 Task: Find connections with filter location Uberaba with filter topic #Socialmediawith filter profile language Spanish with filter current company Emids with filter school New Horizon College of Engineering with filter industry Housing Programs with filter service category Real Estate Appraisal with filter keywords title DevOps Engineer
Action: Mouse moved to (613, 126)
Screenshot: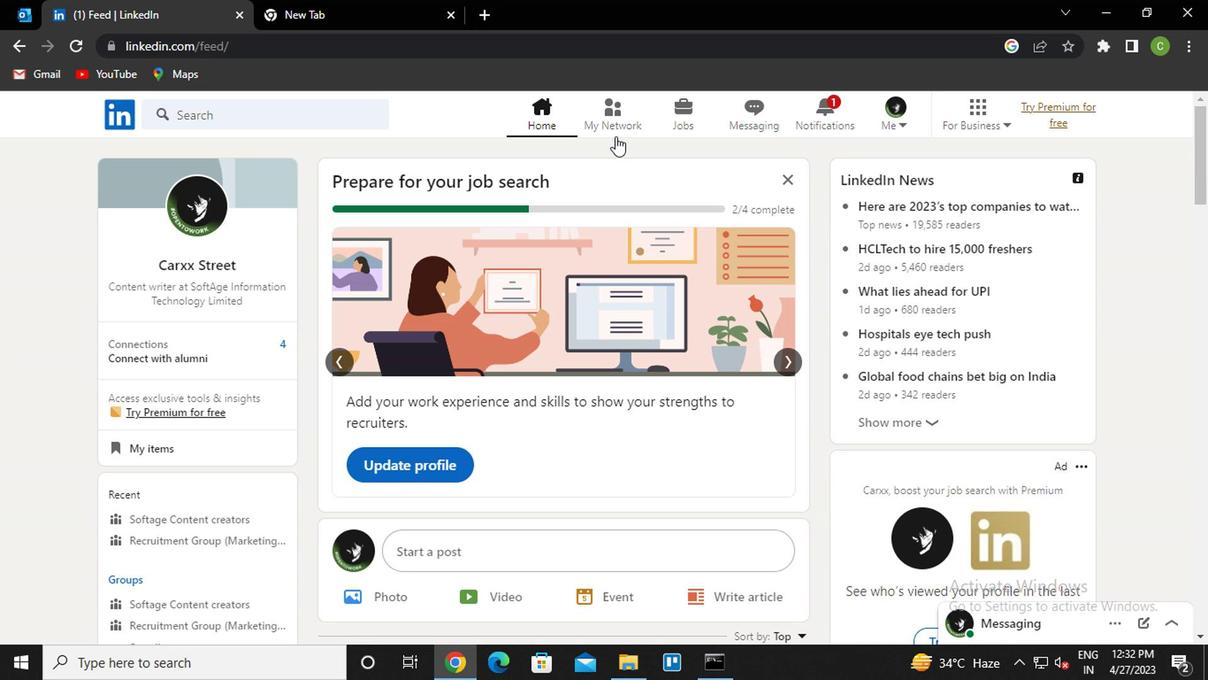 
Action: Mouse pressed left at (613, 126)
Screenshot: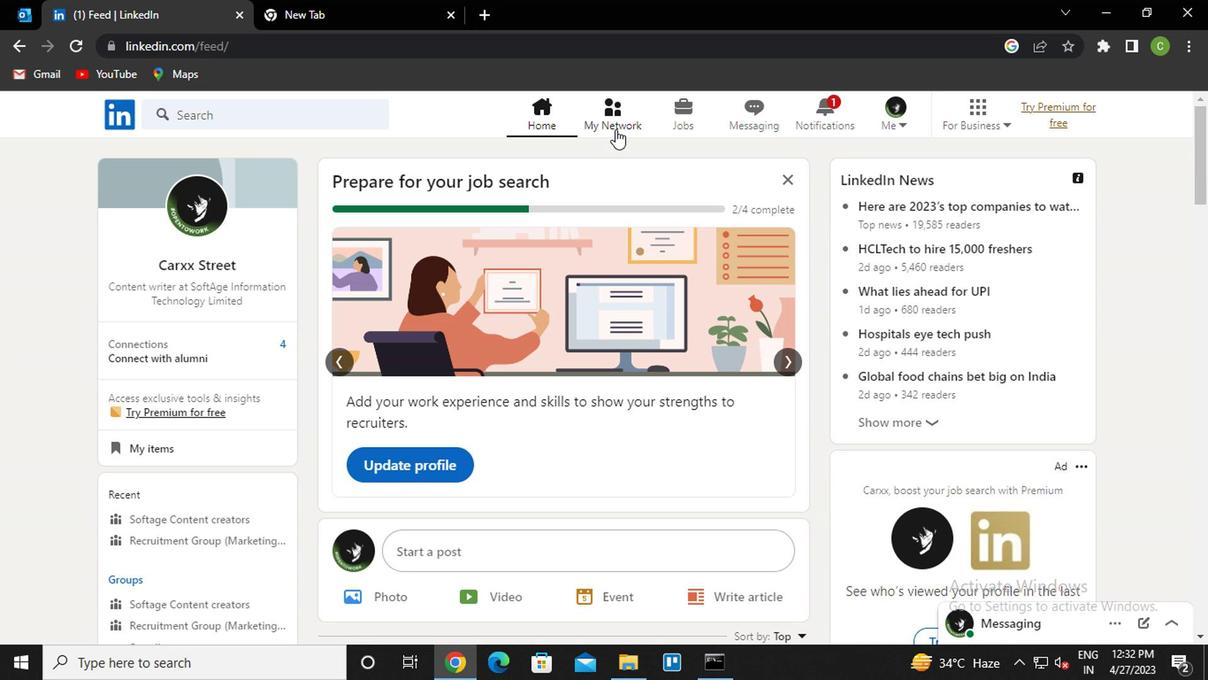 
Action: Mouse moved to (253, 222)
Screenshot: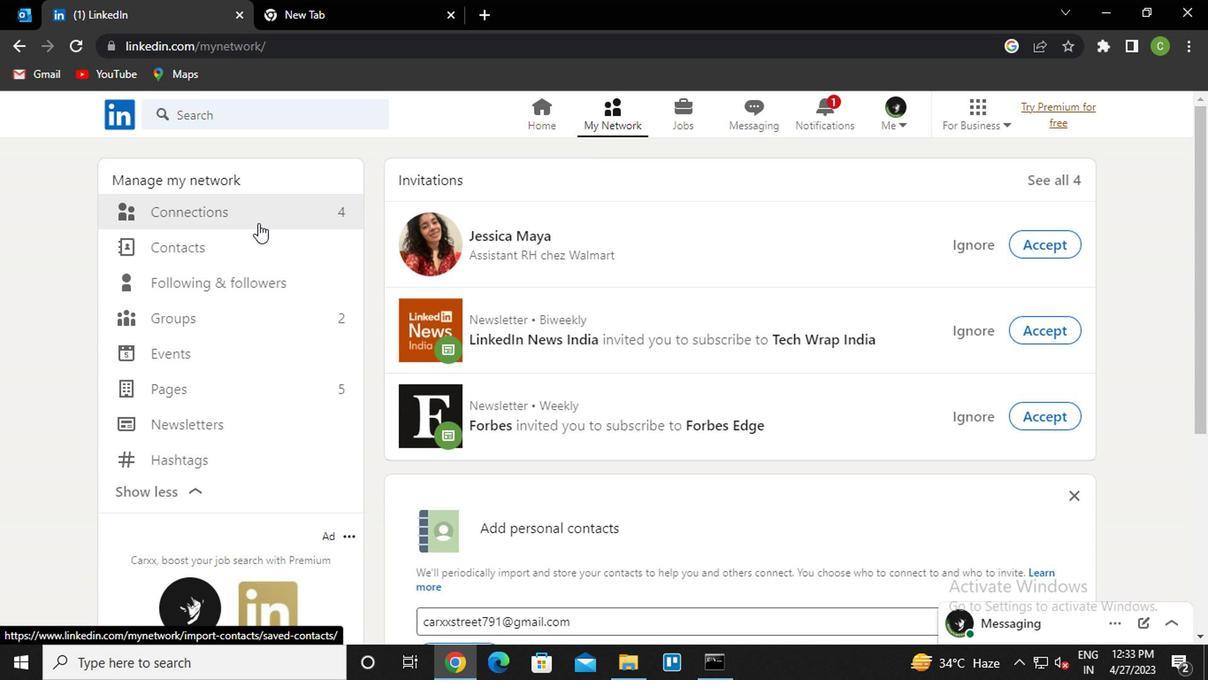 
Action: Mouse pressed left at (253, 222)
Screenshot: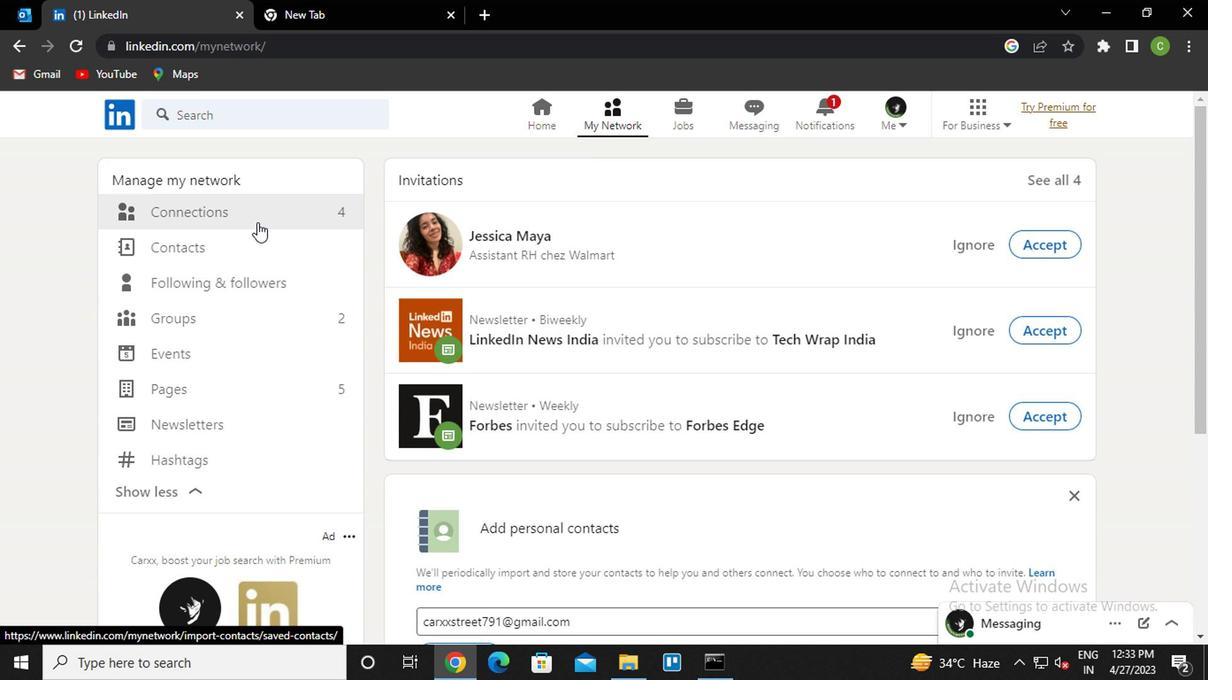 
Action: Mouse pressed left at (253, 222)
Screenshot: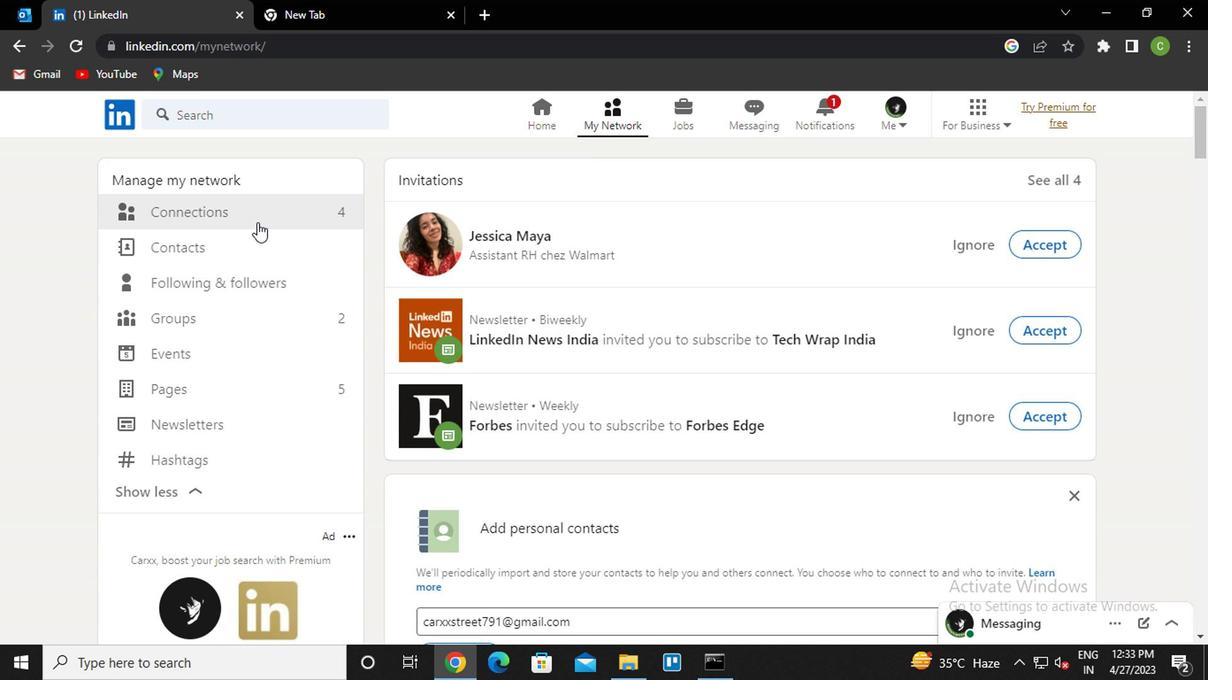 
Action: Mouse moved to (292, 220)
Screenshot: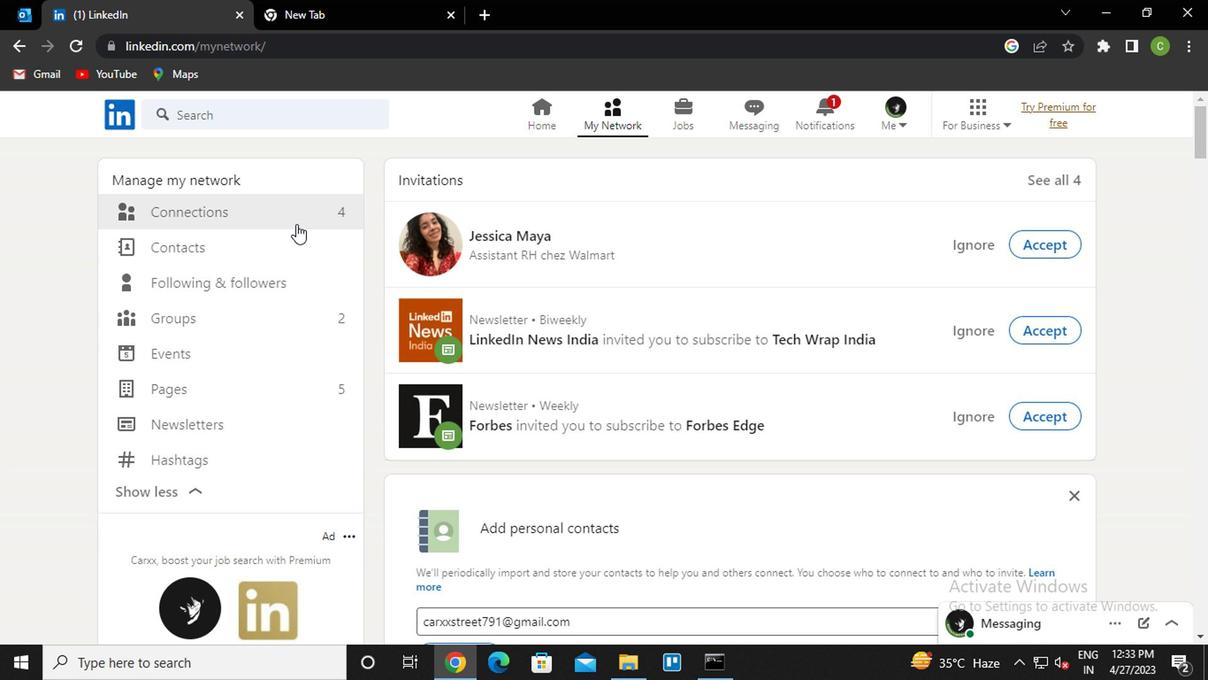 
Action: Mouse pressed left at (292, 220)
Screenshot: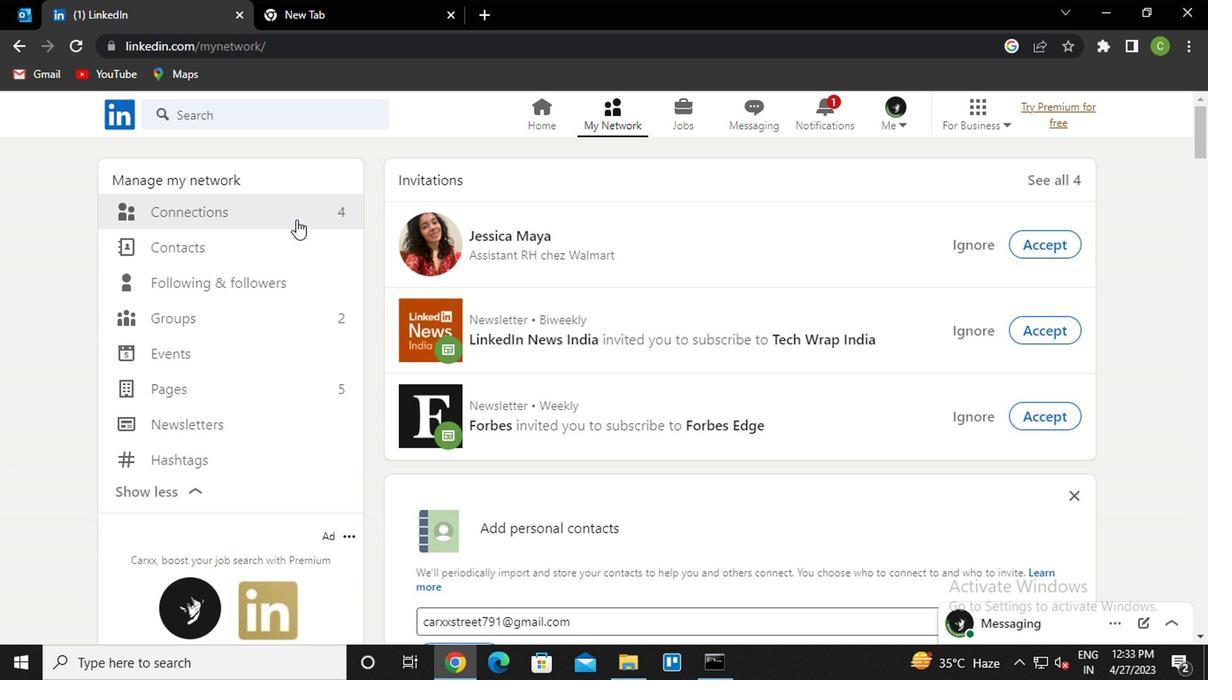 
Action: Mouse pressed left at (292, 220)
Screenshot: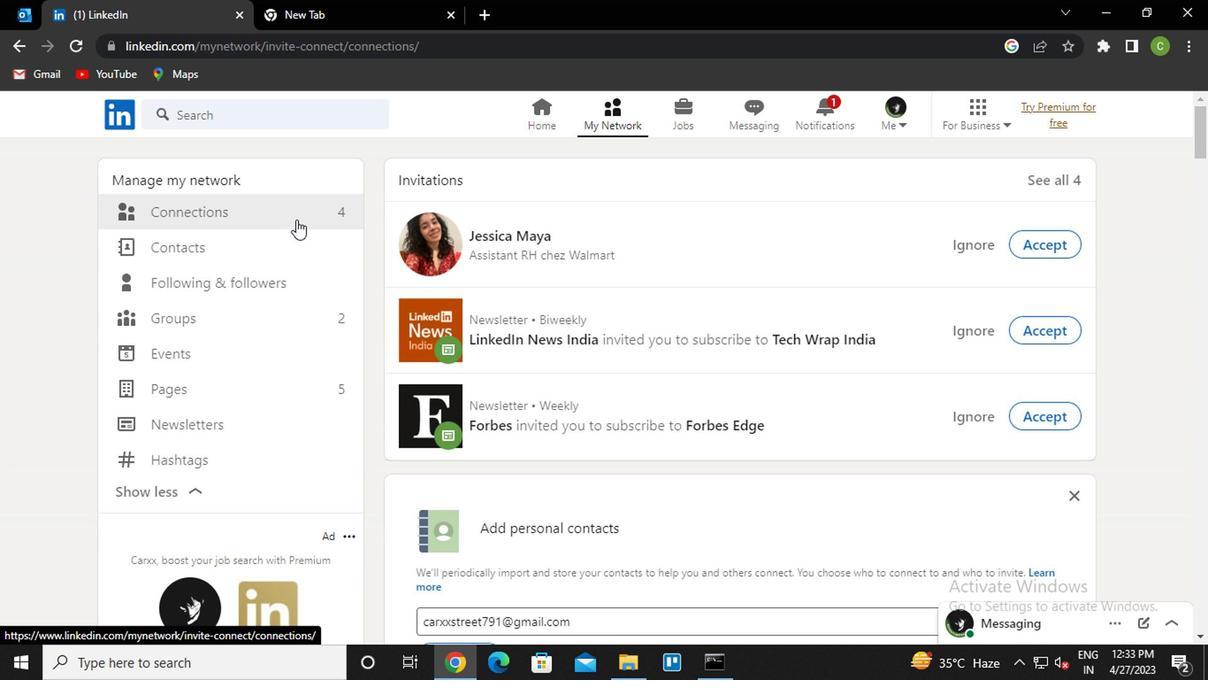 
Action: Mouse moved to (775, 211)
Screenshot: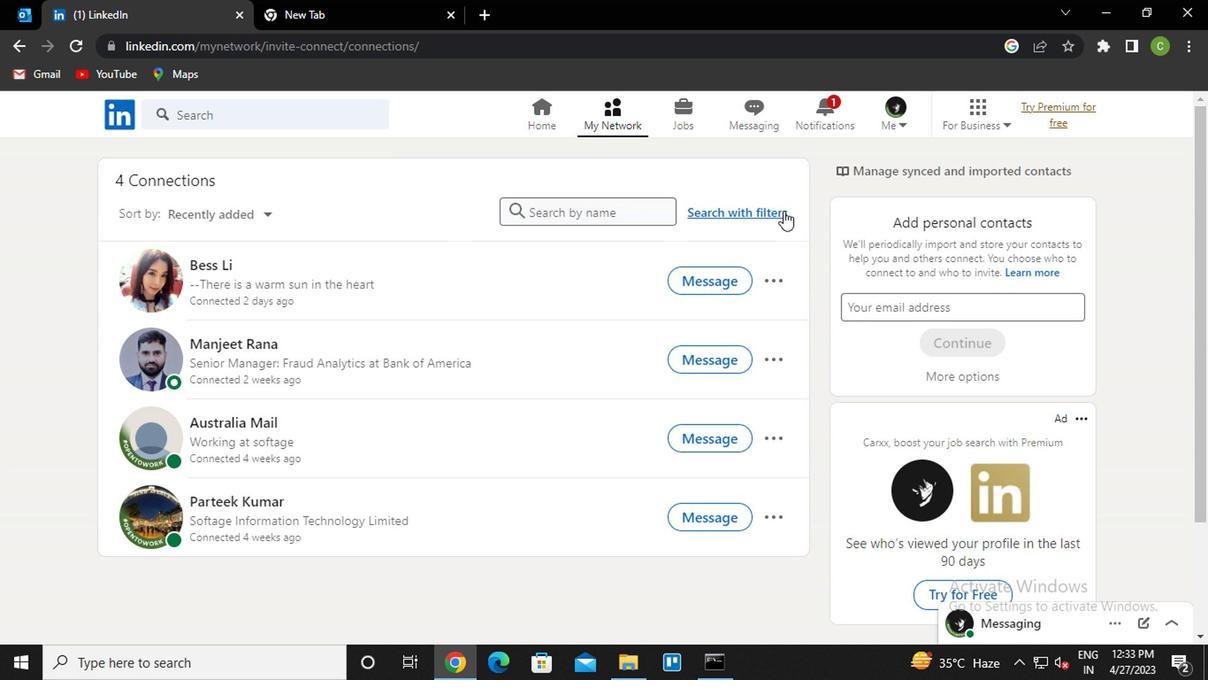 
Action: Mouse pressed left at (775, 211)
Screenshot: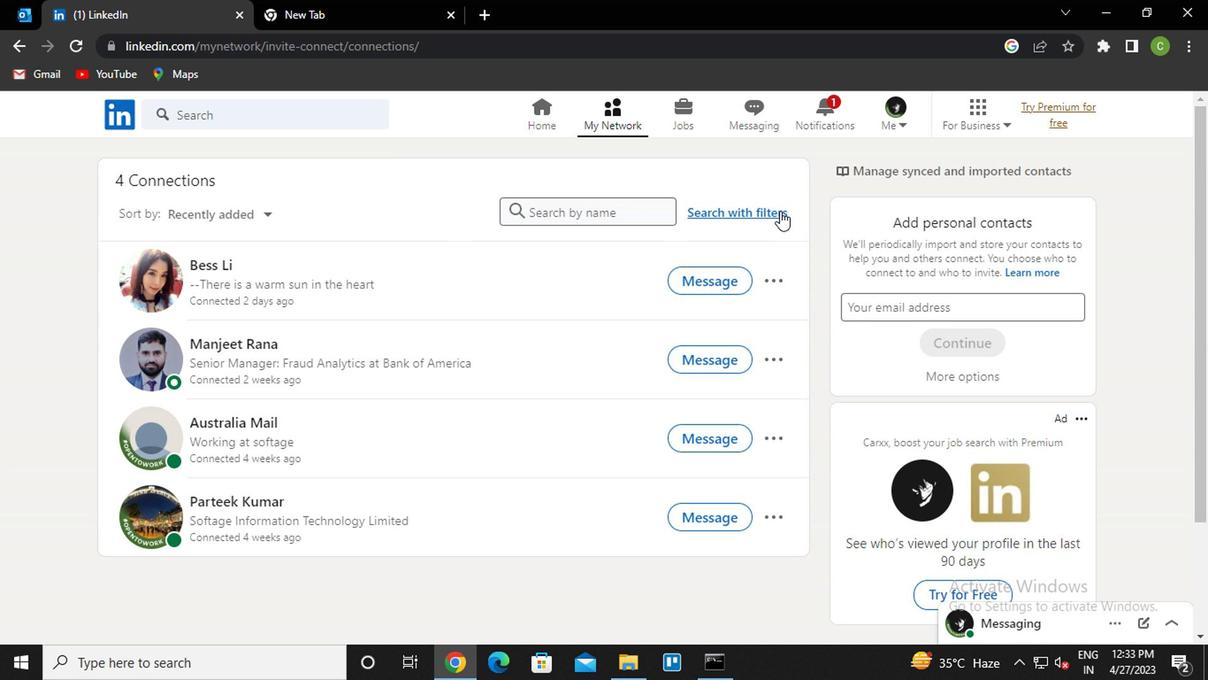 
Action: Mouse moved to (658, 166)
Screenshot: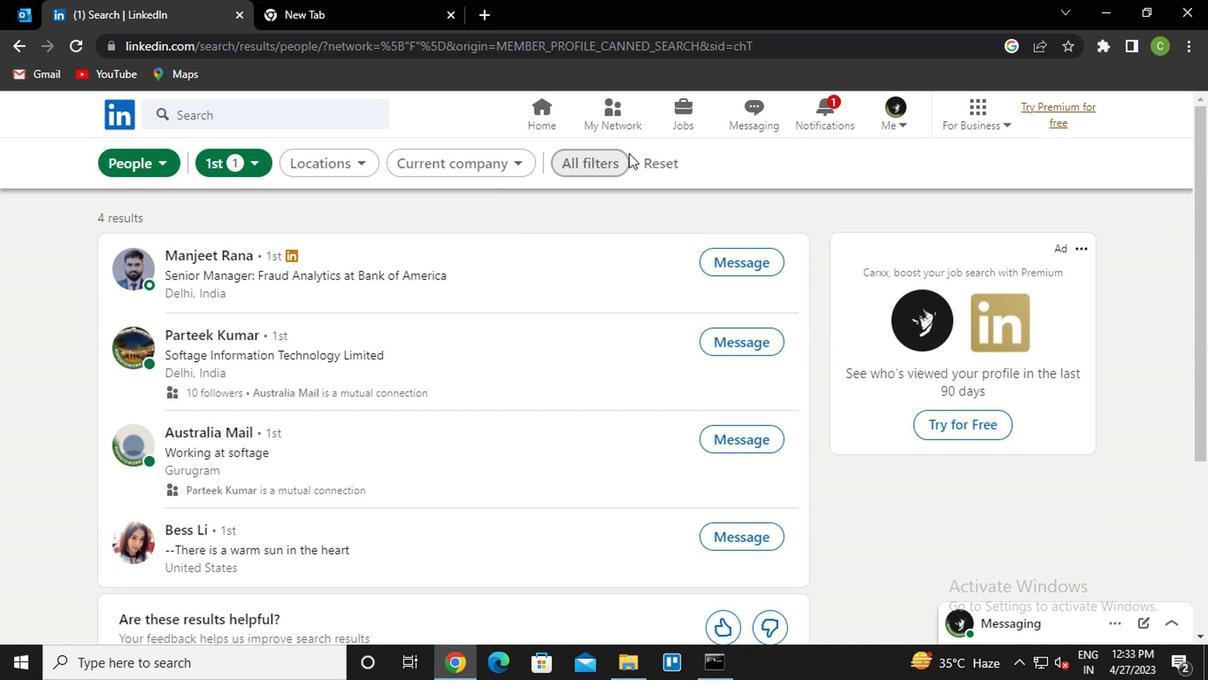 
Action: Mouse pressed left at (658, 166)
Screenshot: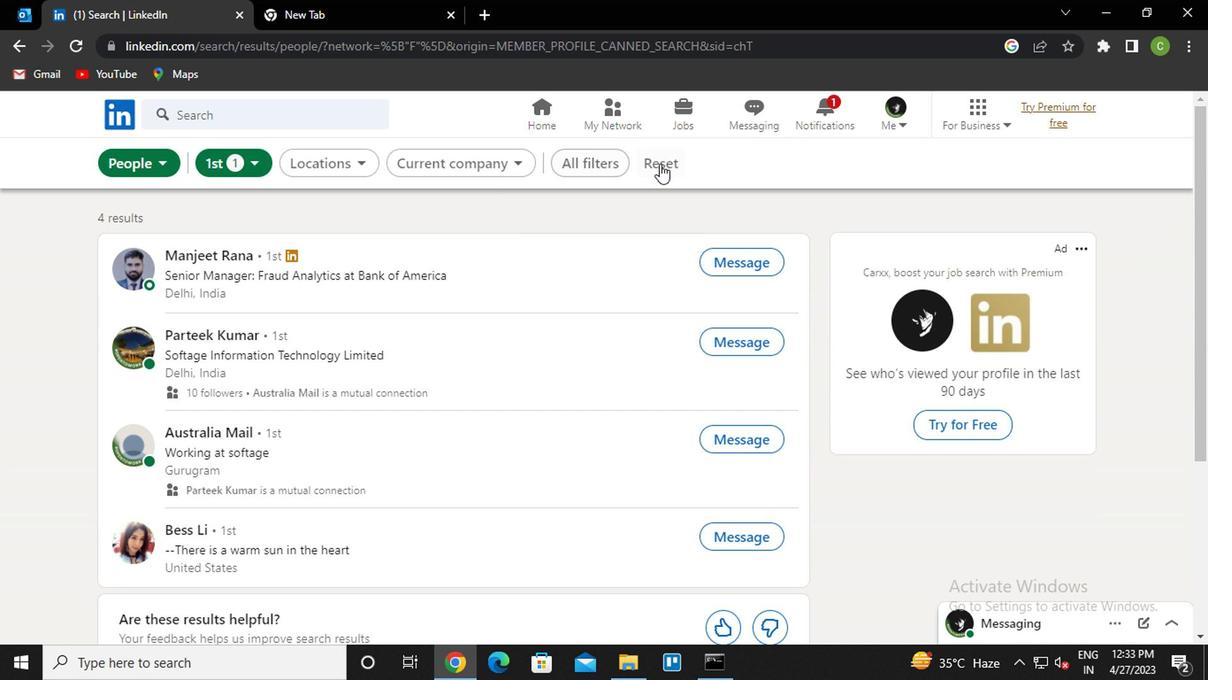 
Action: Mouse moved to (635, 173)
Screenshot: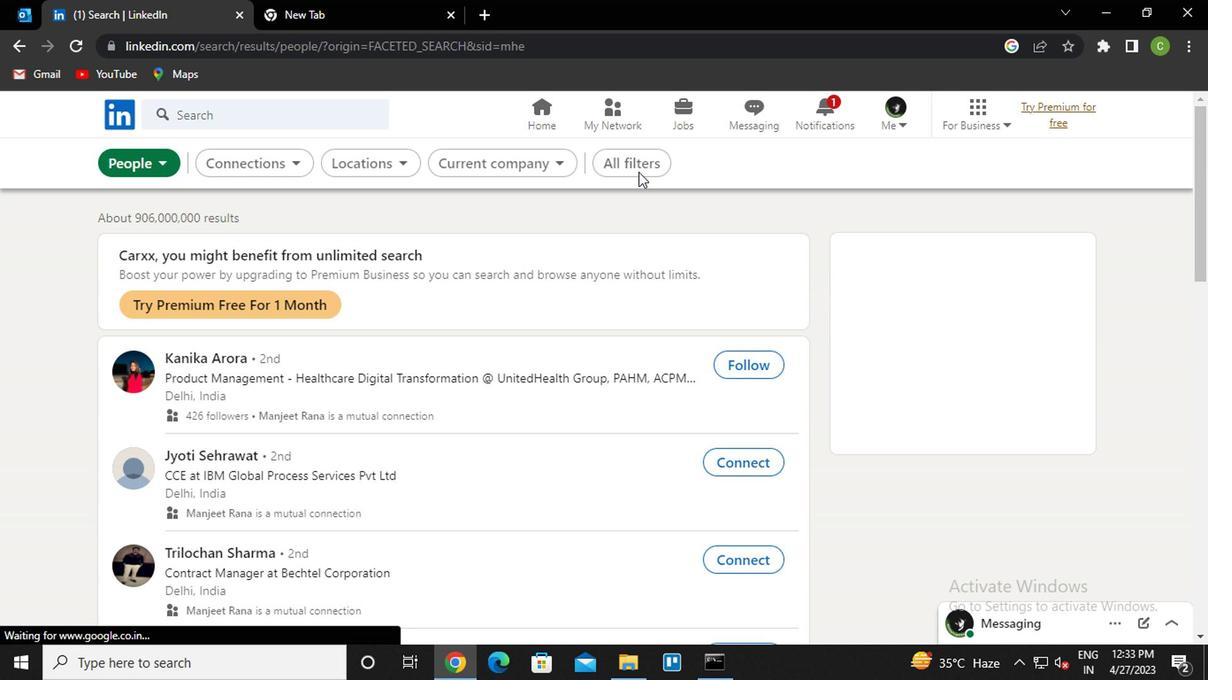 
Action: Mouse pressed left at (635, 173)
Screenshot: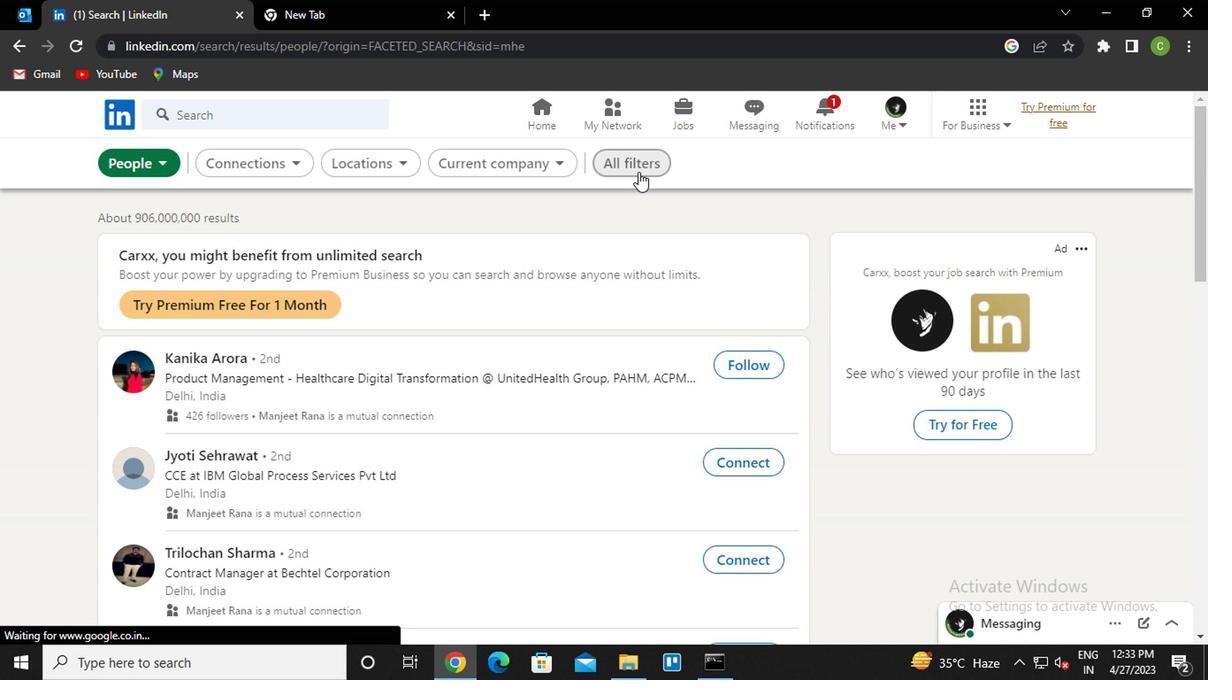 
Action: Mouse moved to (996, 325)
Screenshot: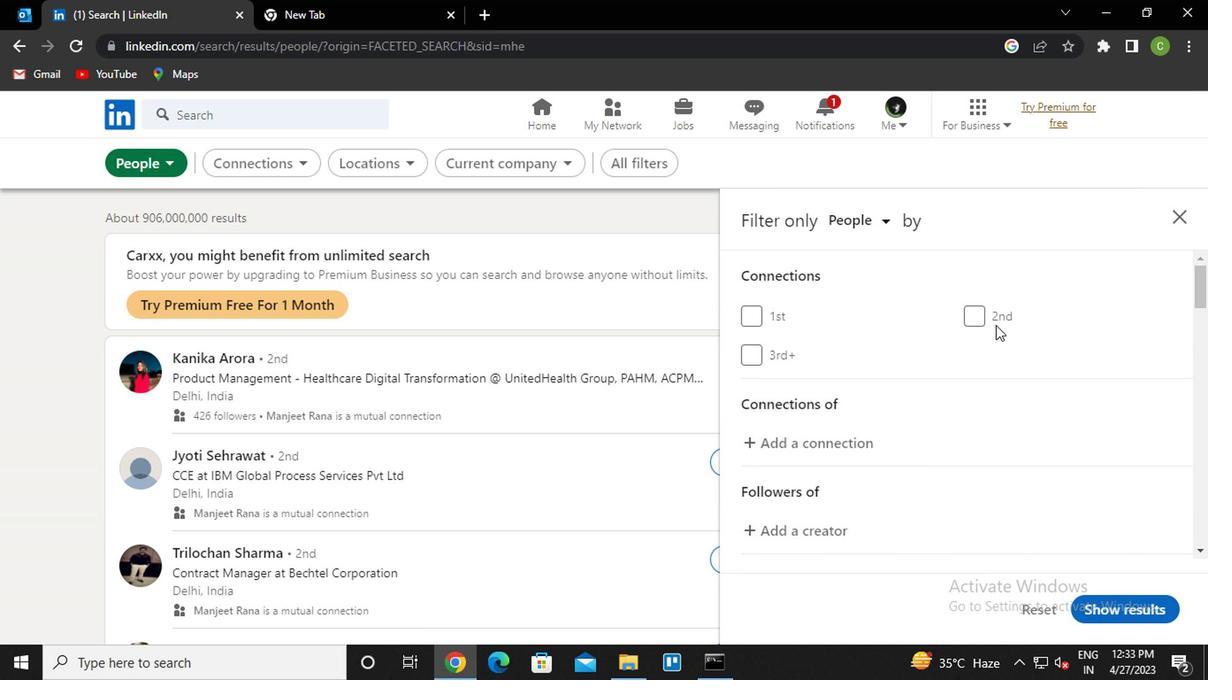 
Action: Mouse scrolled (996, 324) with delta (0, 0)
Screenshot: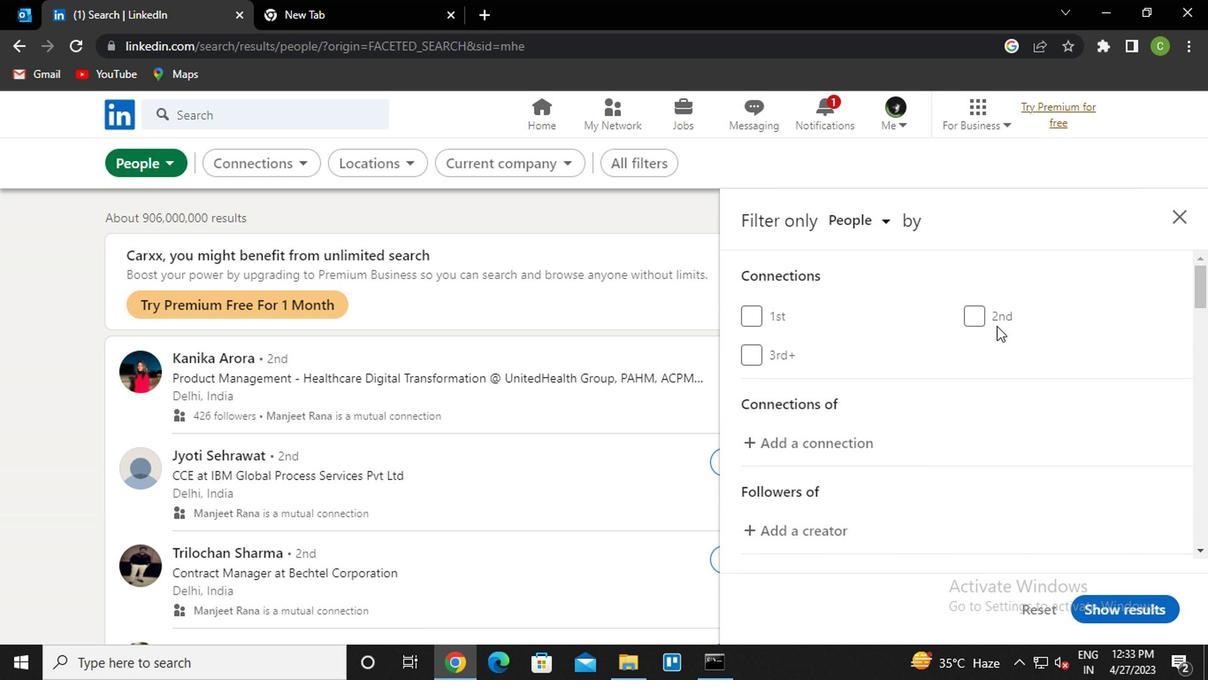 
Action: Mouse moved to (996, 326)
Screenshot: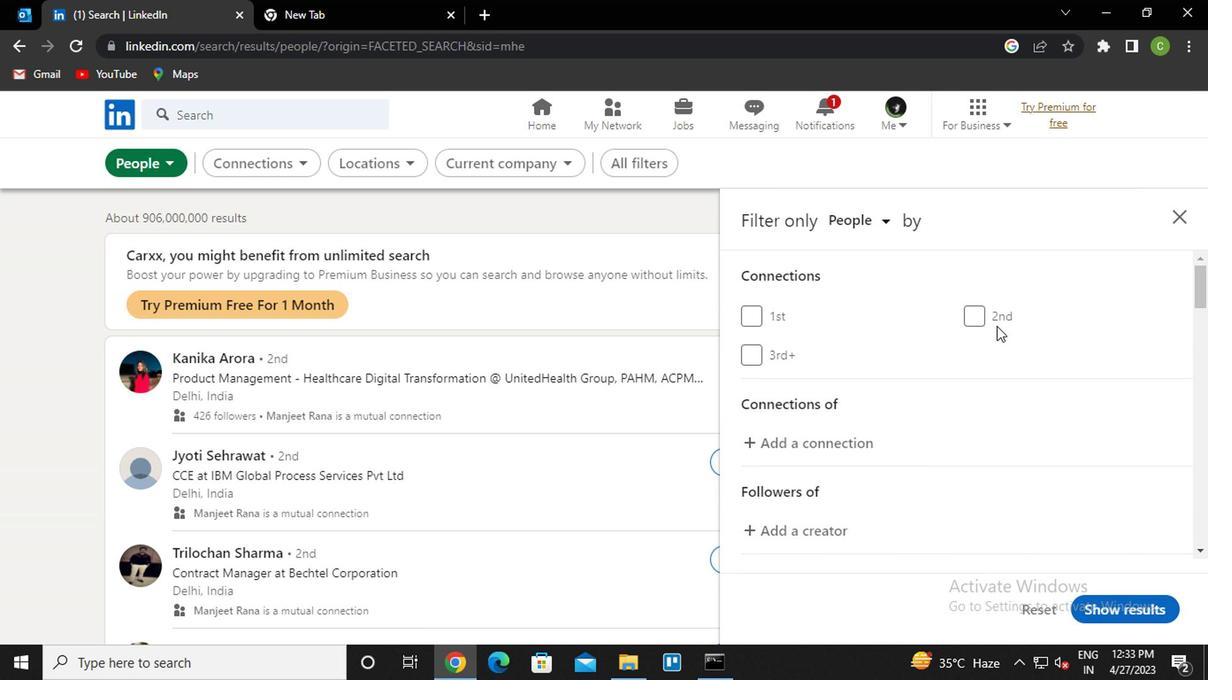 
Action: Mouse scrolled (996, 325) with delta (0, -1)
Screenshot: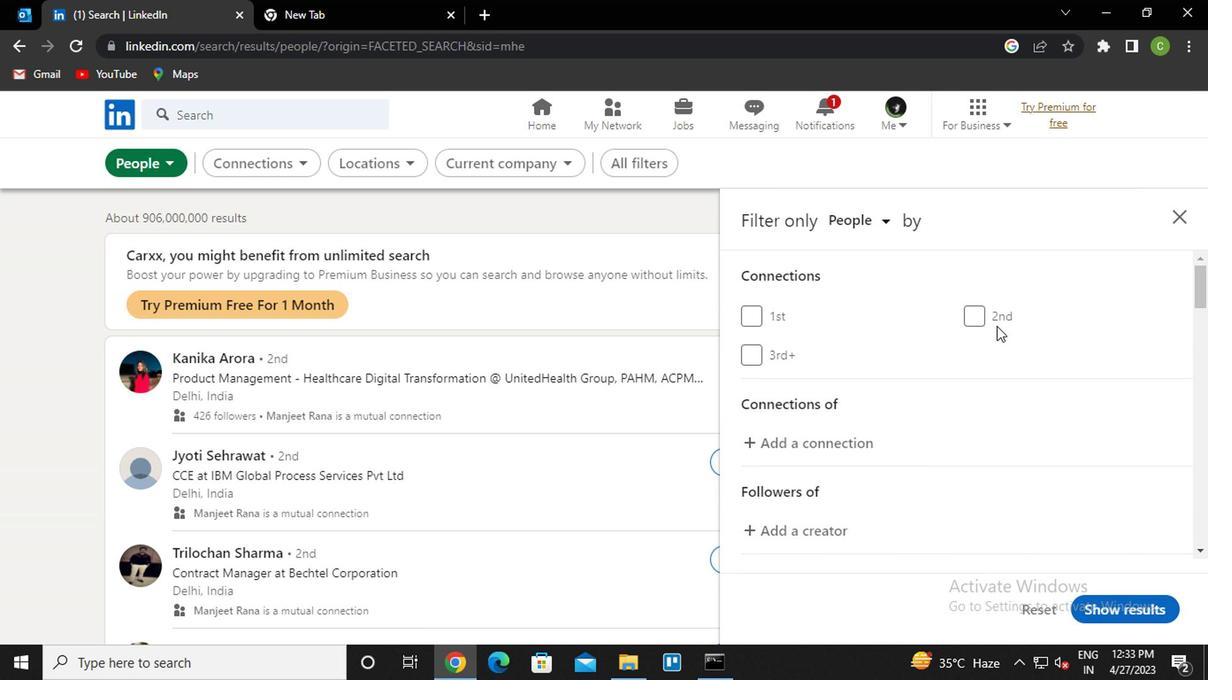 
Action: Mouse scrolled (996, 325) with delta (0, -1)
Screenshot: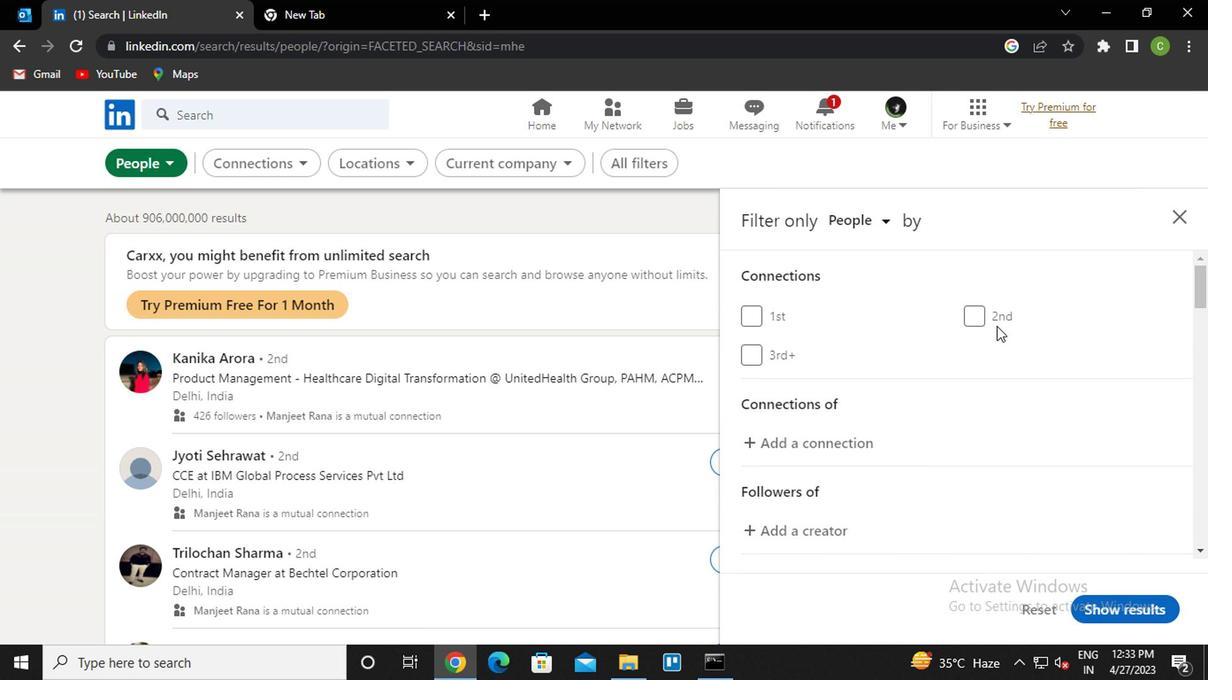 
Action: Mouse scrolled (996, 325) with delta (0, -1)
Screenshot: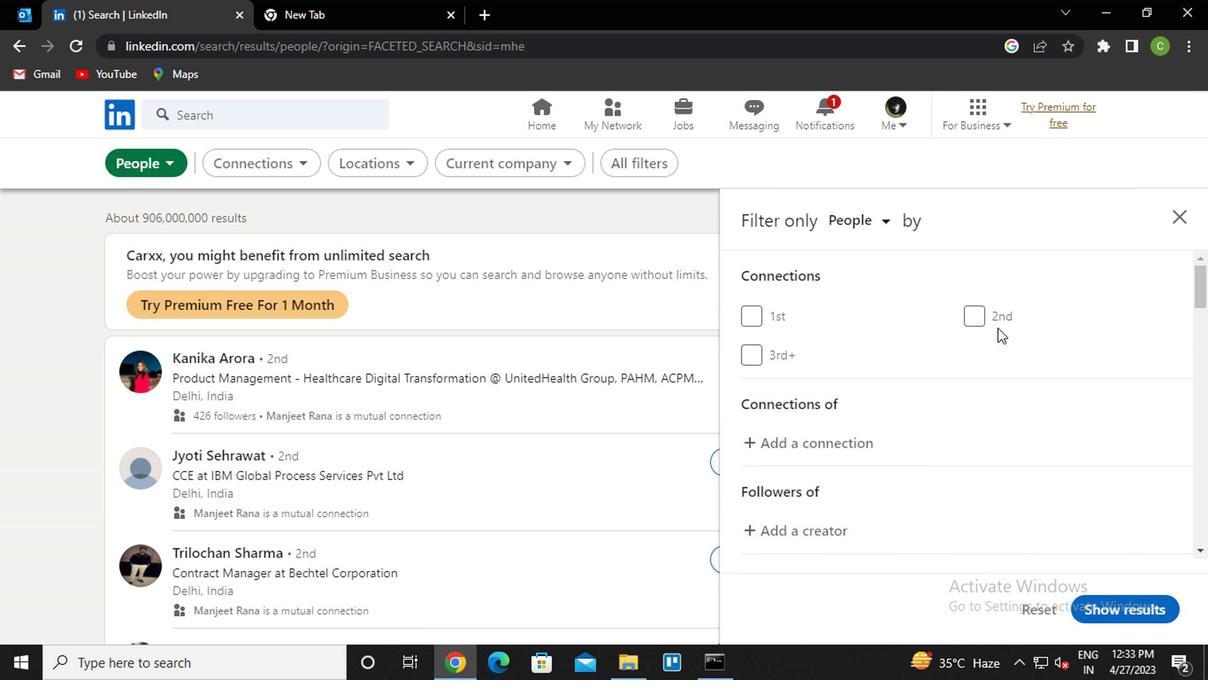
Action: Mouse scrolled (996, 325) with delta (0, -1)
Screenshot: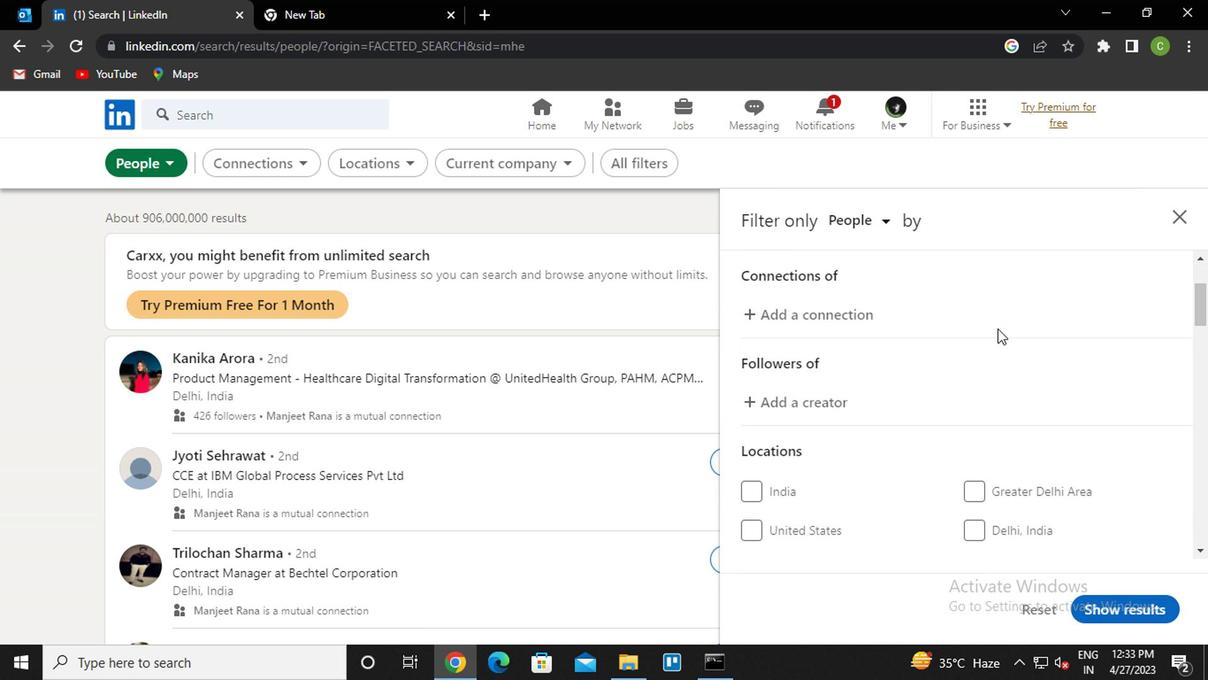 
Action: Mouse moved to (996, 326)
Screenshot: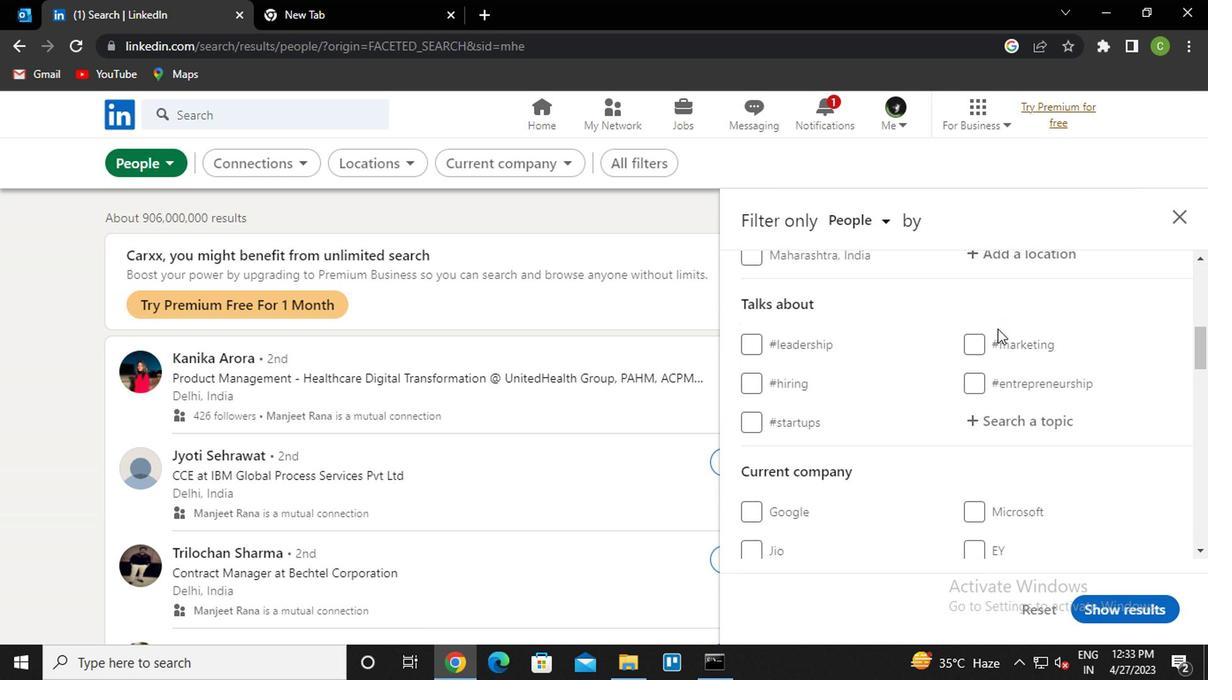 
Action: Mouse scrolled (996, 327) with delta (0, 0)
Screenshot: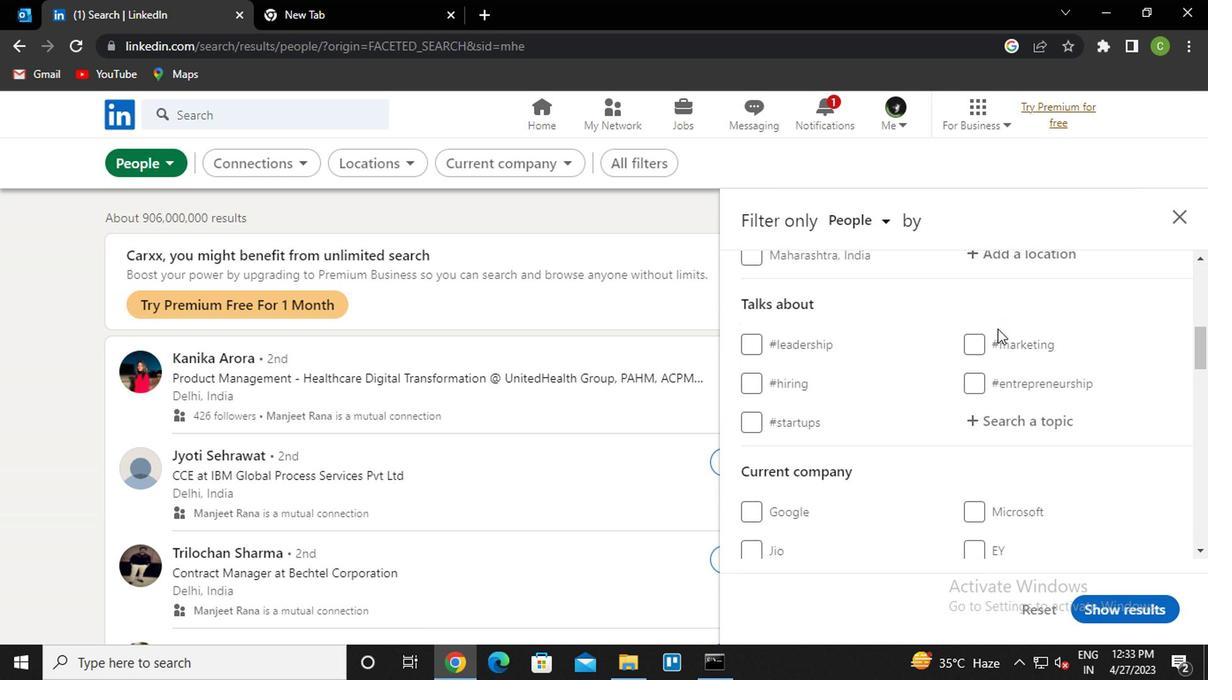 
Action: Mouse moved to (1011, 350)
Screenshot: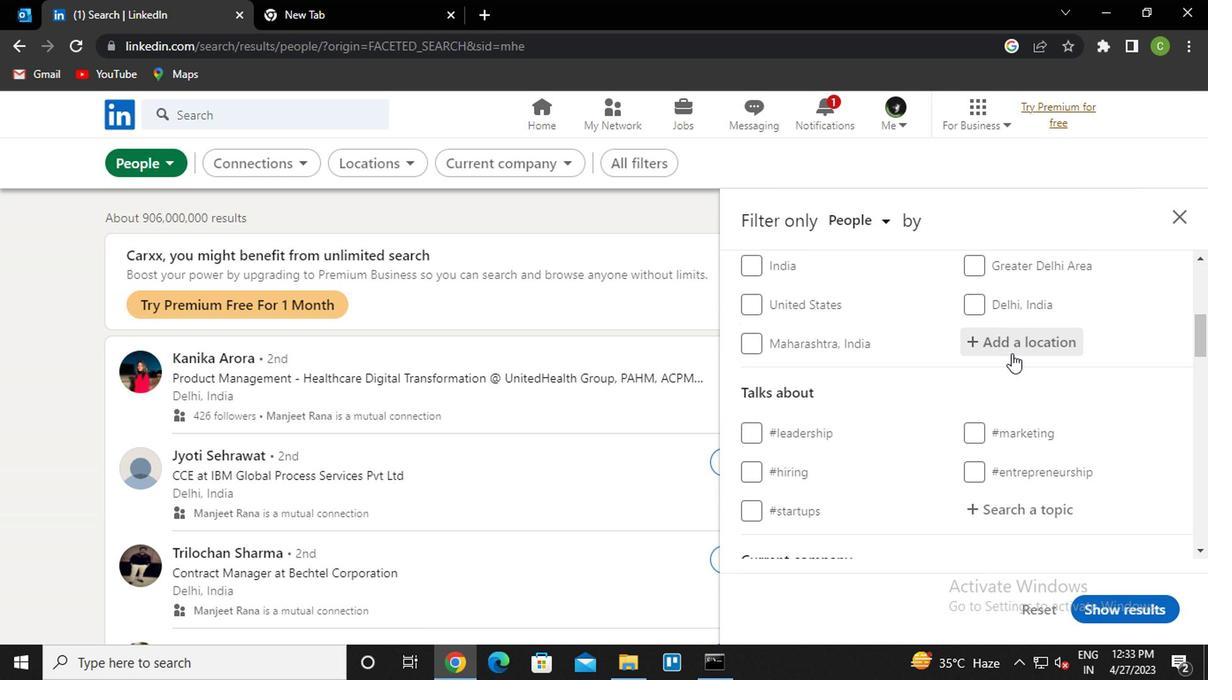 
Action: Mouse pressed left at (1011, 350)
Screenshot: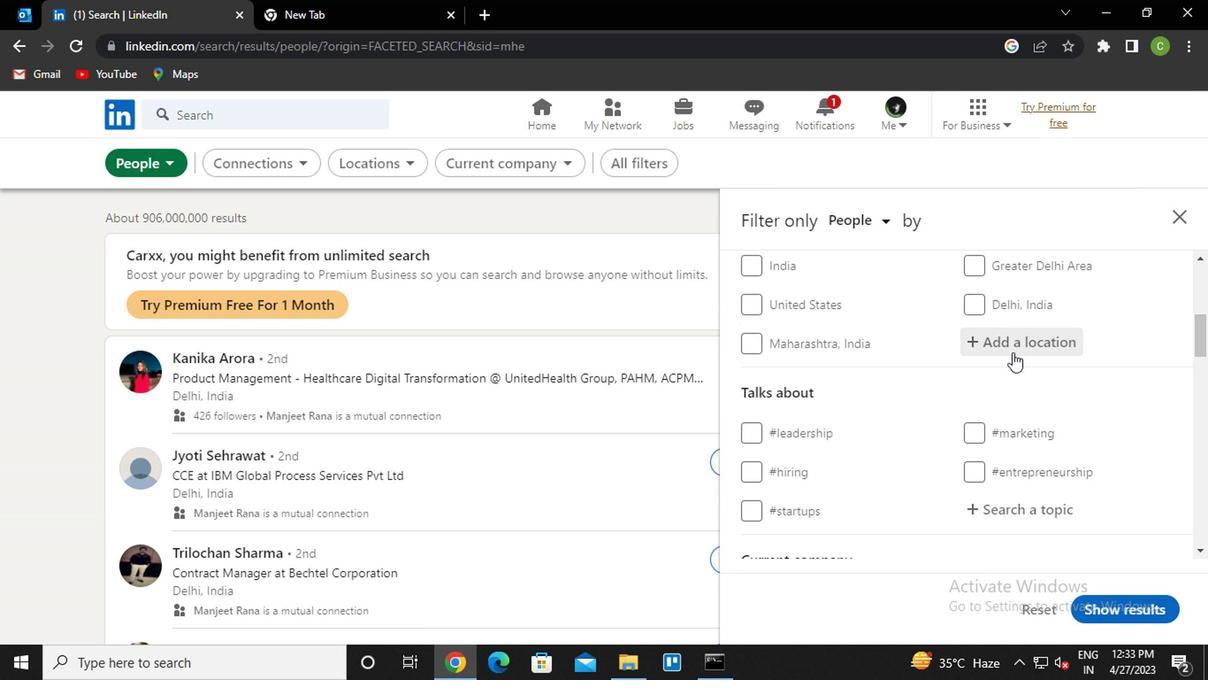 
Action: Key pressed <Key.caps_lock>u<Key.caps_lock>beraba<Key.down><Key.enter>
Screenshot: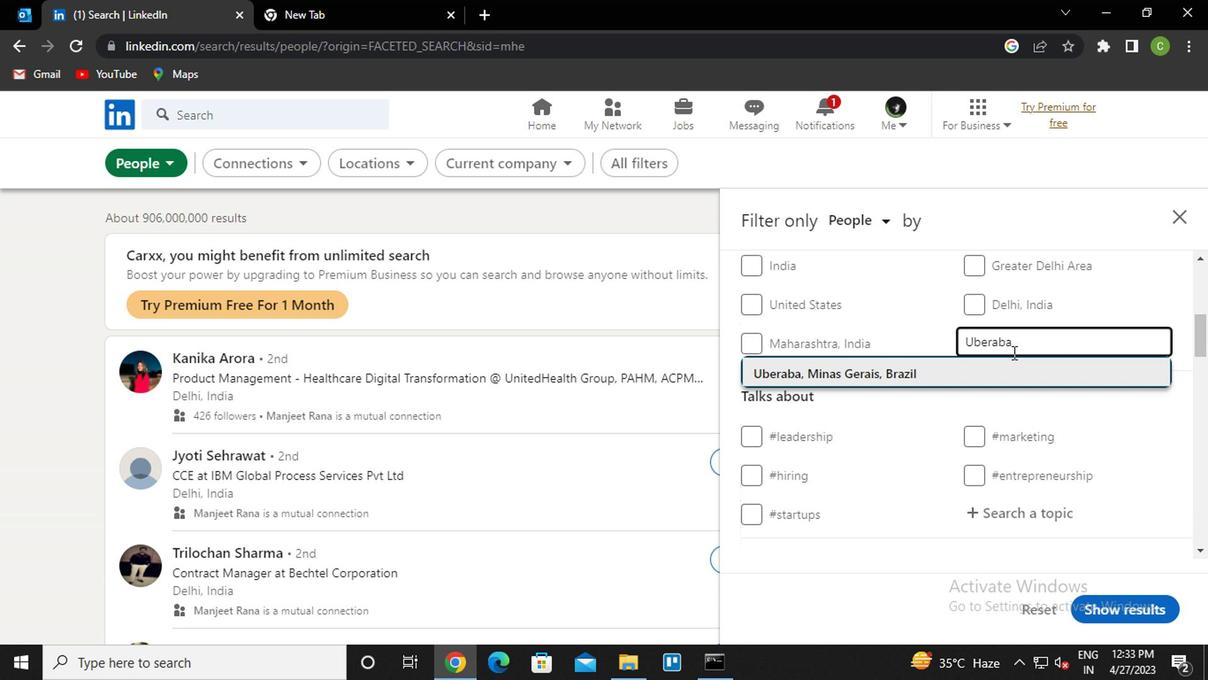 
Action: Mouse scrolled (1011, 348) with delta (0, -1)
Screenshot: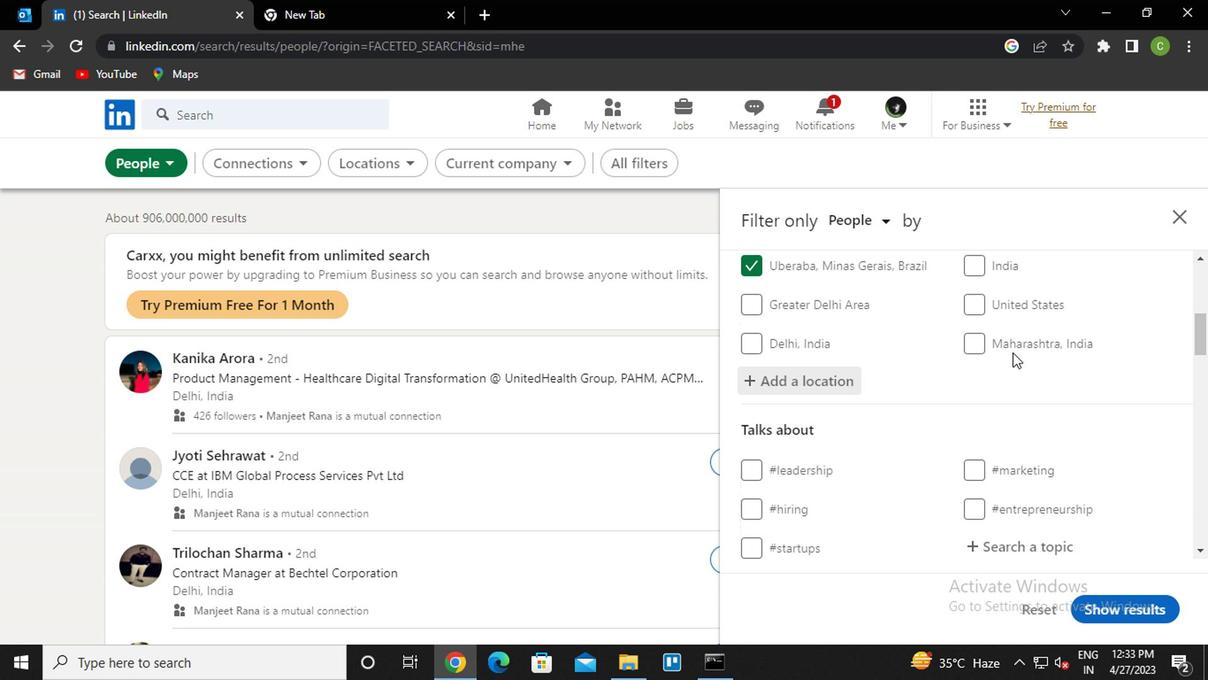 
Action: Mouse scrolled (1011, 348) with delta (0, -1)
Screenshot: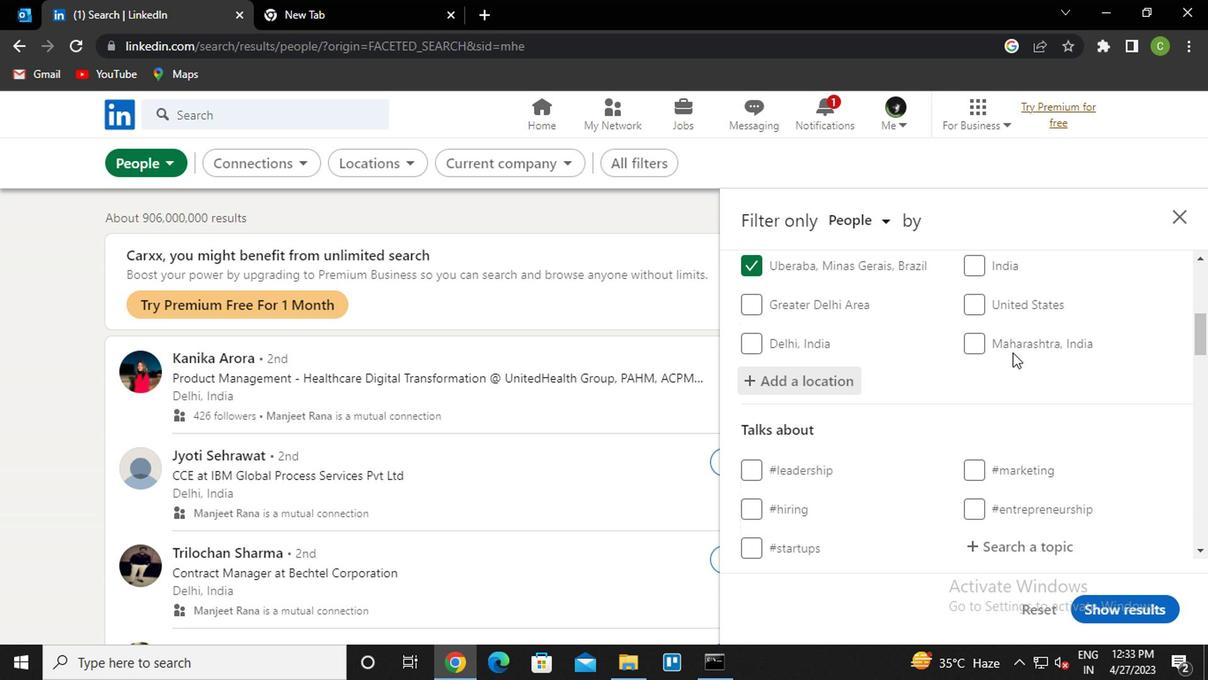 
Action: Mouse scrolled (1011, 348) with delta (0, -1)
Screenshot: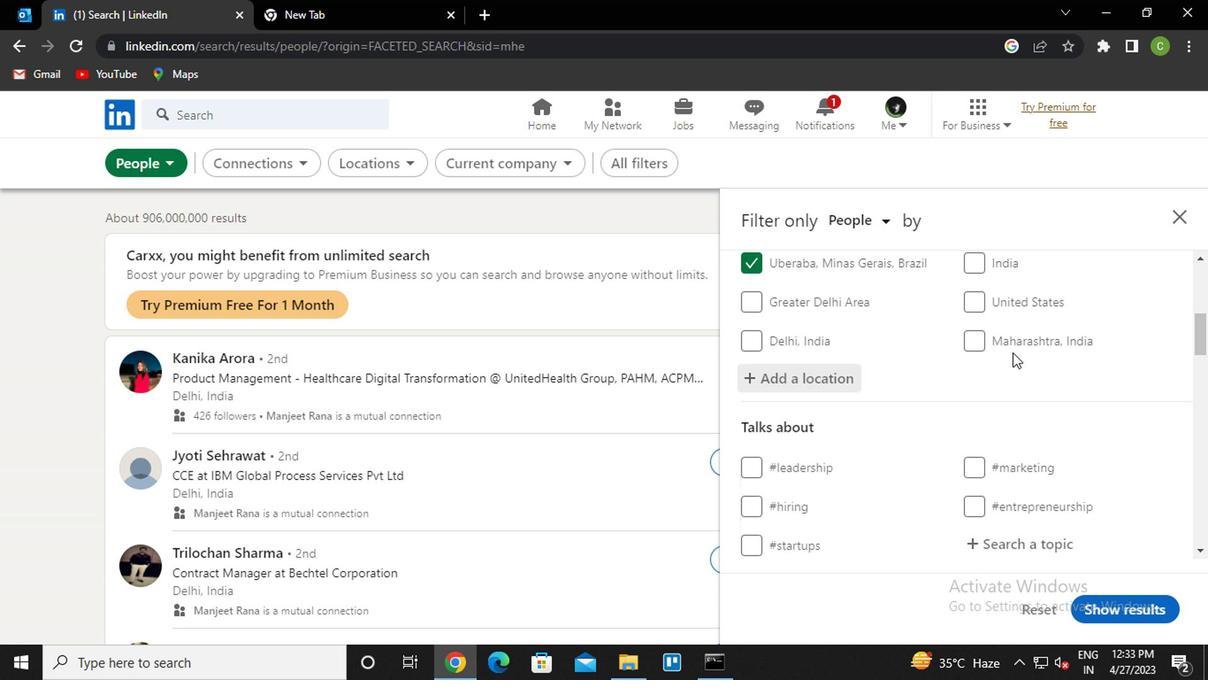 
Action: Mouse moved to (1039, 283)
Screenshot: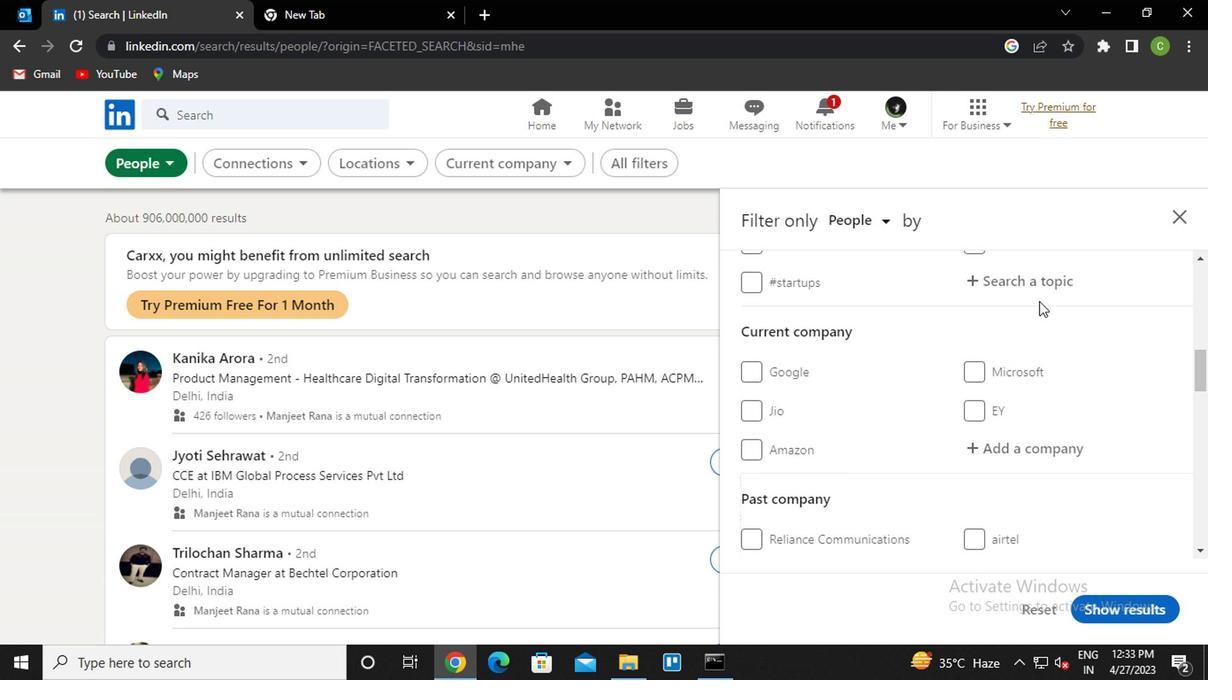 
Action: Mouse pressed left at (1039, 283)
Screenshot: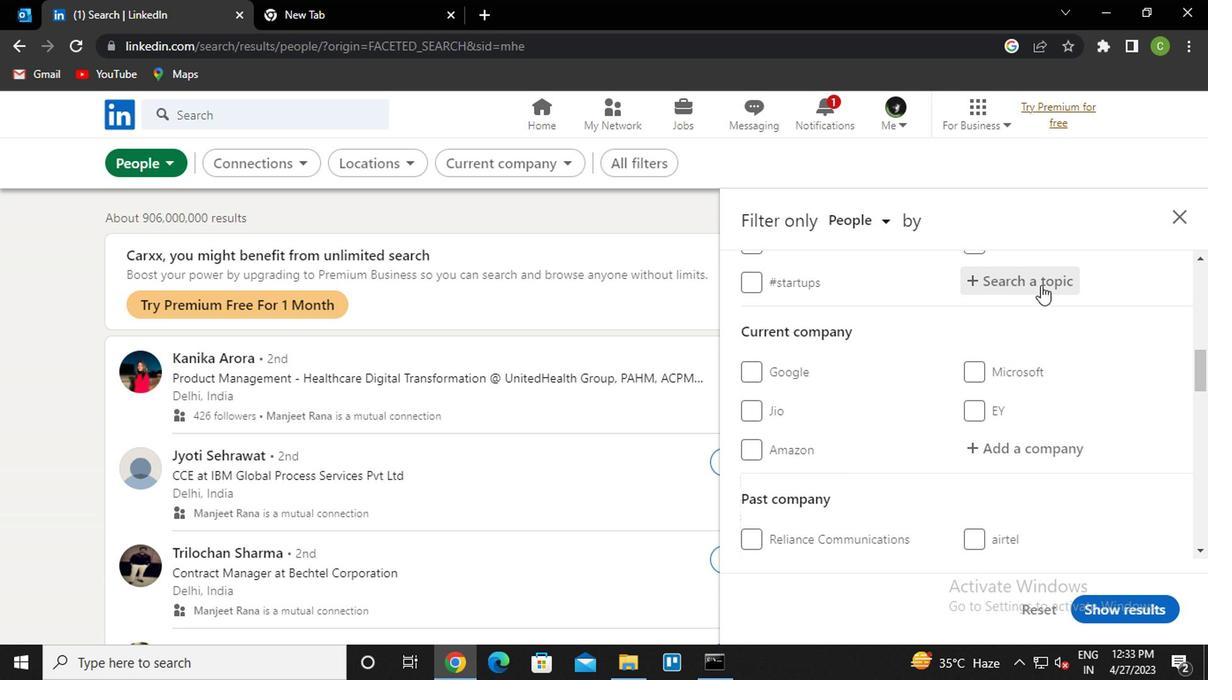 
Action: Key pressed <Key.caps_lock>s<Key.caps_lock>ocialmedia<Key.down><Key.enter>
Screenshot: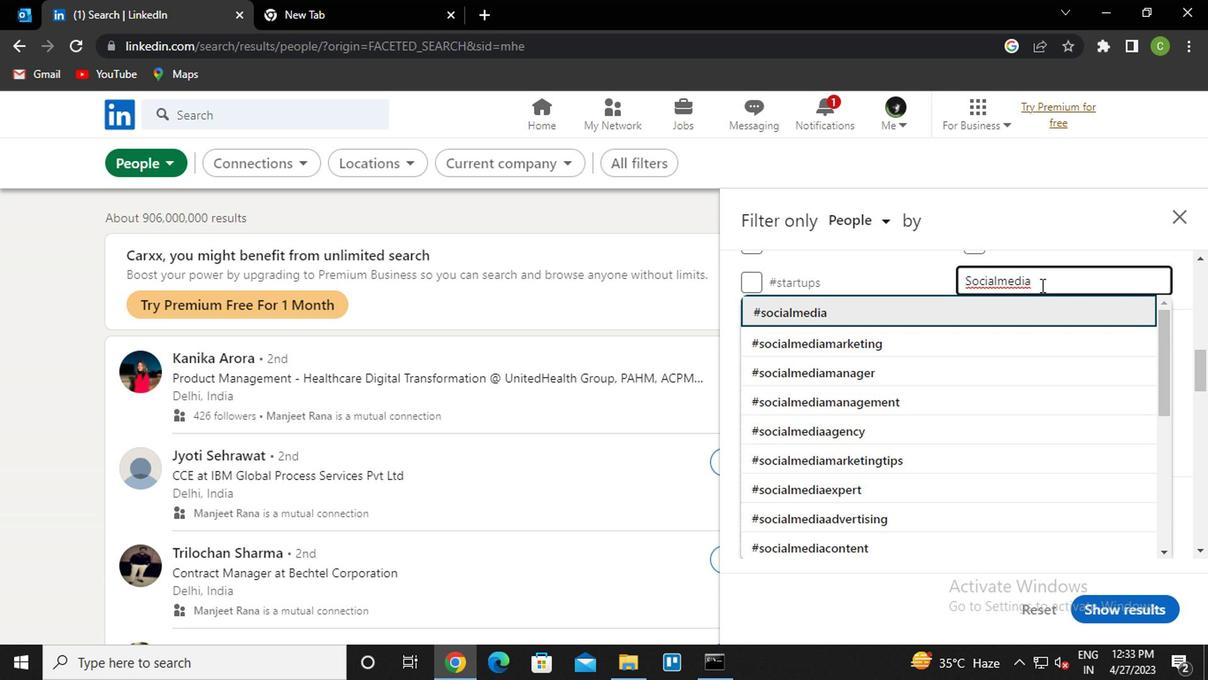 
Action: Mouse moved to (991, 324)
Screenshot: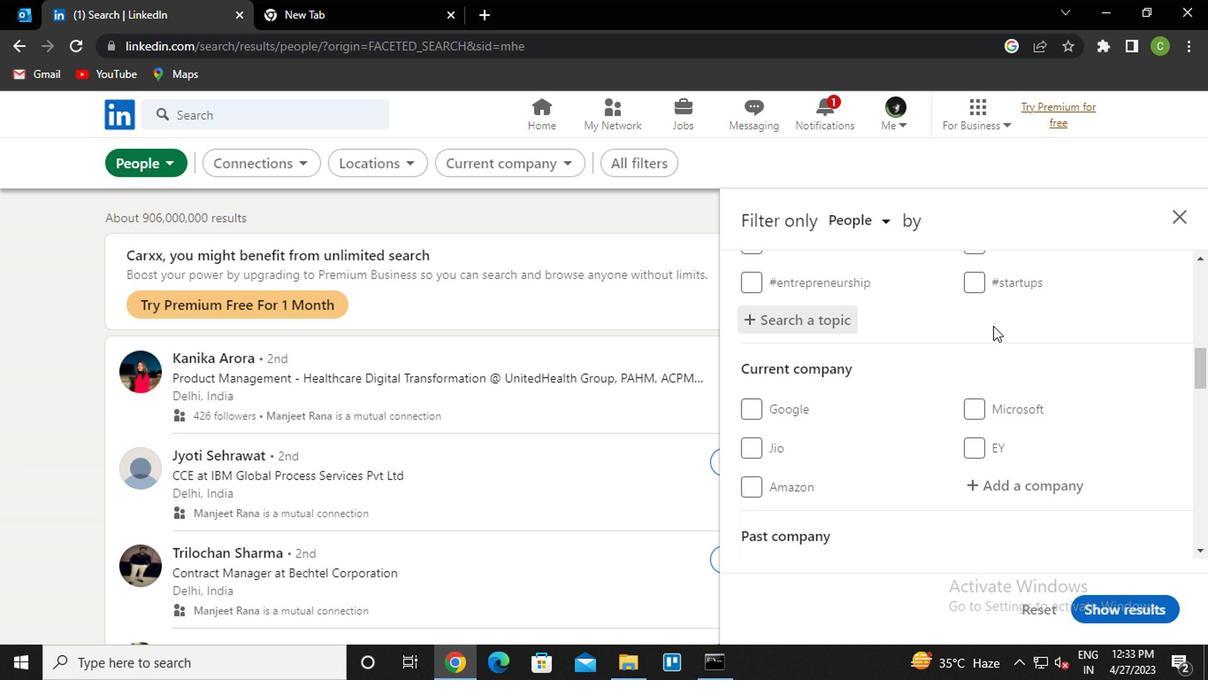 
Action: Mouse scrolled (991, 324) with delta (0, 0)
Screenshot: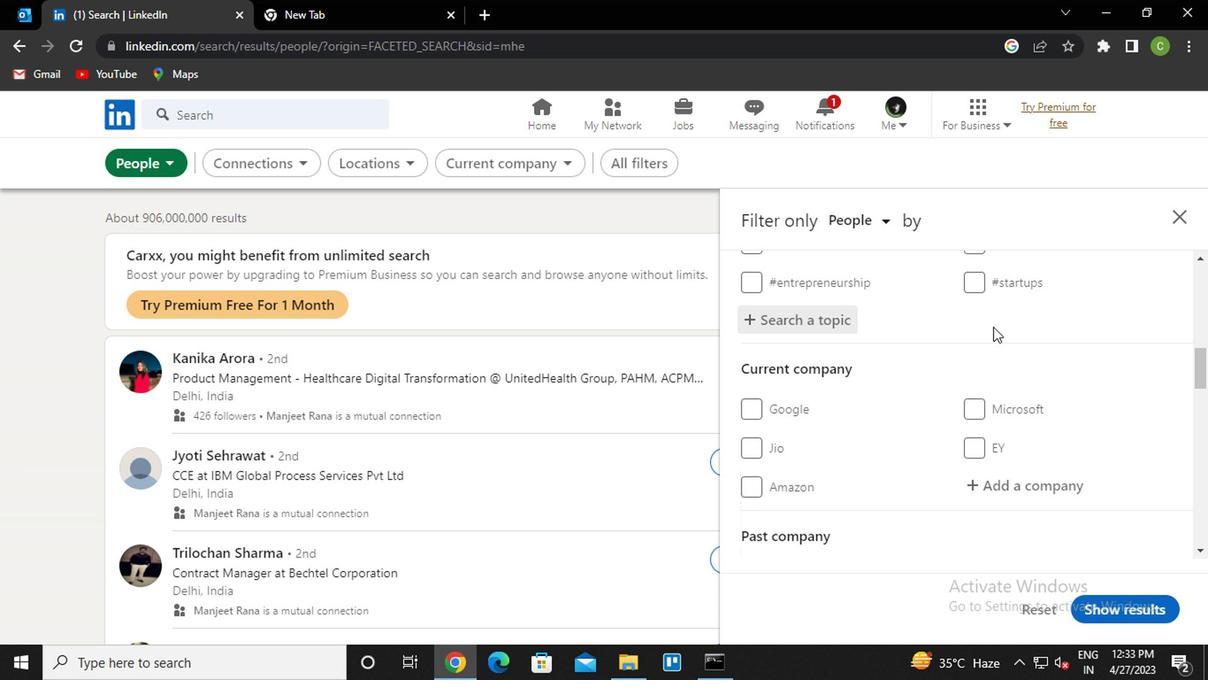 
Action: Mouse scrolled (991, 324) with delta (0, 0)
Screenshot: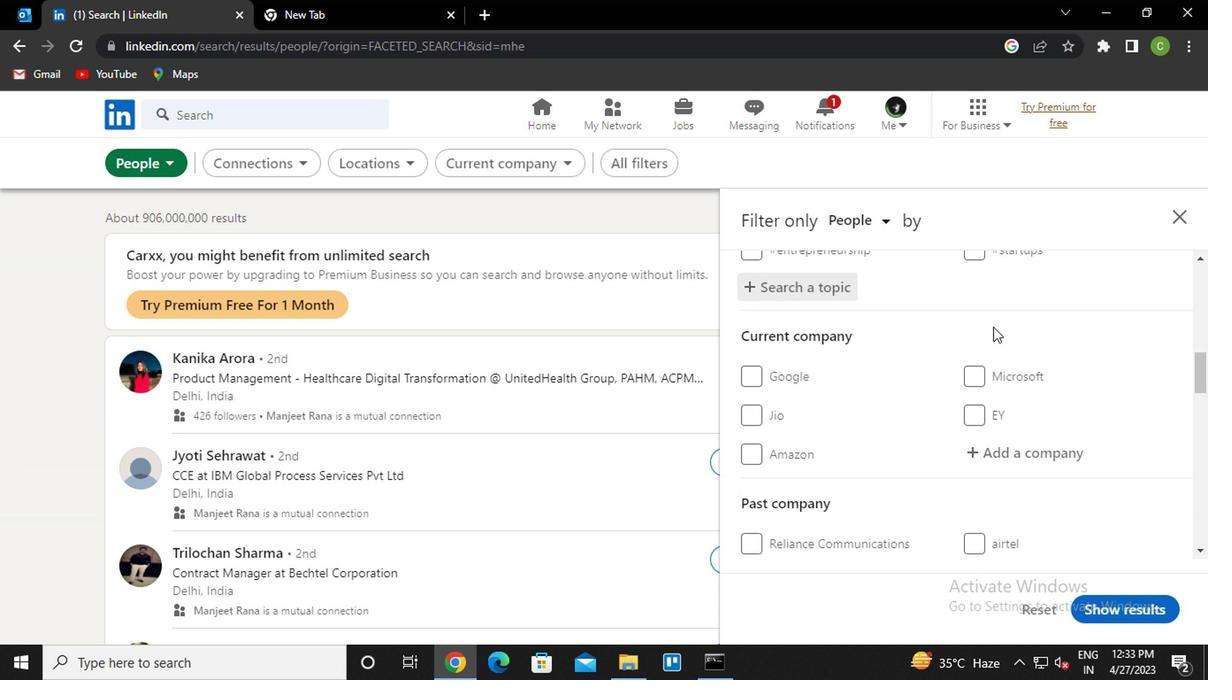 
Action: Mouse moved to (990, 325)
Screenshot: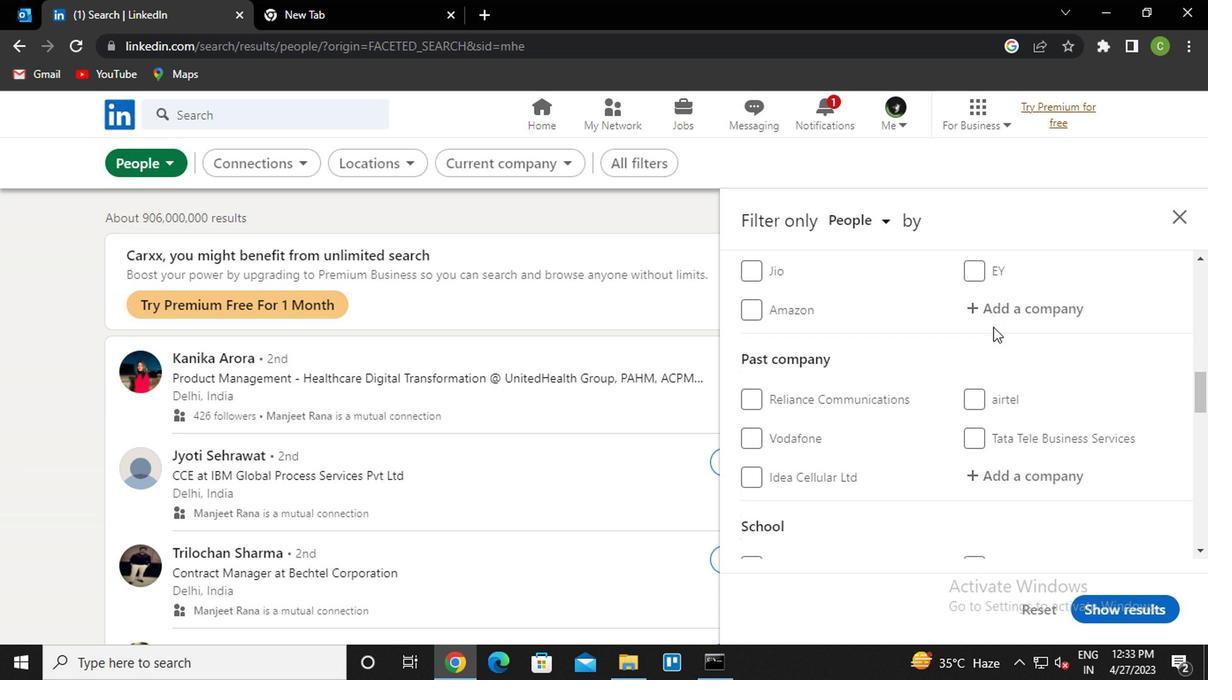 
Action: Mouse scrolled (990, 324) with delta (0, 0)
Screenshot: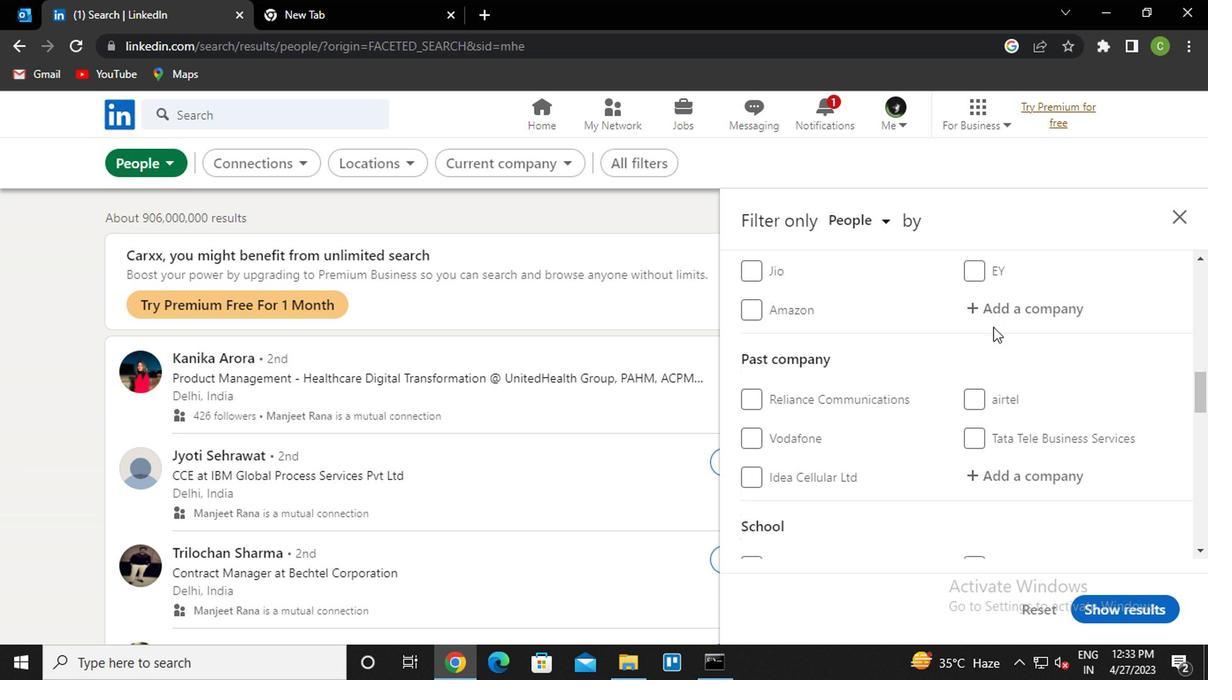 
Action: Mouse scrolled (990, 324) with delta (0, 0)
Screenshot: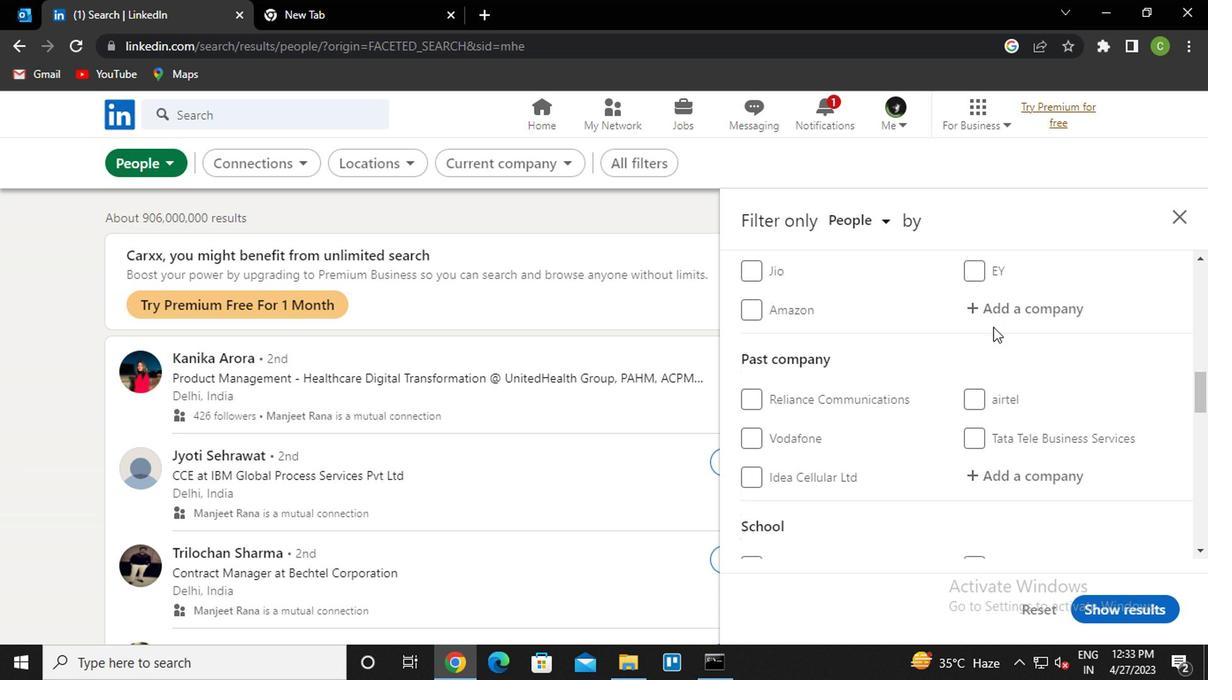 
Action: Mouse moved to (990, 326)
Screenshot: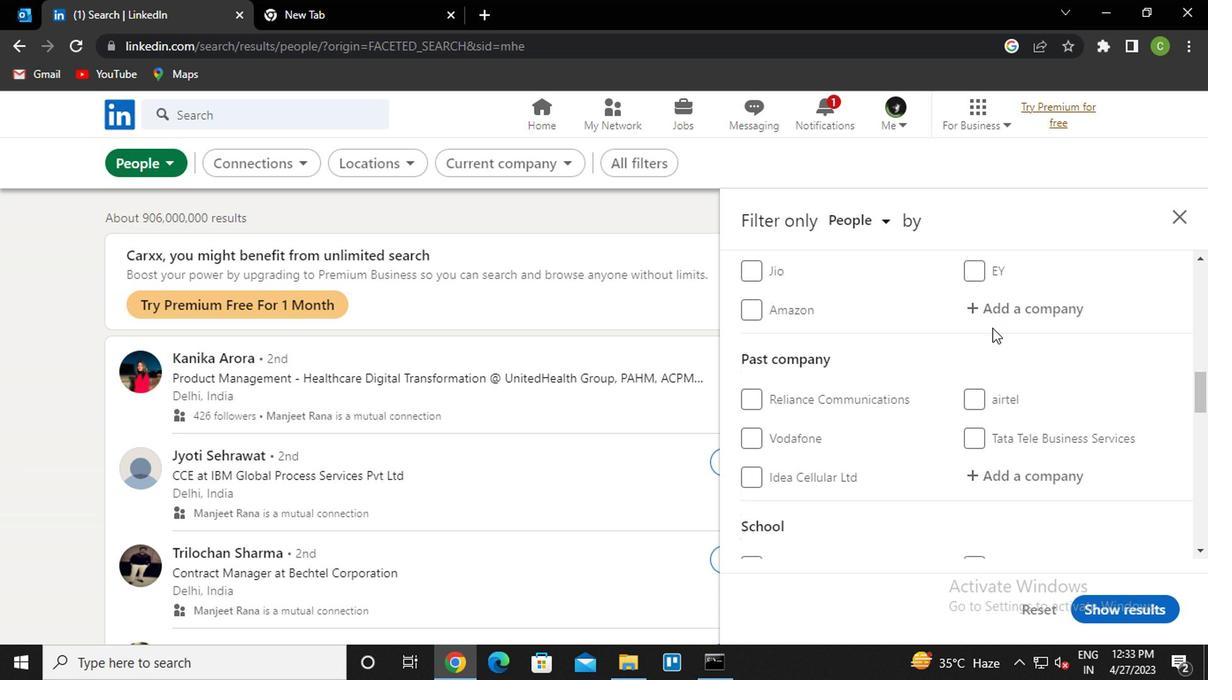 
Action: Mouse scrolled (990, 325) with delta (0, -1)
Screenshot: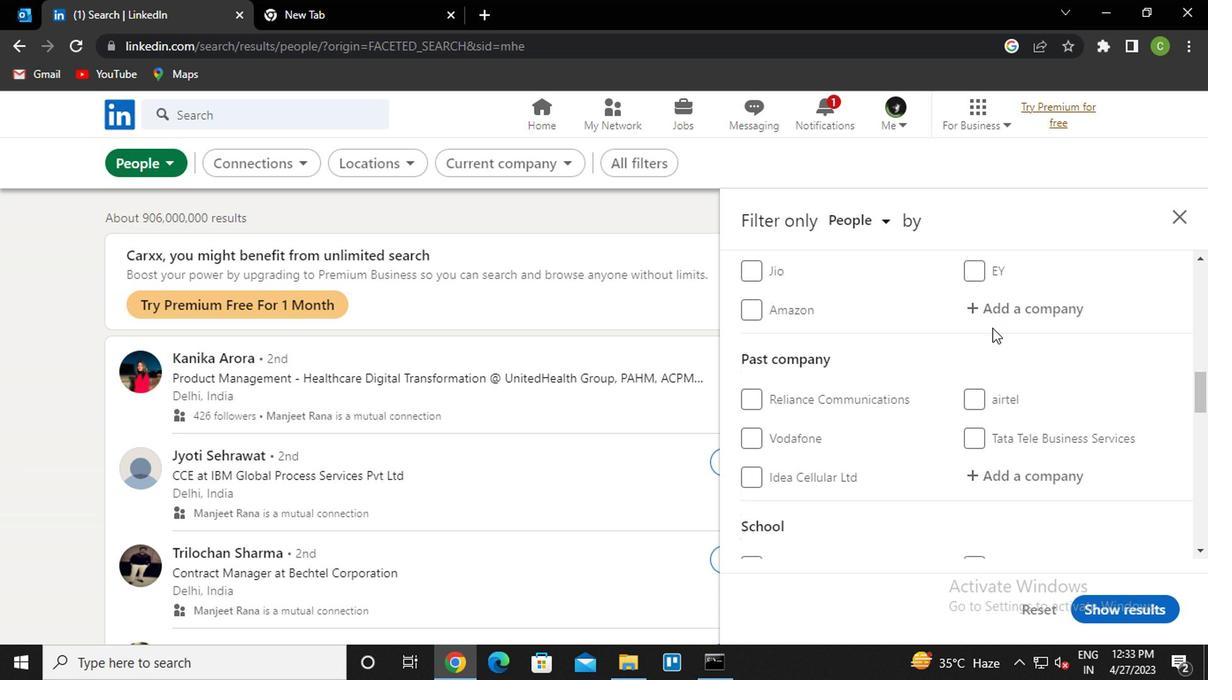 
Action: Mouse scrolled (990, 325) with delta (0, -1)
Screenshot: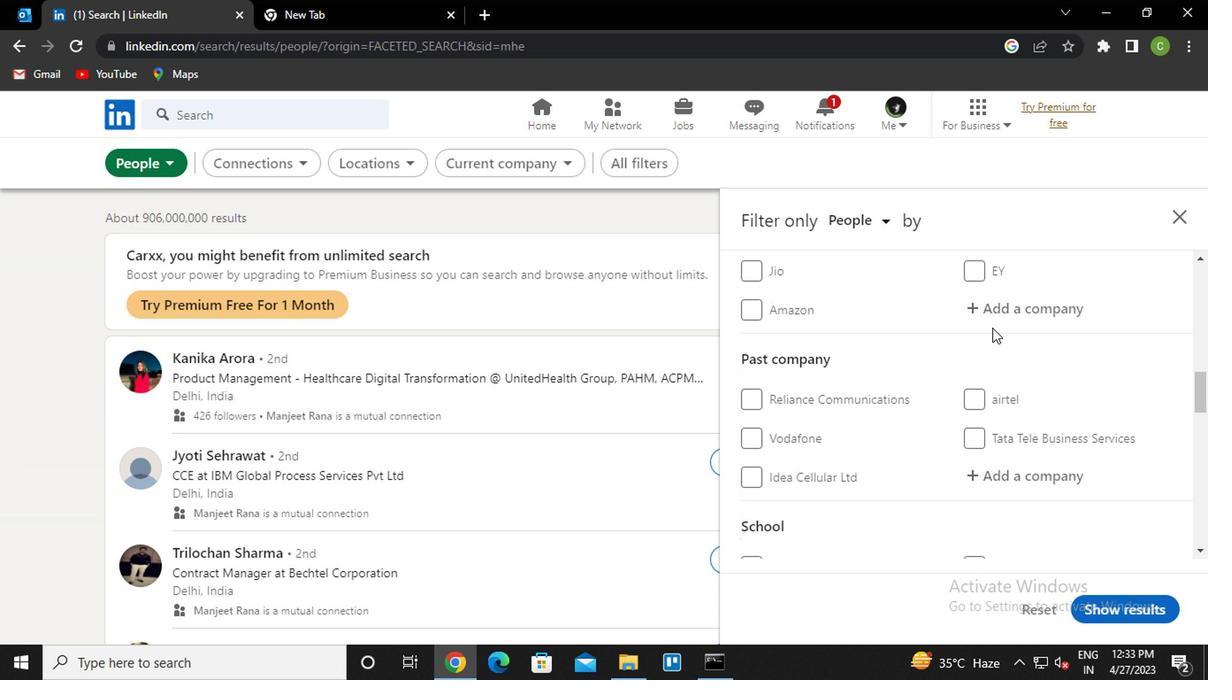 
Action: Mouse moved to (990, 327)
Screenshot: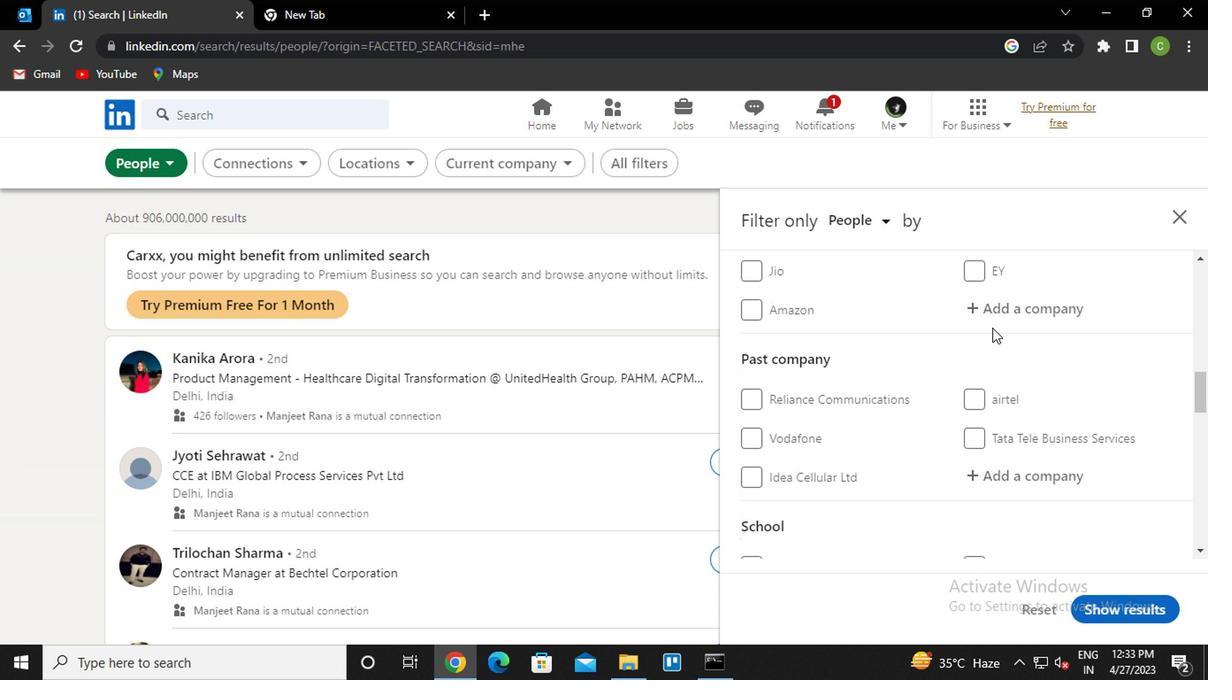 
Action: Mouse scrolled (990, 326) with delta (0, 0)
Screenshot: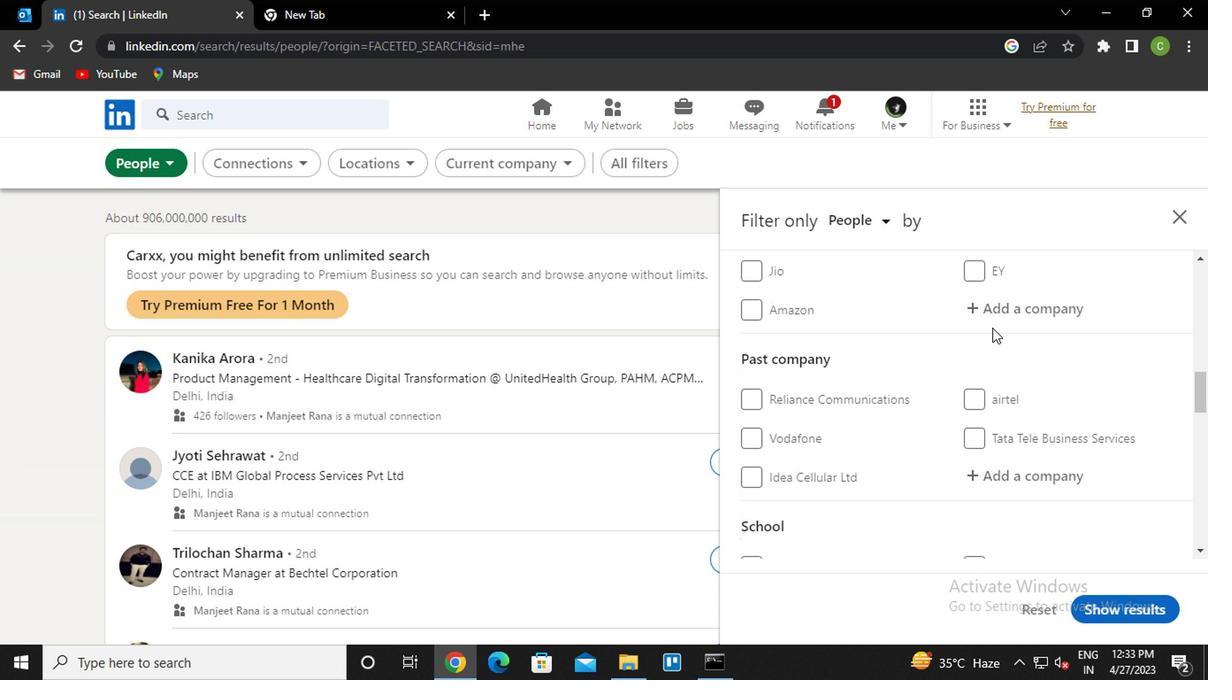 
Action: Mouse scrolled (990, 326) with delta (0, 0)
Screenshot: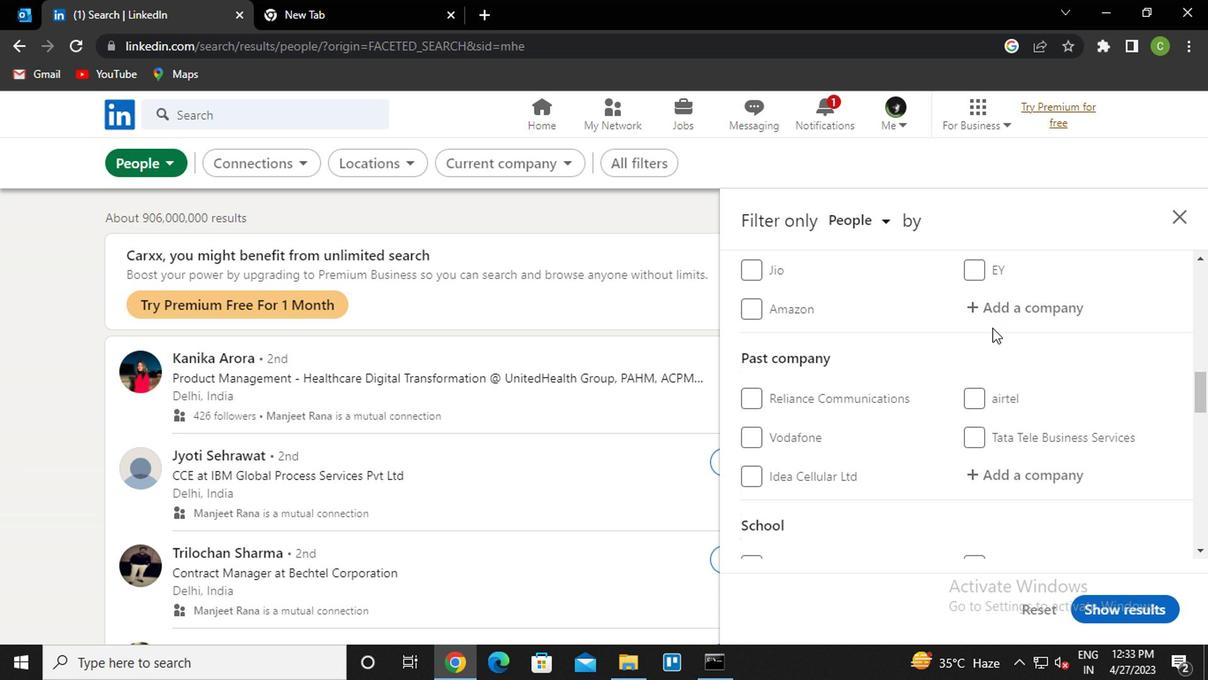 
Action: Mouse moved to (988, 328)
Screenshot: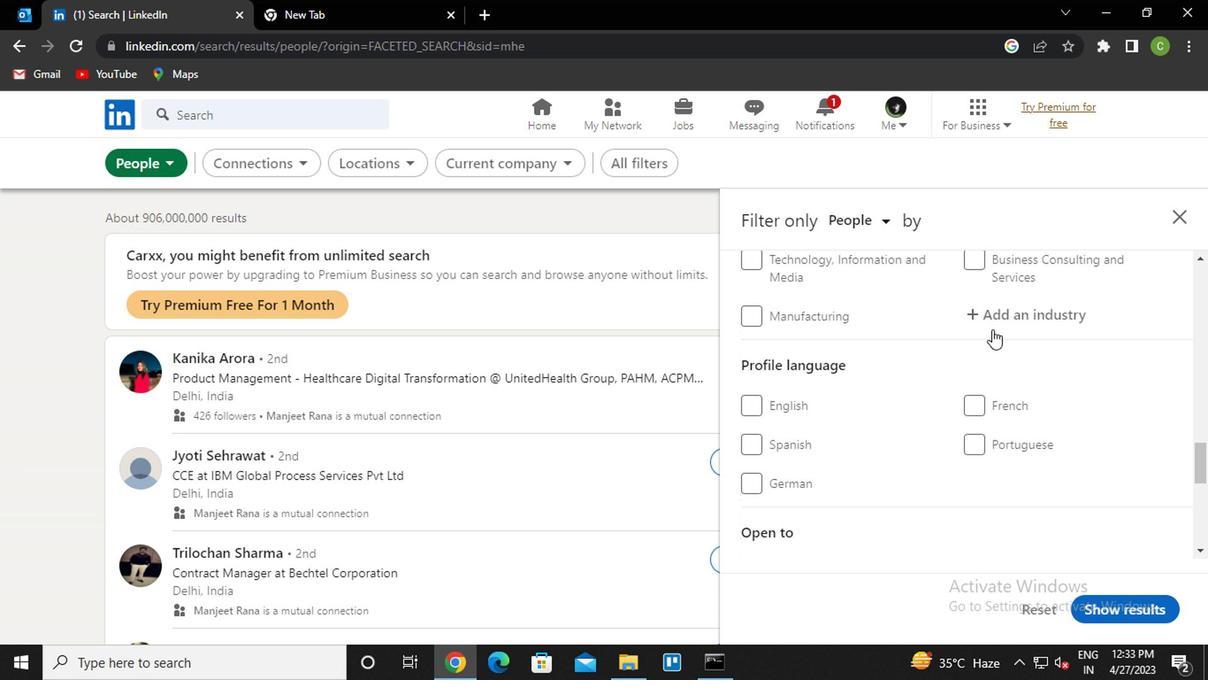 
Action: Mouse scrolled (988, 327) with delta (0, 0)
Screenshot: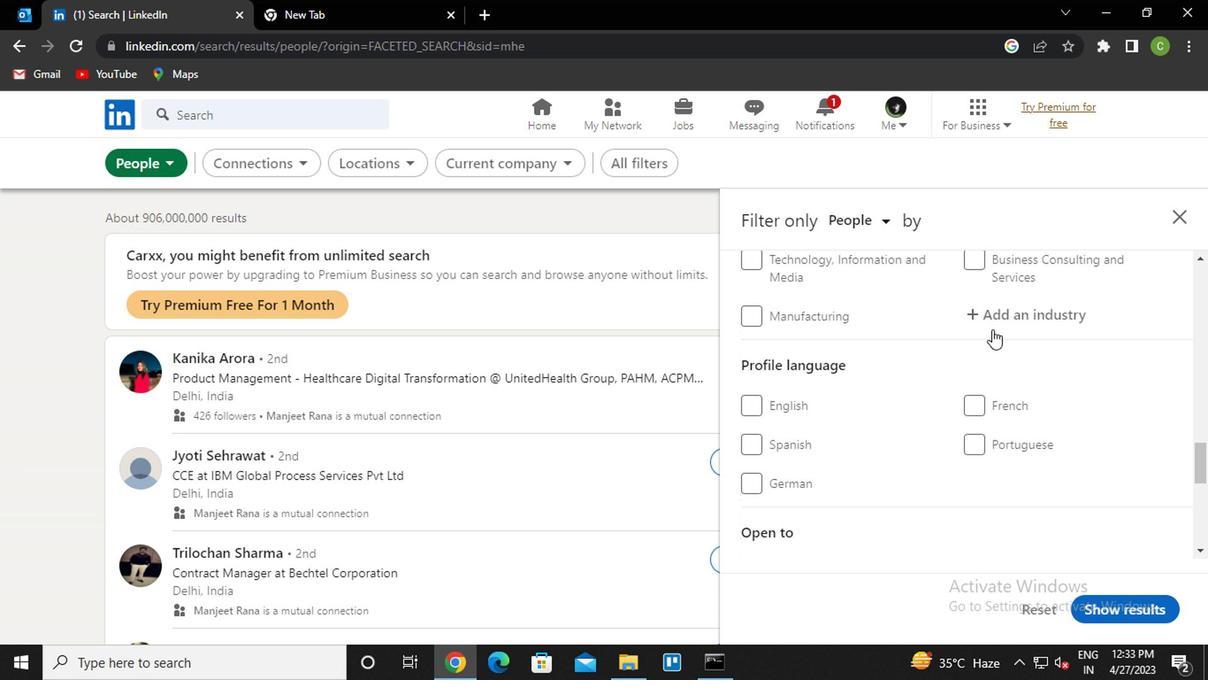 
Action: Mouse moved to (988, 331)
Screenshot: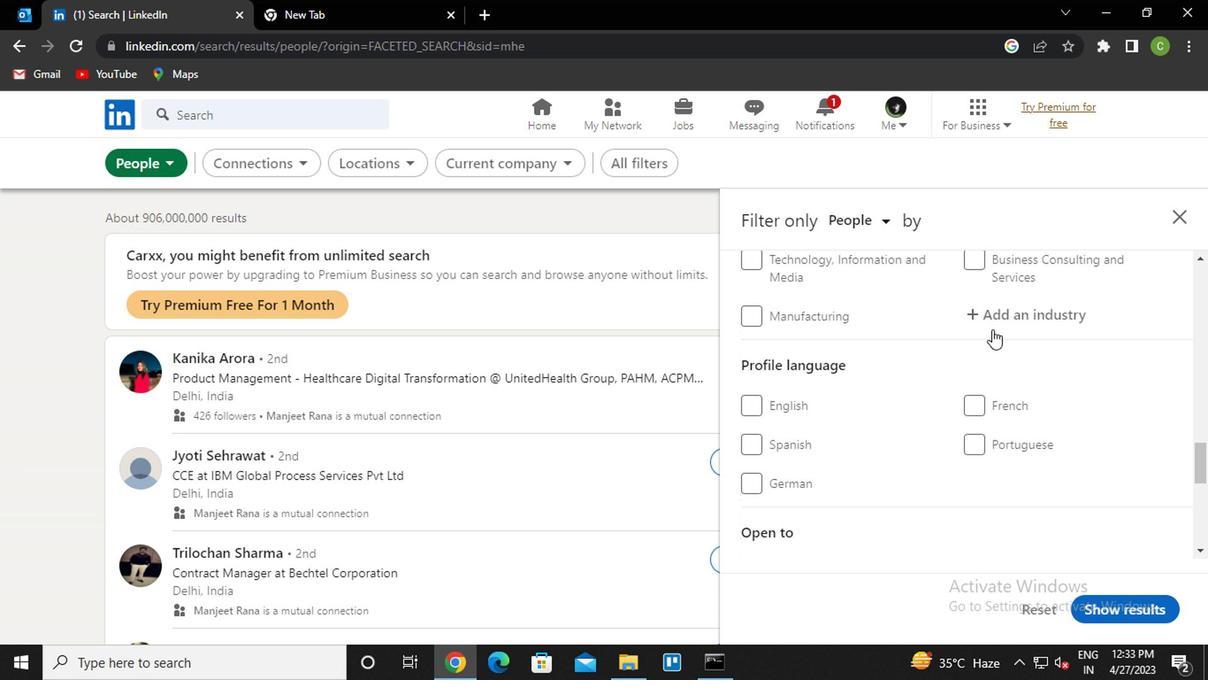 
Action: Mouse scrolled (988, 329) with delta (0, -1)
Screenshot: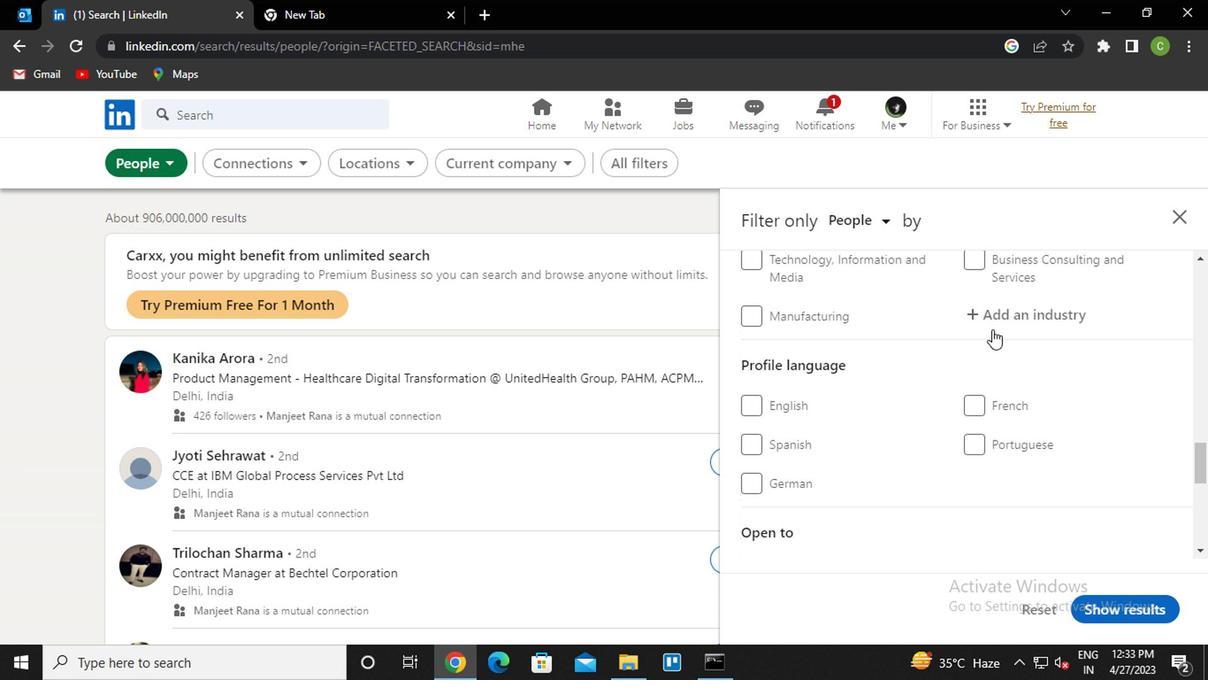 
Action: Mouse moved to (988, 331)
Screenshot: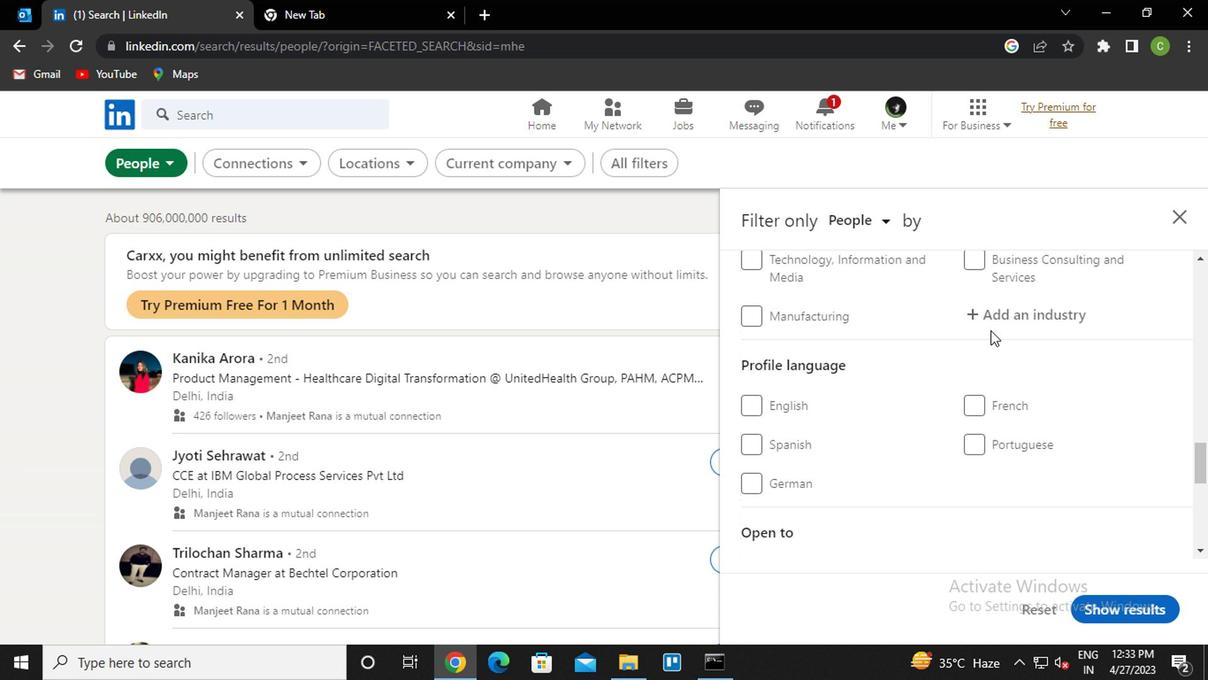 
Action: Mouse scrolled (988, 332) with delta (0, 0)
Screenshot: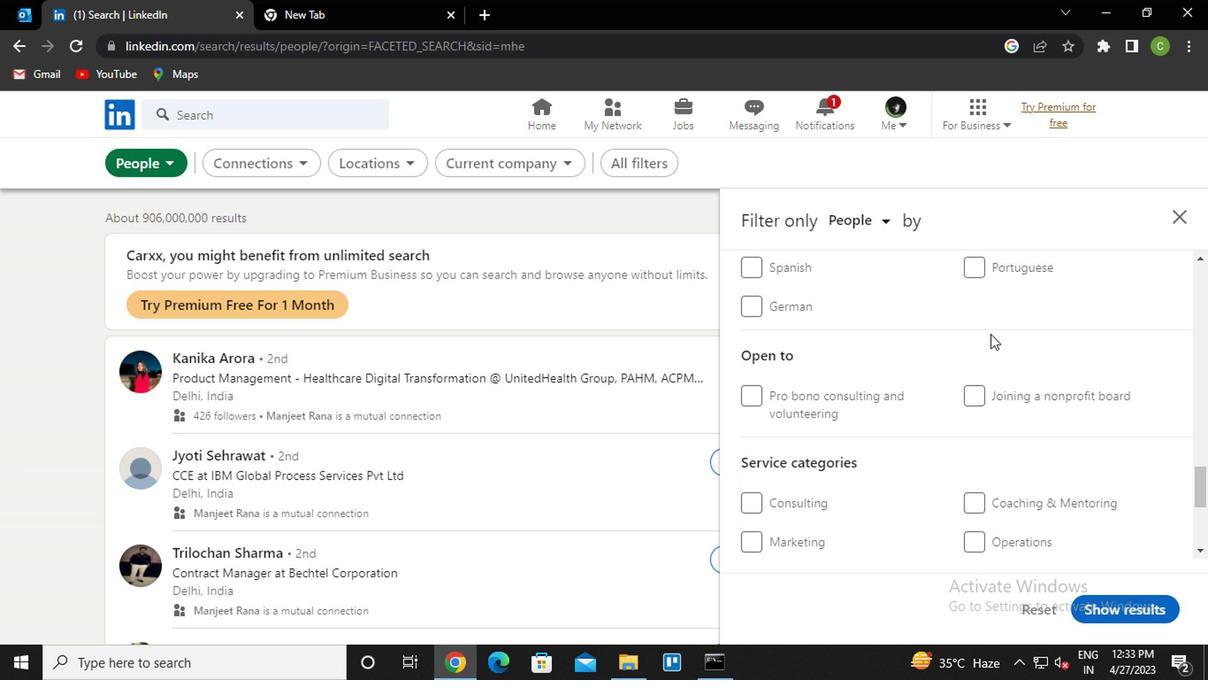 
Action: Mouse scrolled (988, 332) with delta (0, 0)
Screenshot: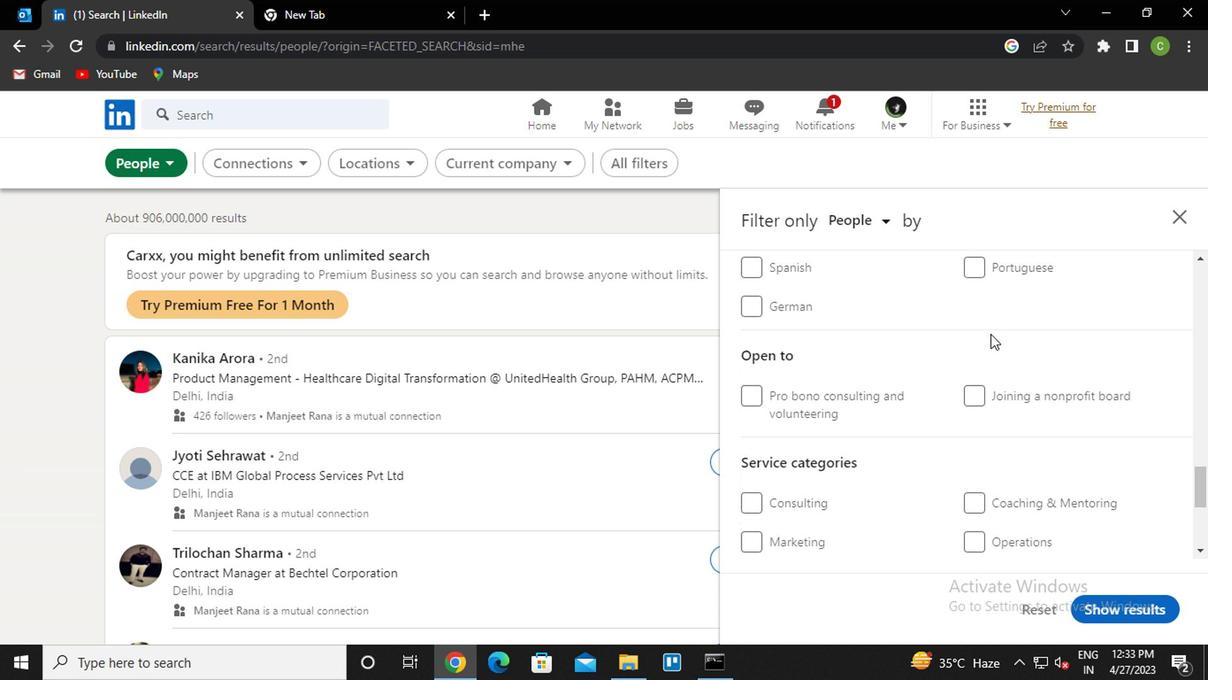 
Action: Mouse moved to (756, 443)
Screenshot: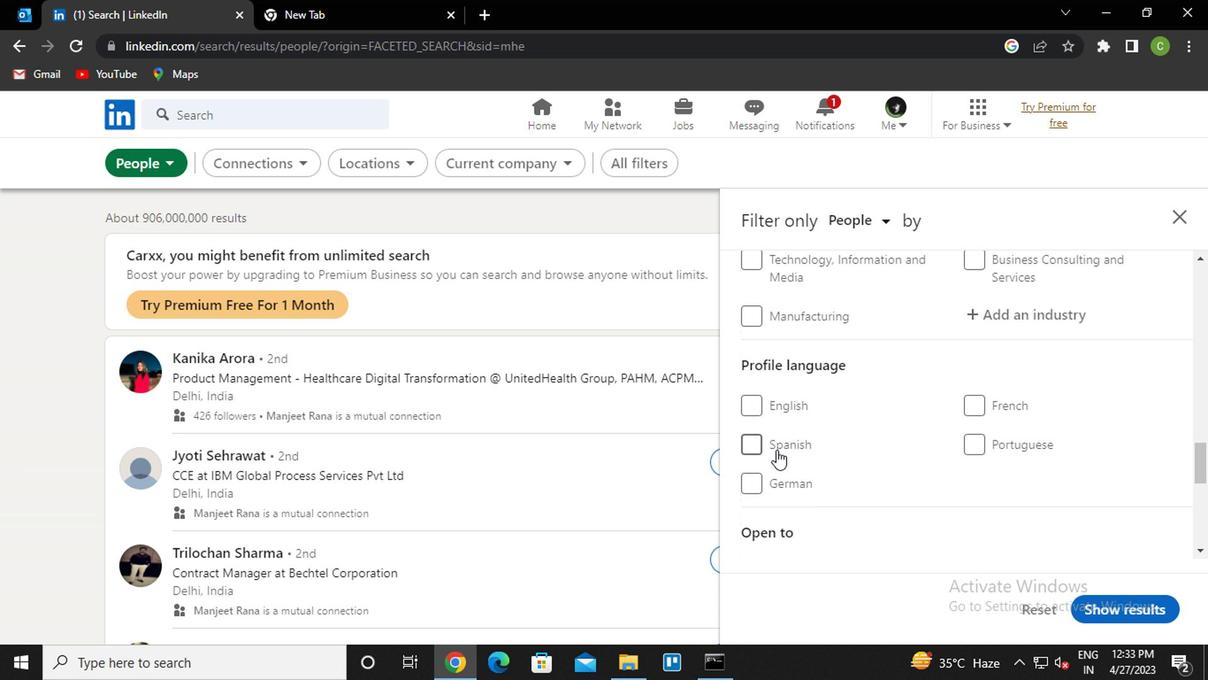 
Action: Mouse pressed left at (756, 443)
Screenshot: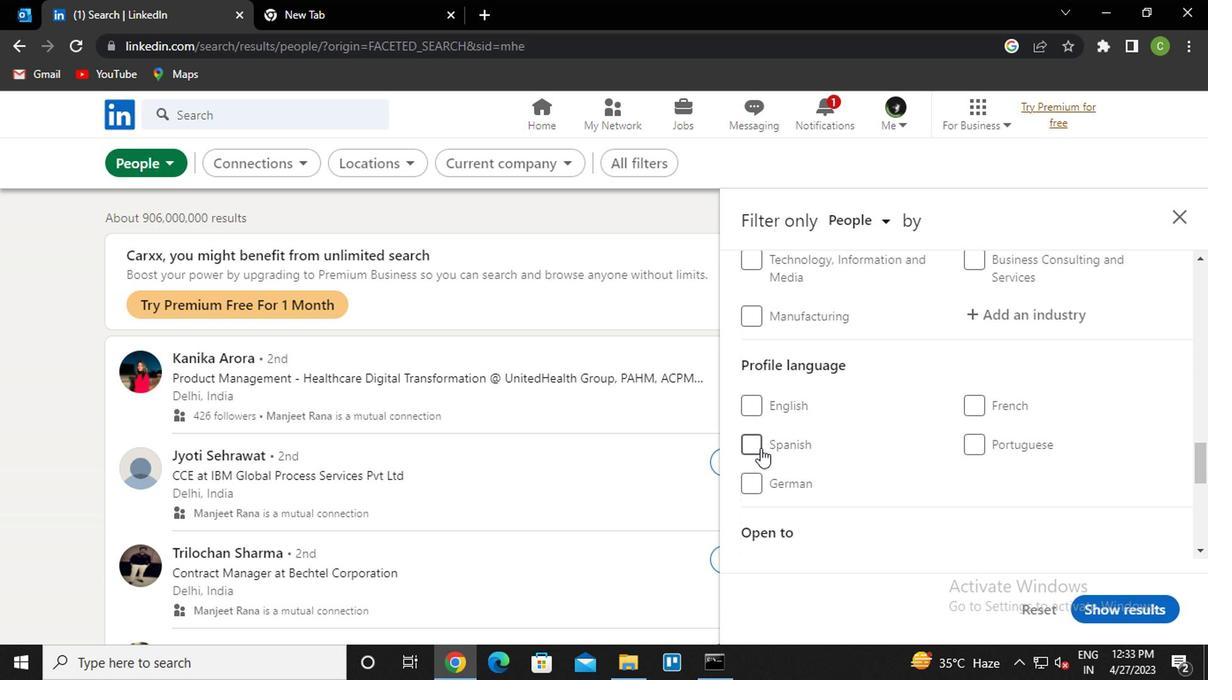 
Action: Mouse moved to (918, 358)
Screenshot: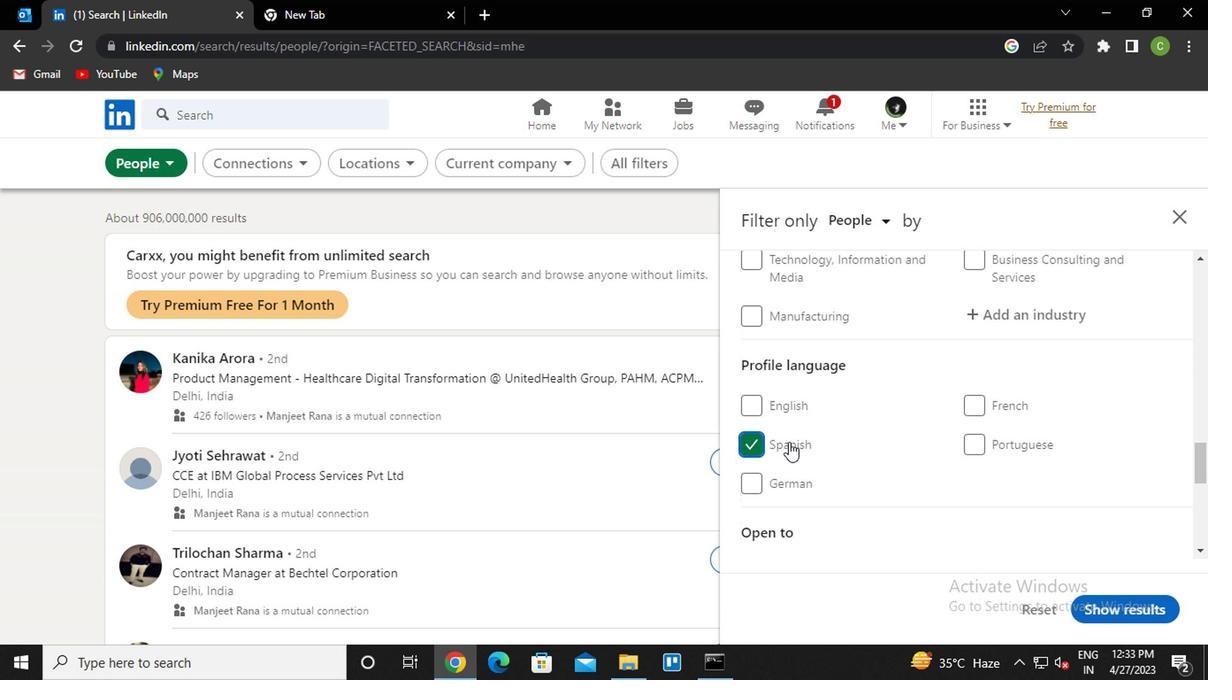 
Action: Mouse scrolled (918, 359) with delta (0, 0)
Screenshot: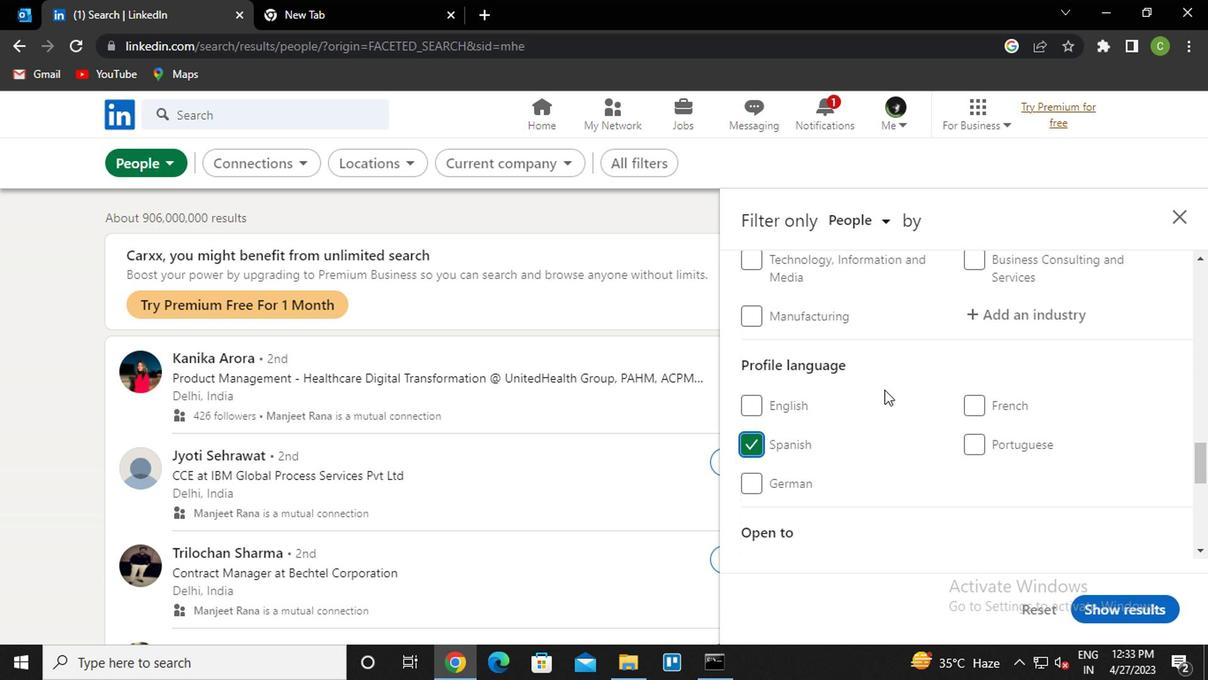 
Action: Mouse scrolled (918, 359) with delta (0, 0)
Screenshot: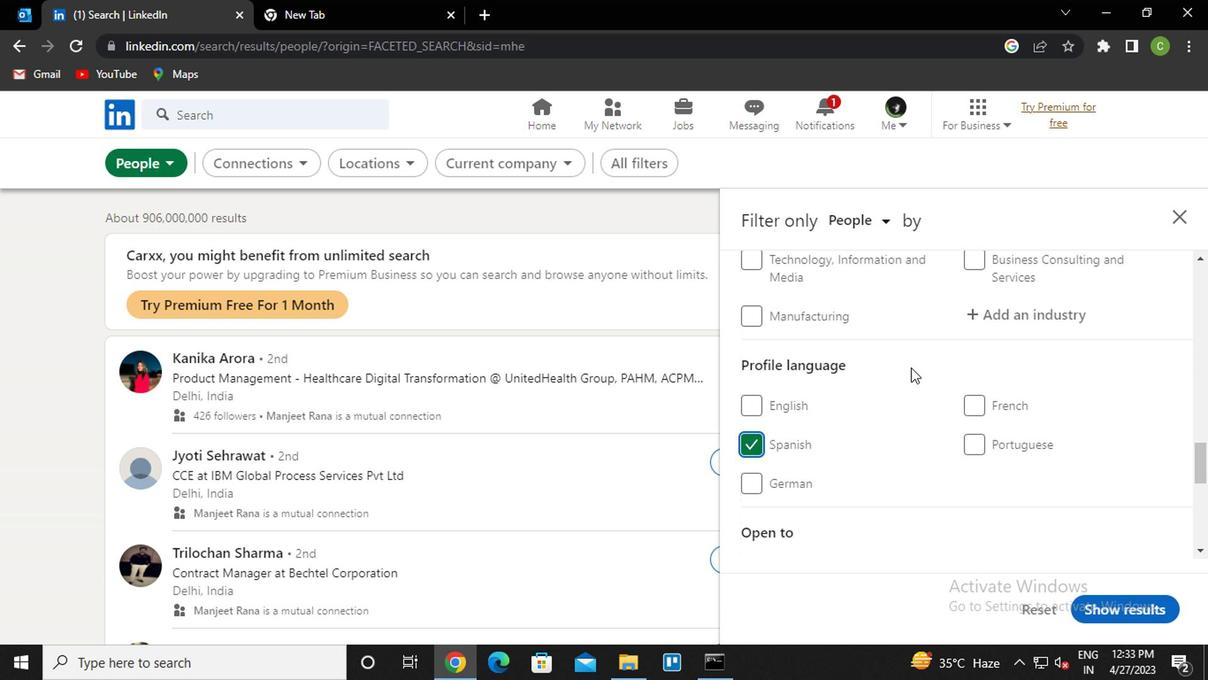 
Action: Mouse scrolled (918, 359) with delta (0, 0)
Screenshot: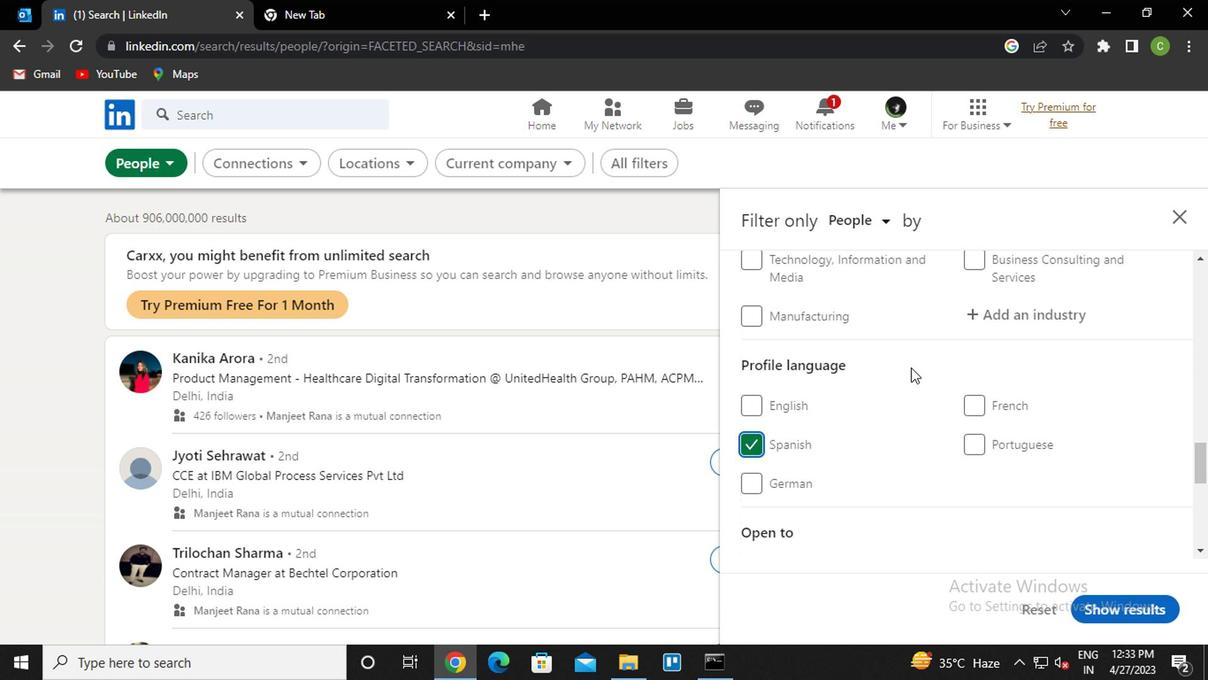 
Action: Mouse scrolled (918, 359) with delta (0, 0)
Screenshot: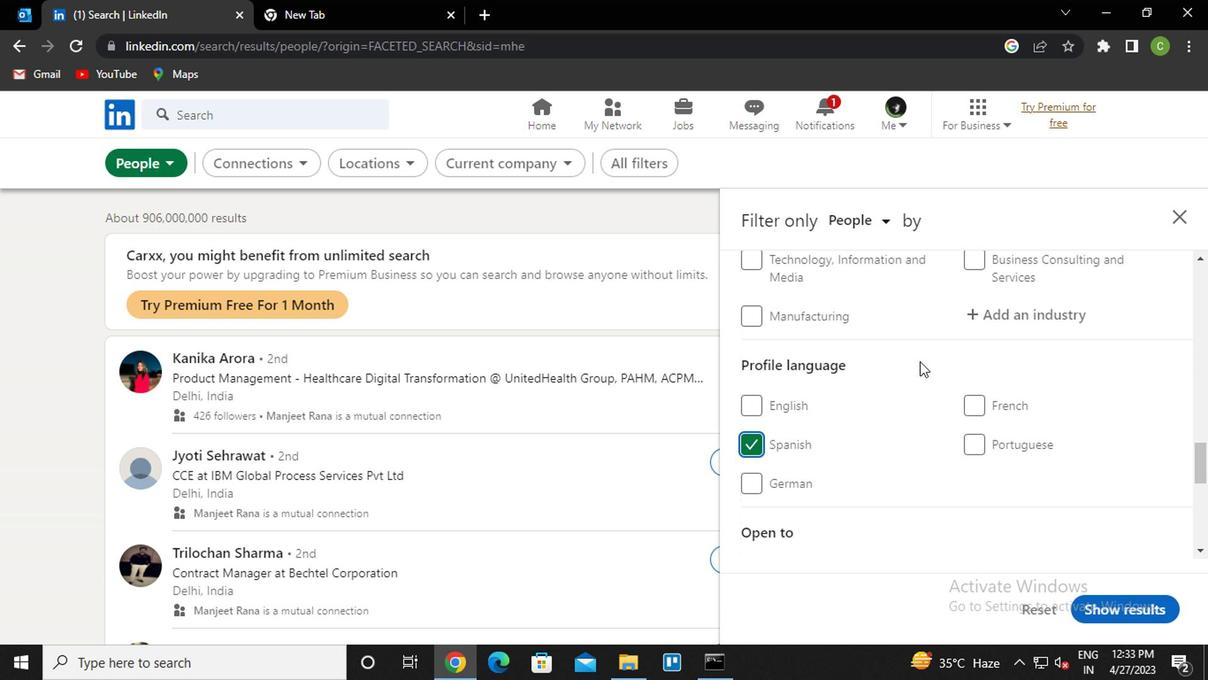 
Action: Mouse scrolled (918, 359) with delta (0, 0)
Screenshot: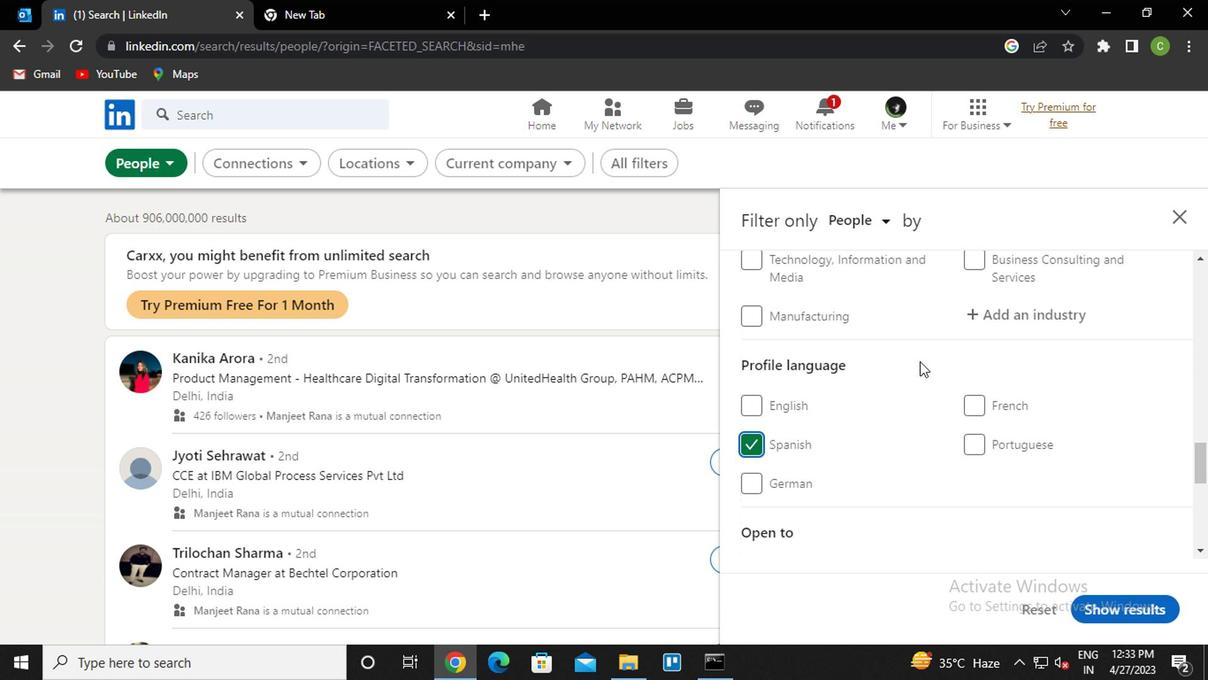 
Action: Mouse scrolled (918, 359) with delta (0, 0)
Screenshot: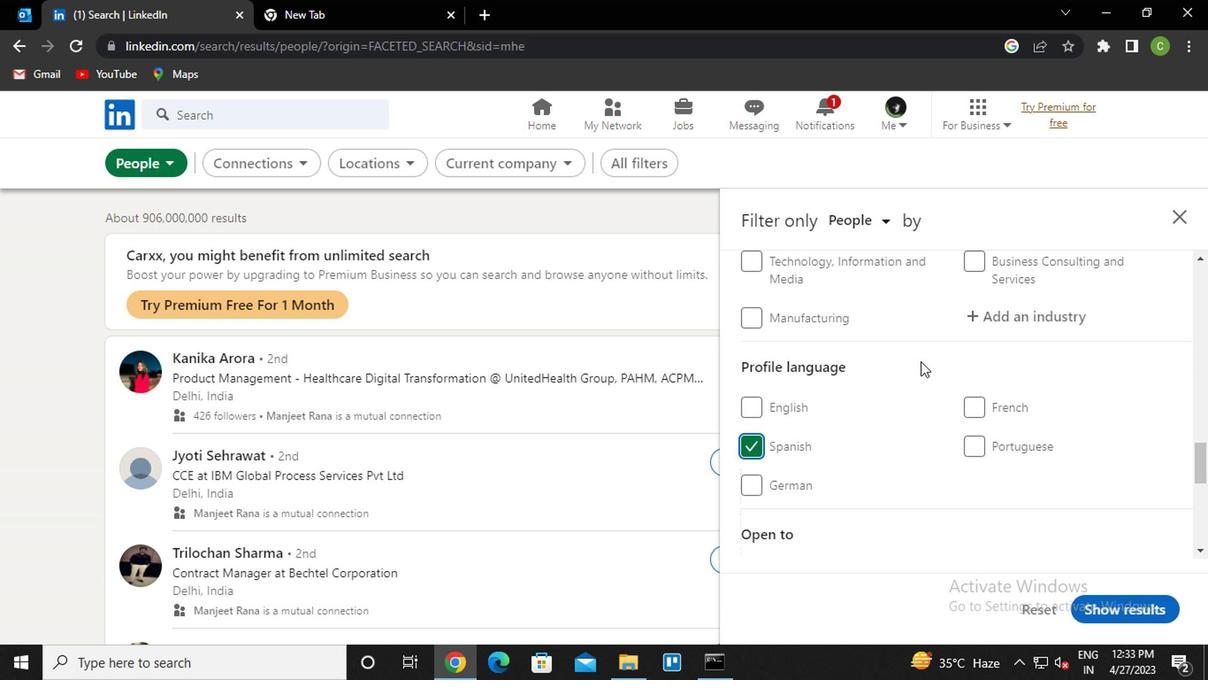 
Action: Mouse scrolled (918, 359) with delta (0, 0)
Screenshot: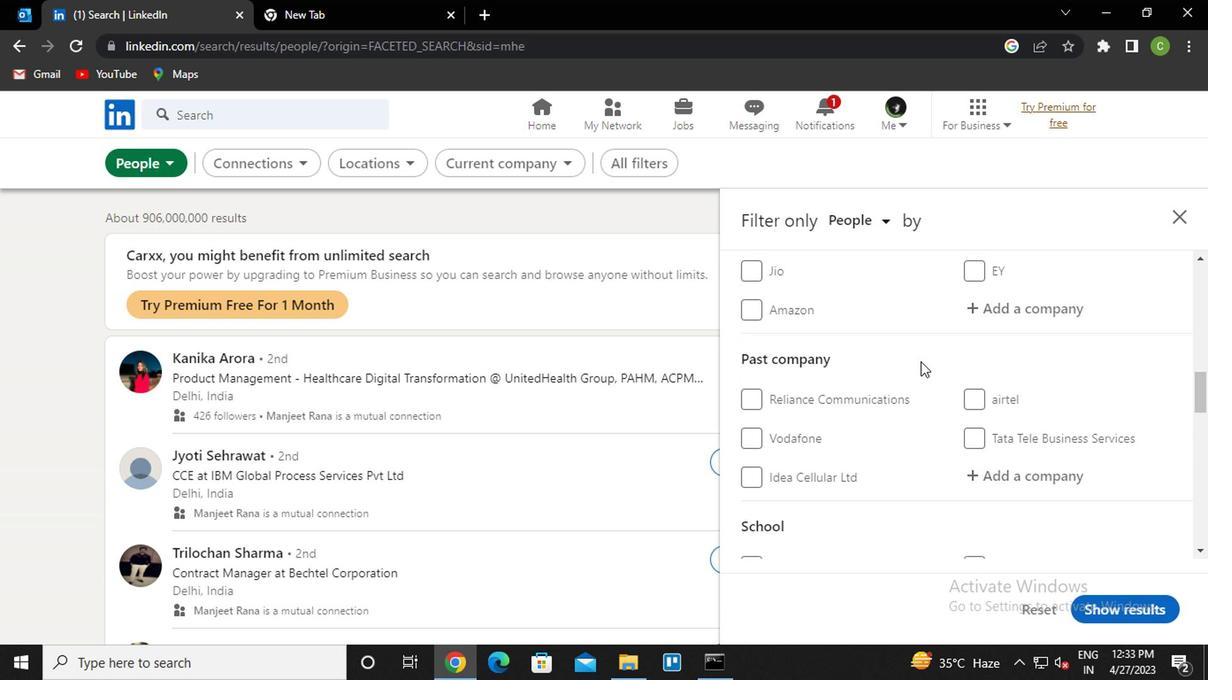 
Action: Mouse scrolled (918, 359) with delta (0, 0)
Screenshot: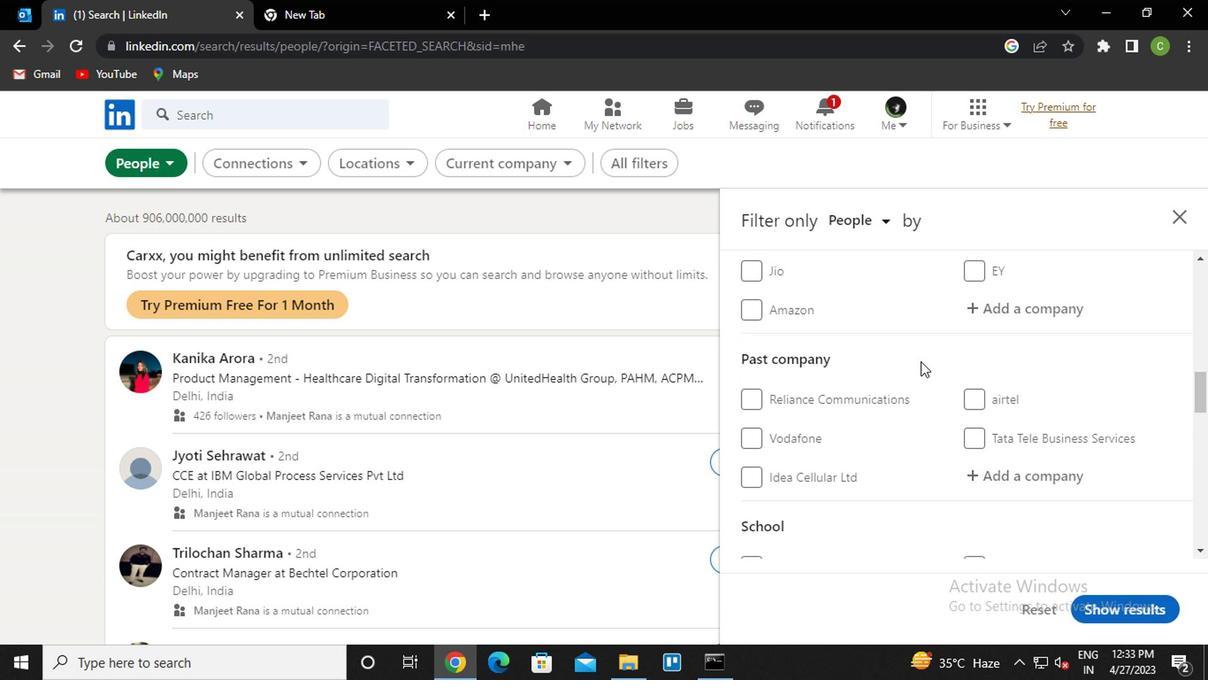 
Action: Mouse scrolled (918, 359) with delta (0, 0)
Screenshot: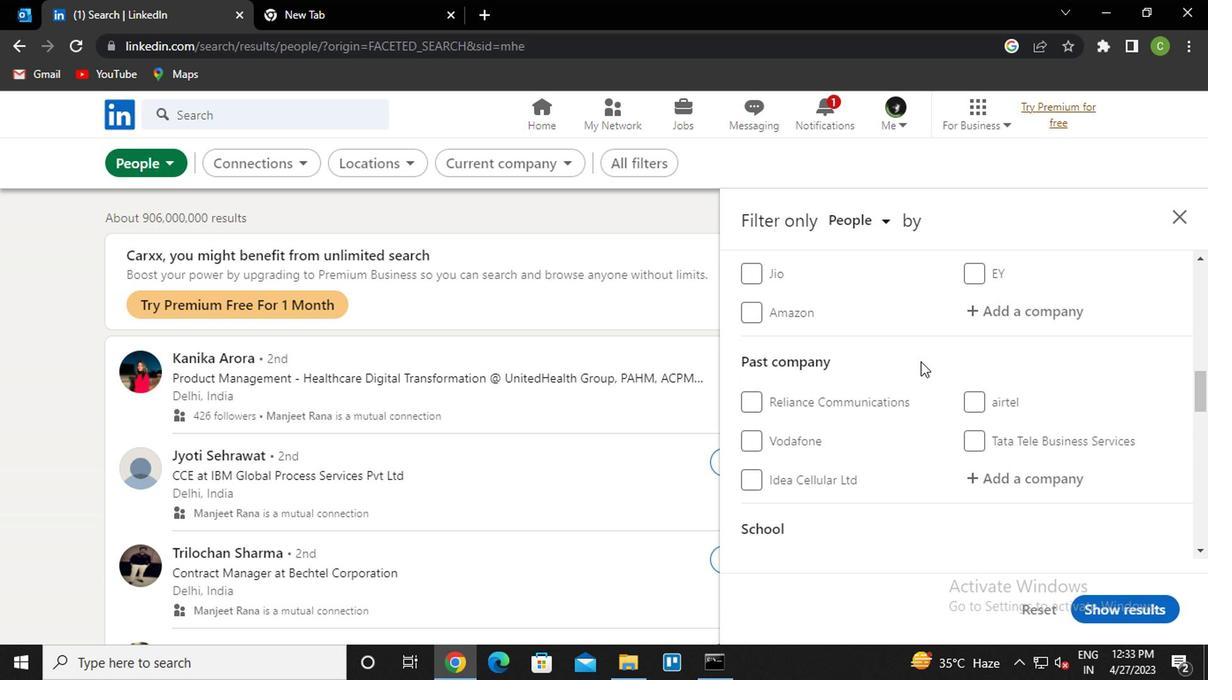 
Action: Mouse scrolled (918, 359) with delta (0, 0)
Screenshot: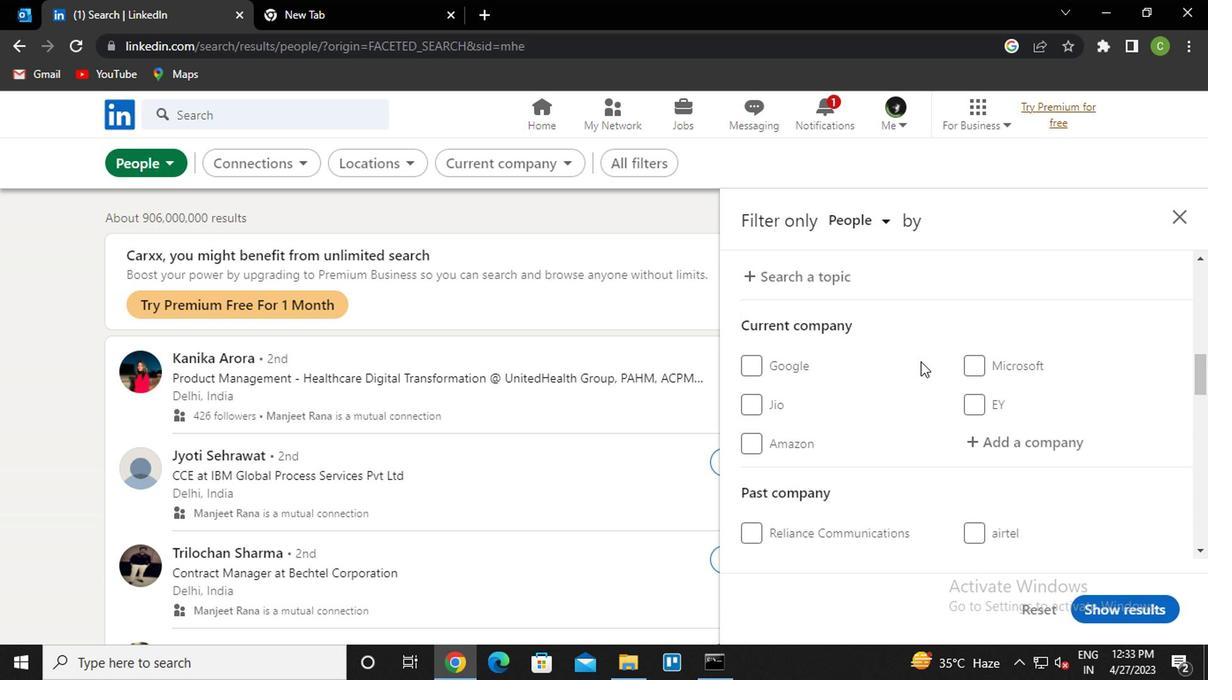 
Action: Mouse scrolled (918, 357) with delta (0, -1)
Screenshot: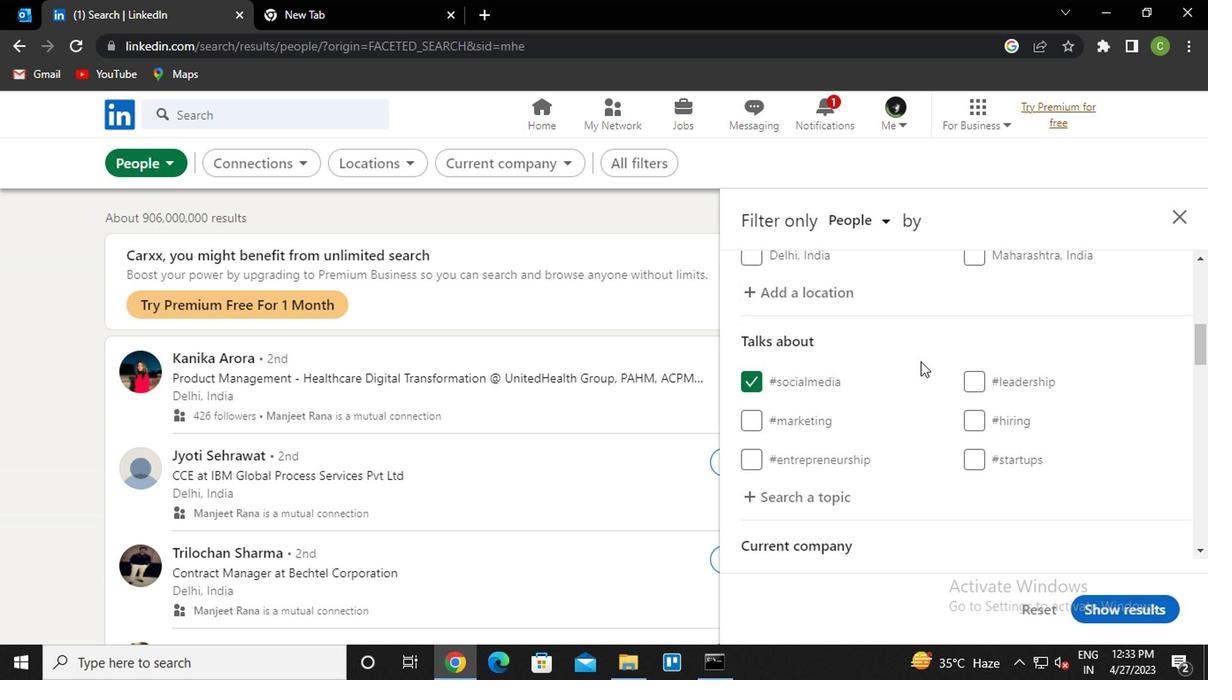 
Action: Mouse scrolled (918, 357) with delta (0, -1)
Screenshot: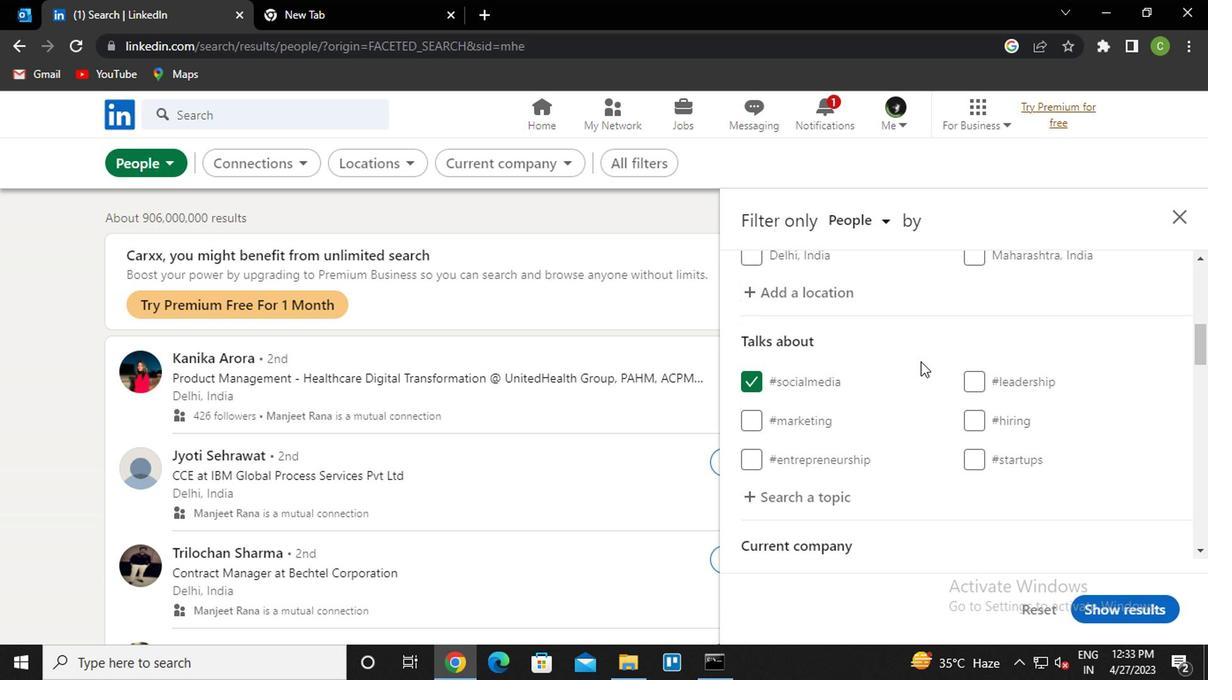 
Action: Mouse scrolled (918, 357) with delta (0, -1)
Screenshot: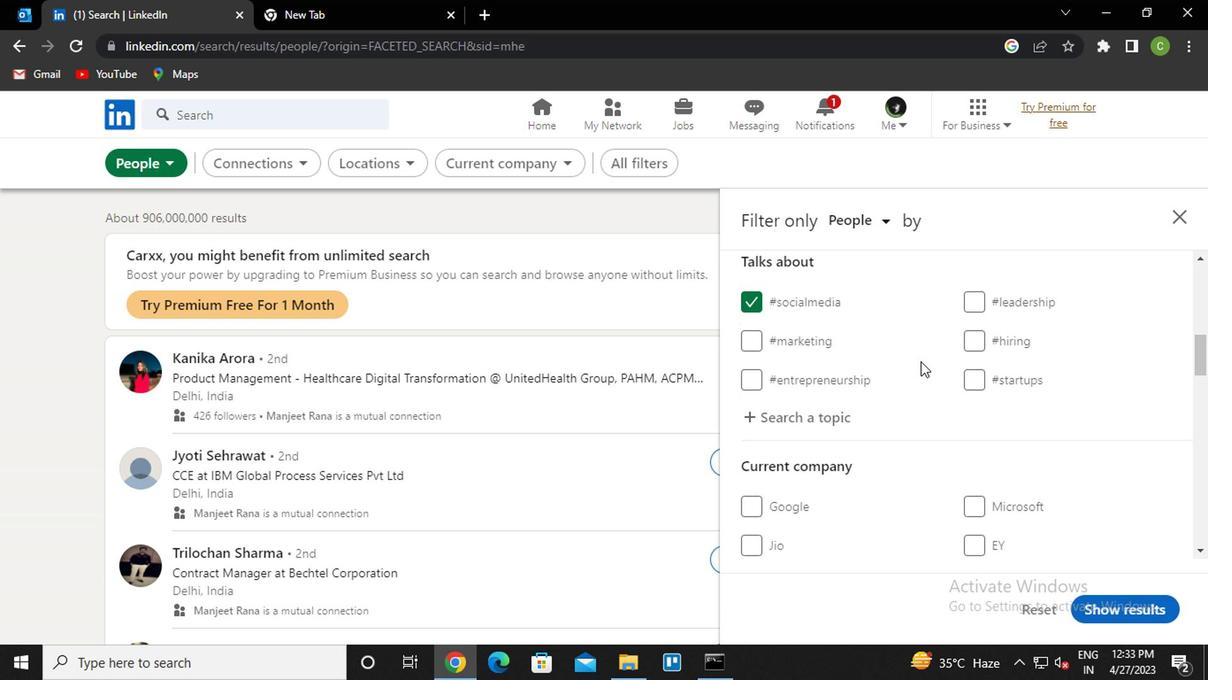 
Action: Mouse scrolled (918, 357) with delta (0, -1)
Screenshot: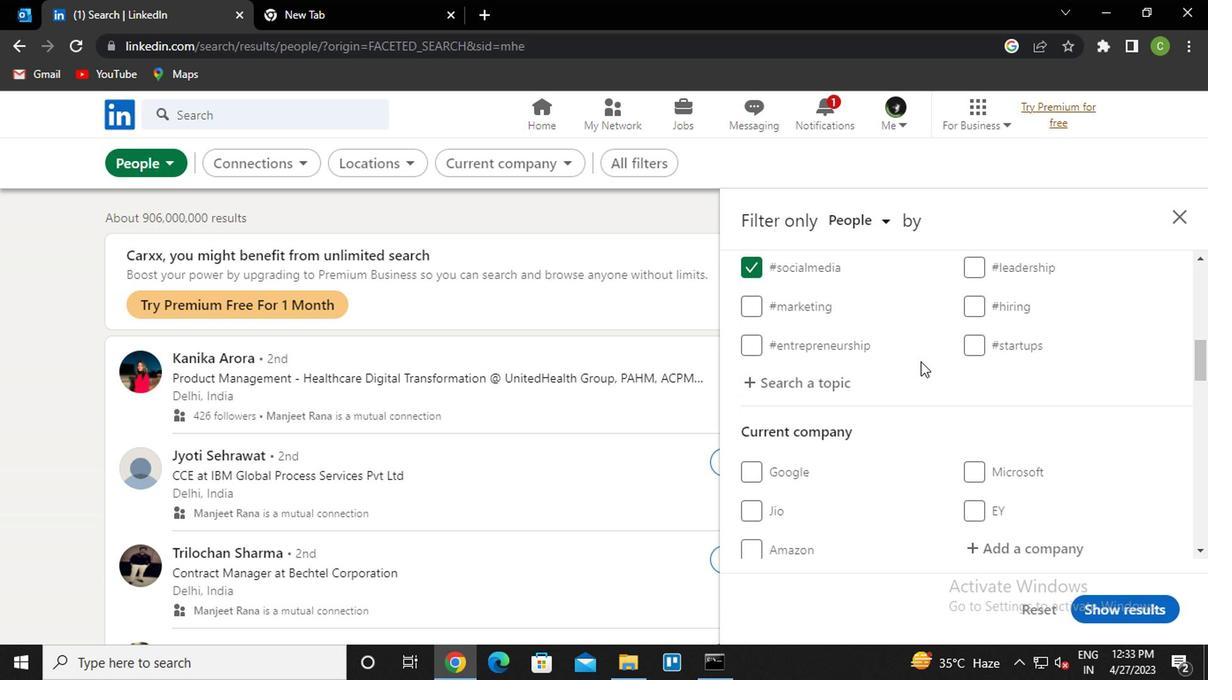 
Action: Mouse moved to (1008, 311)
Screenshot: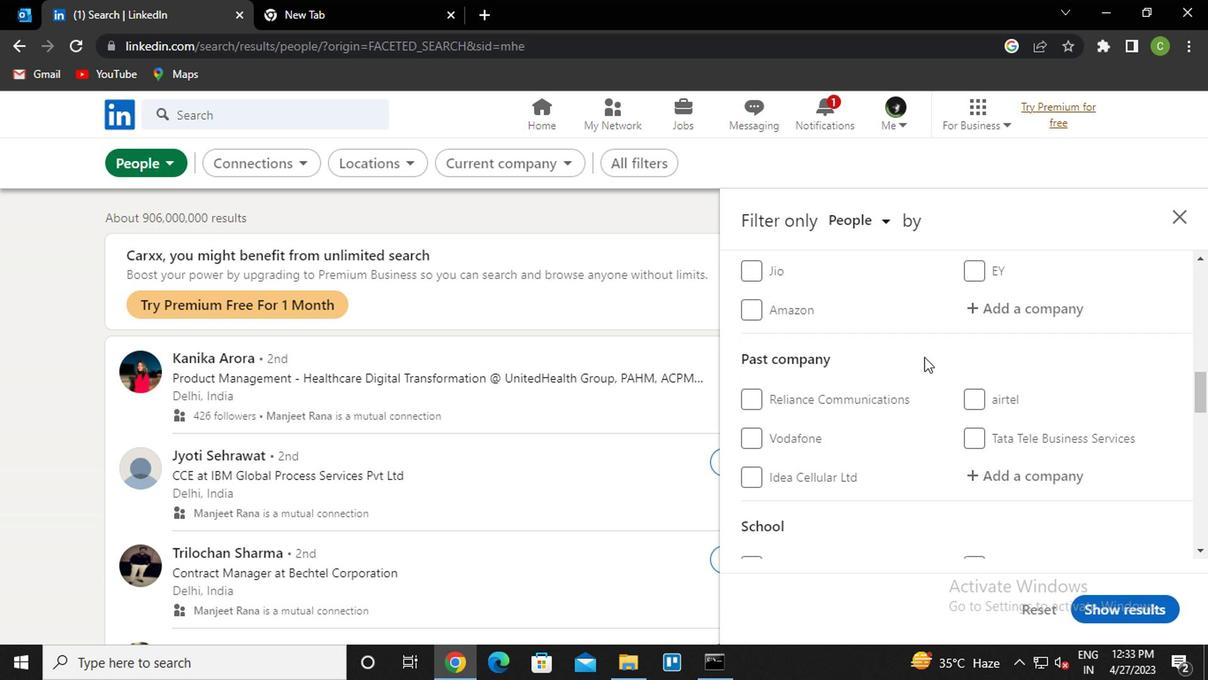 
Action: Mouse pressed left at (1008, 311)
Screenshot: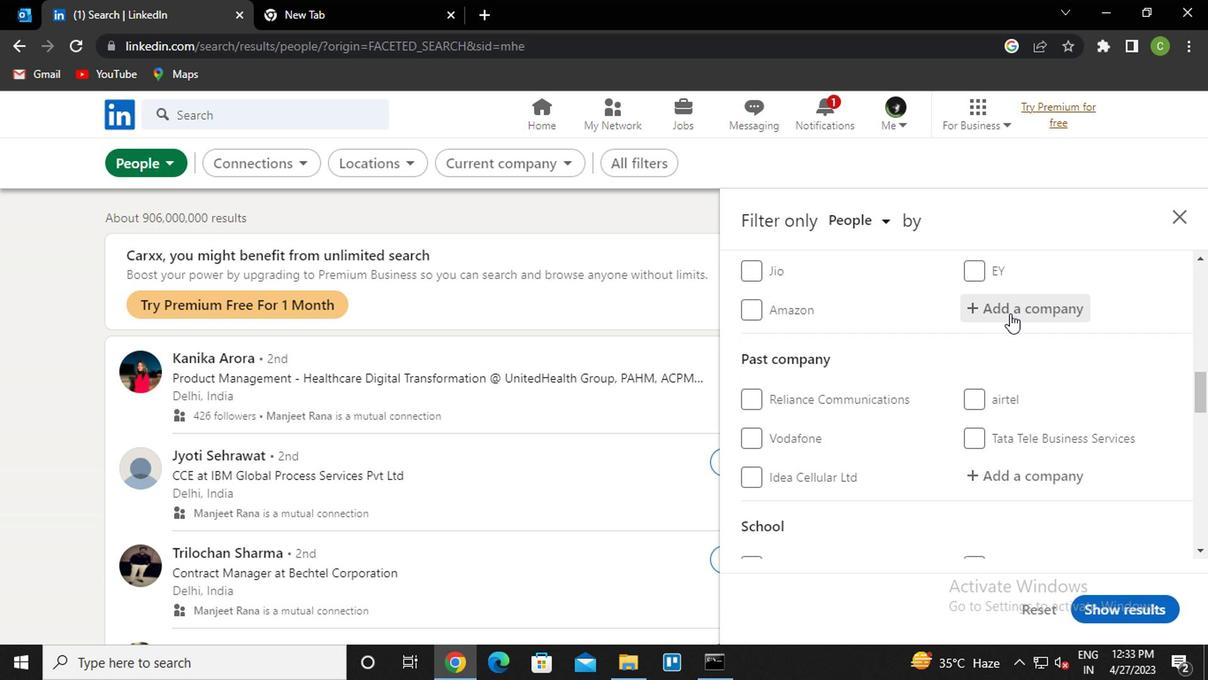 
Action: Key pressed <Key.caps_lock>e<Key.caps_lock>mids<Key.down><Key.enter>
Screenshot: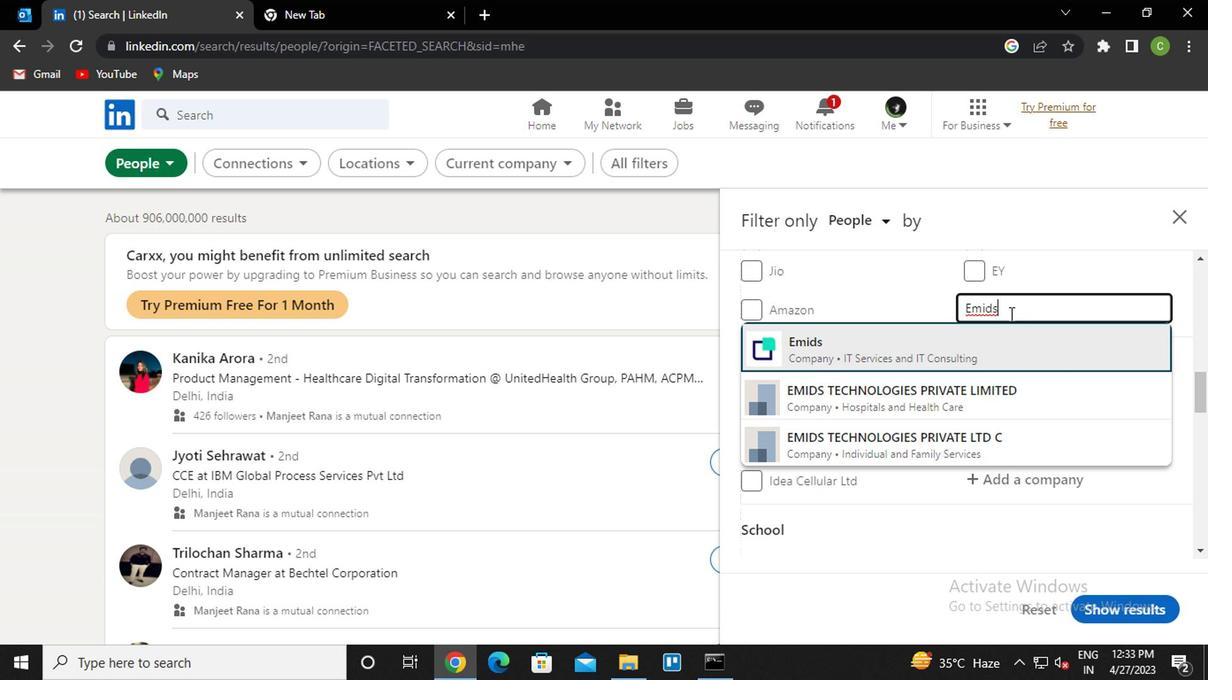 
Action: Mouse moved to (1033, 319)
Screenshot: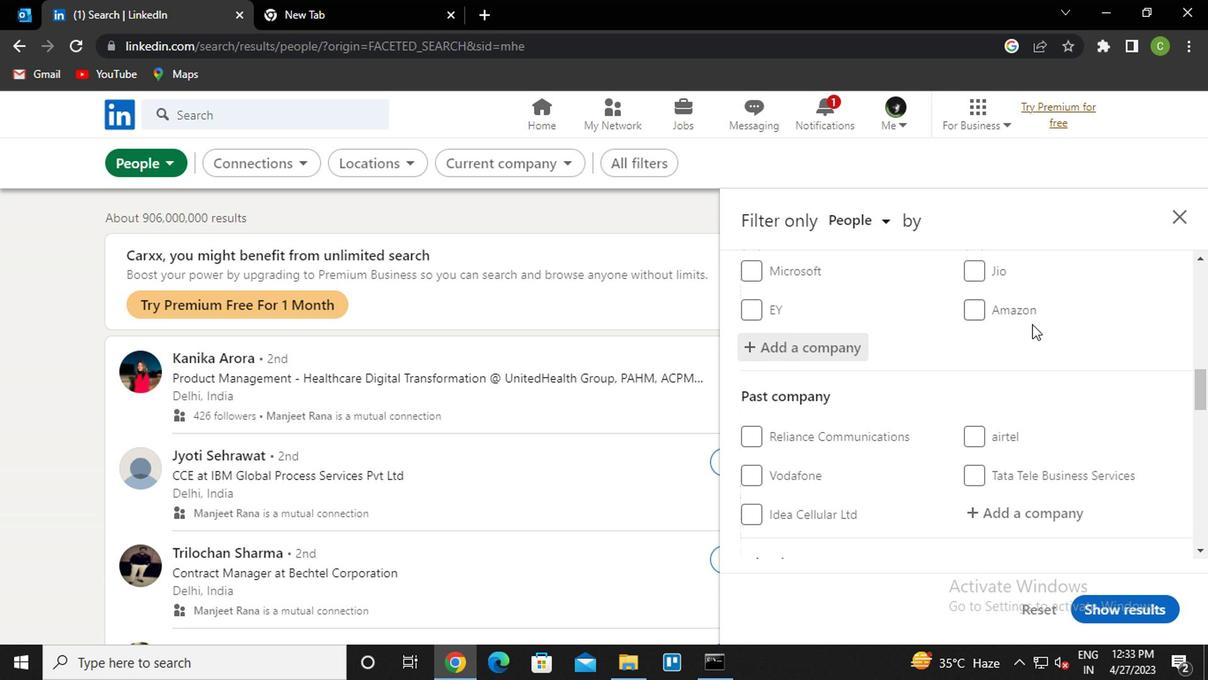 
Action: Mouse scrolled (1033, 318) with delta (0, -1)
Screenshot: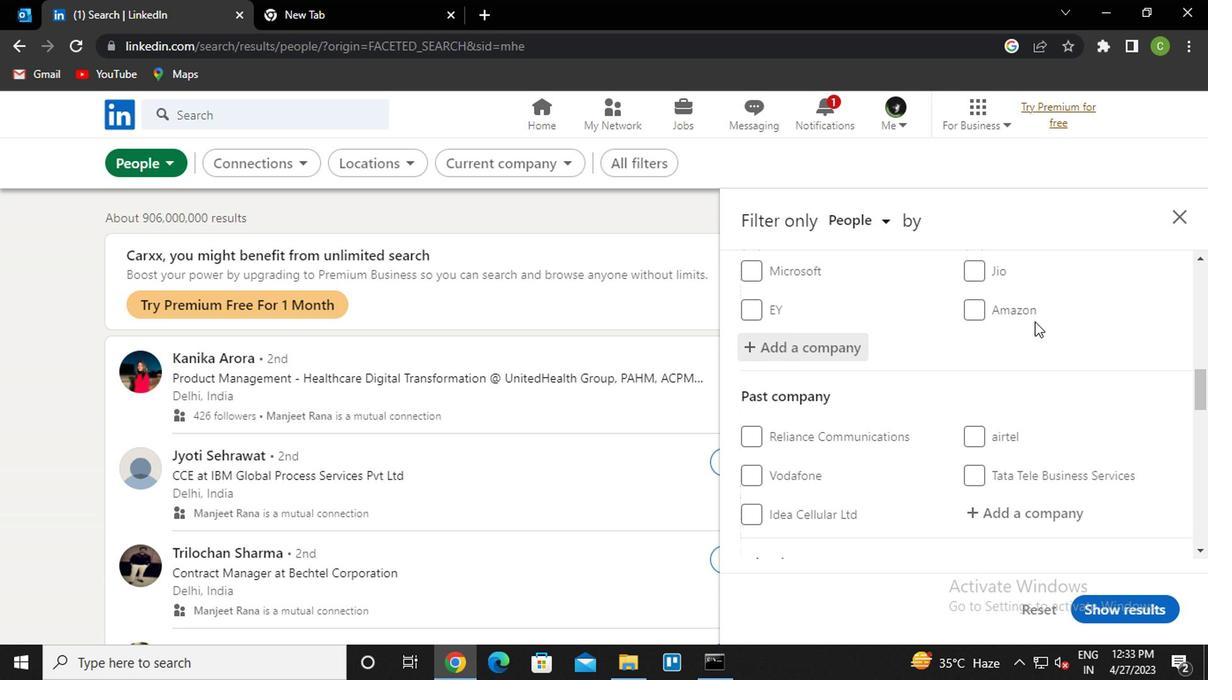 
Action: Mouse scrolled (1033, 318) with delta (0, -1)
Screenshot: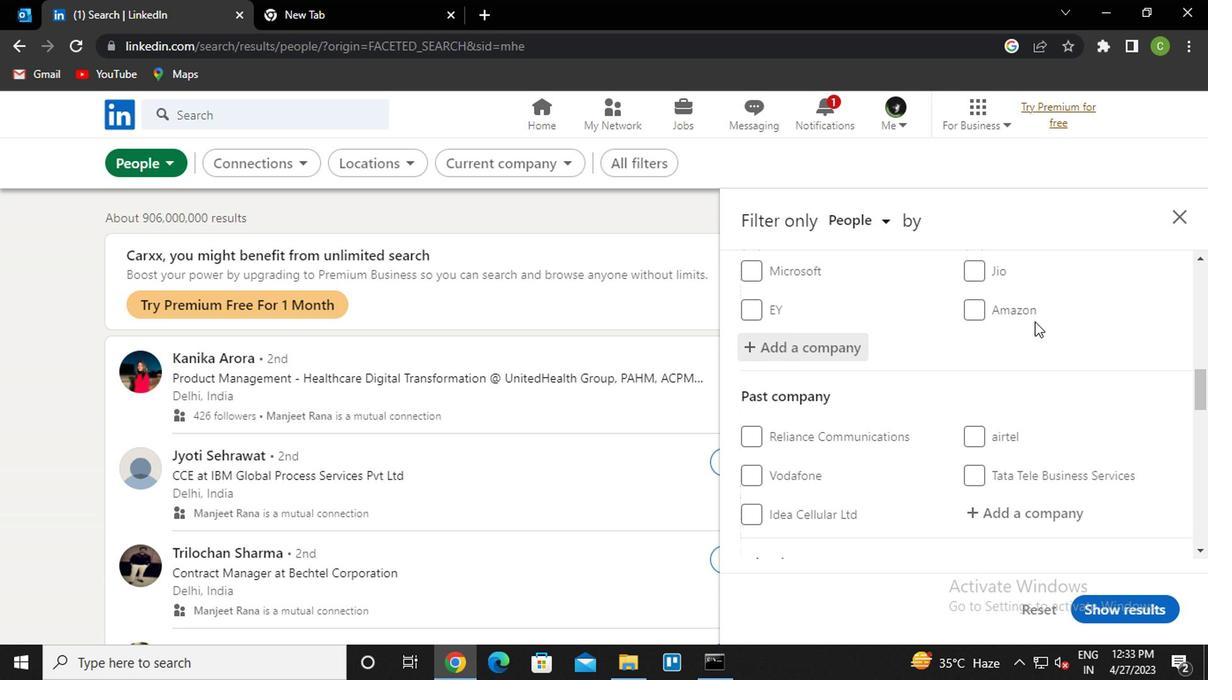 
Action: Mouse scrolled (1033, 318) with delta (0, -1)
Screenshot: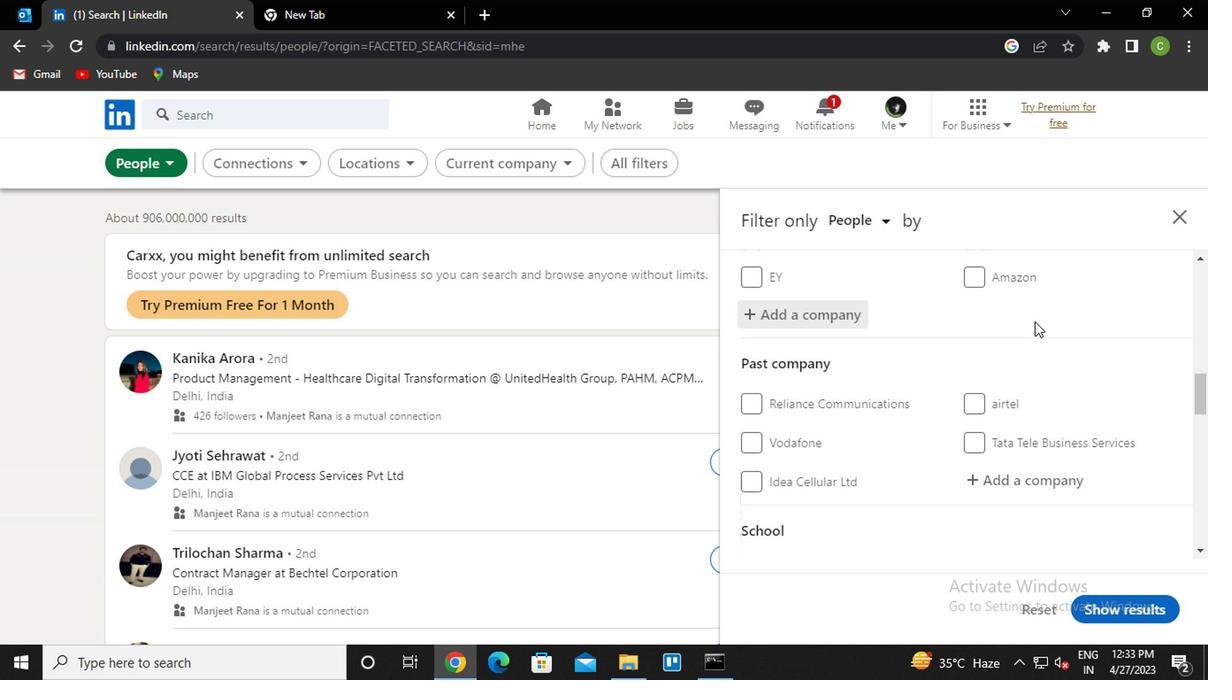 
Action: Mouse scrolled (1033, 318) with delta (0, -1)
Screenshot: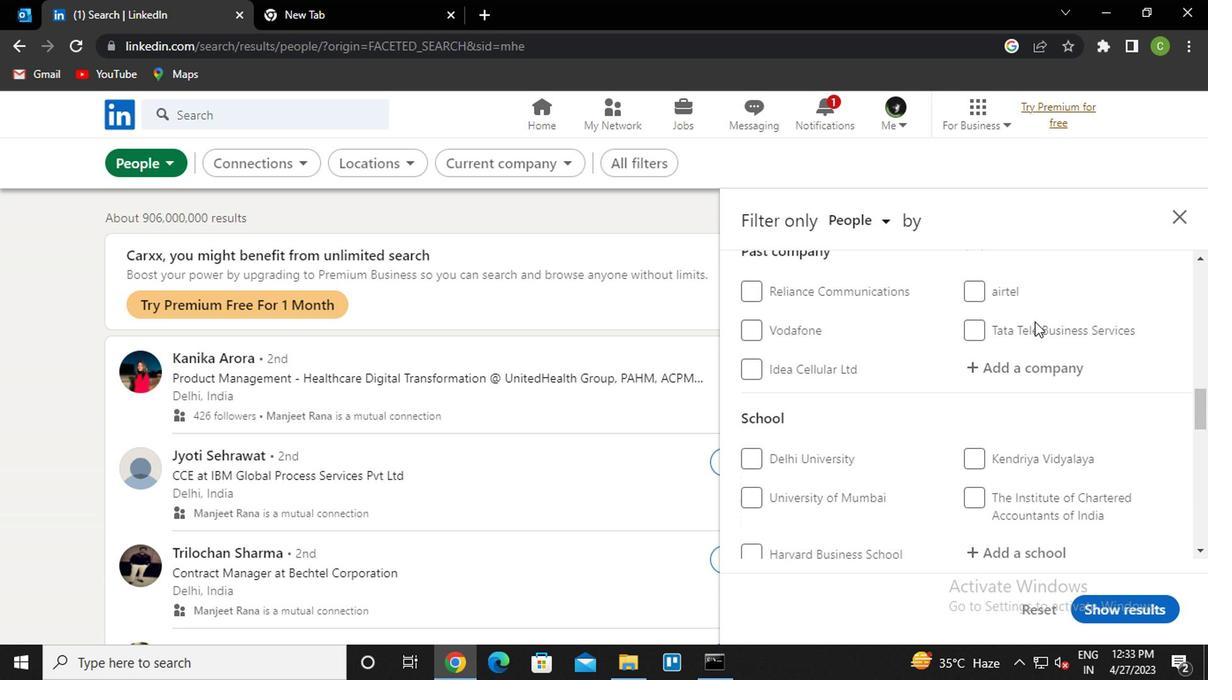 
Action: Mouse moved to (986, 338)
Screenshot: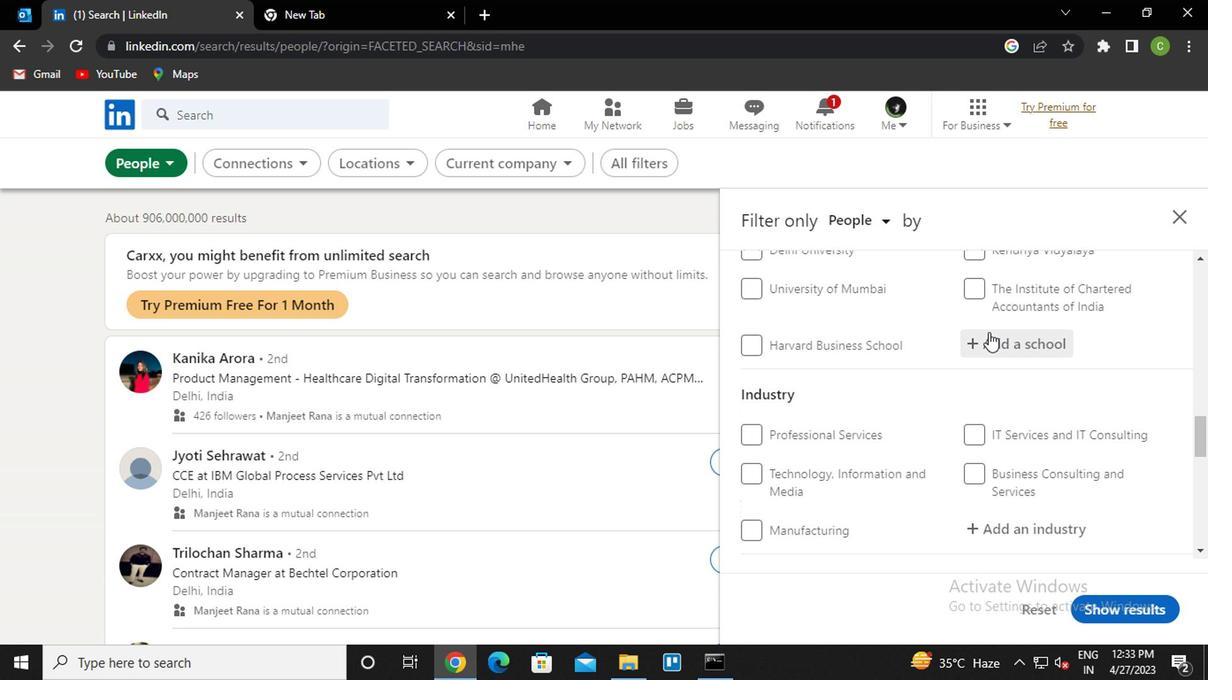 
Action: Mouse pressed left at (986, 338)
Screenshot: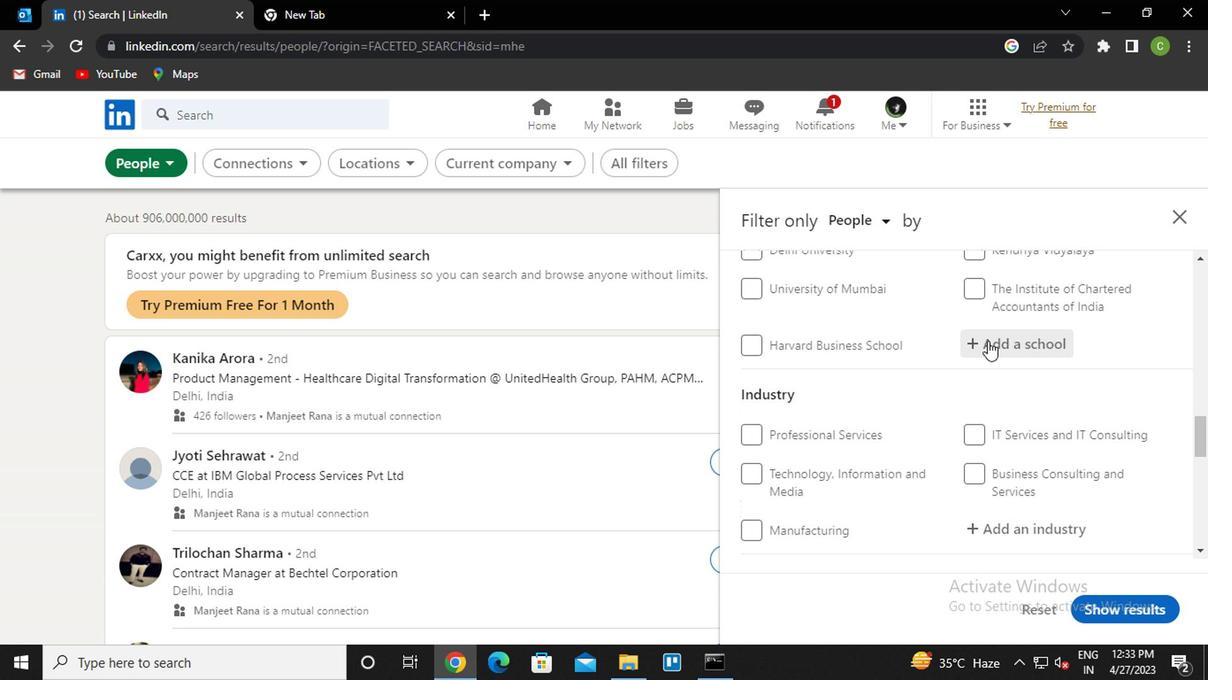 
Action: Key pressed <Key.caps_lock>n<Key.caps_lock>ew<Key.space><Key.caps_lock>h<Key.caps_lock>orizon<Key.down><Key.enter>
Screenshot: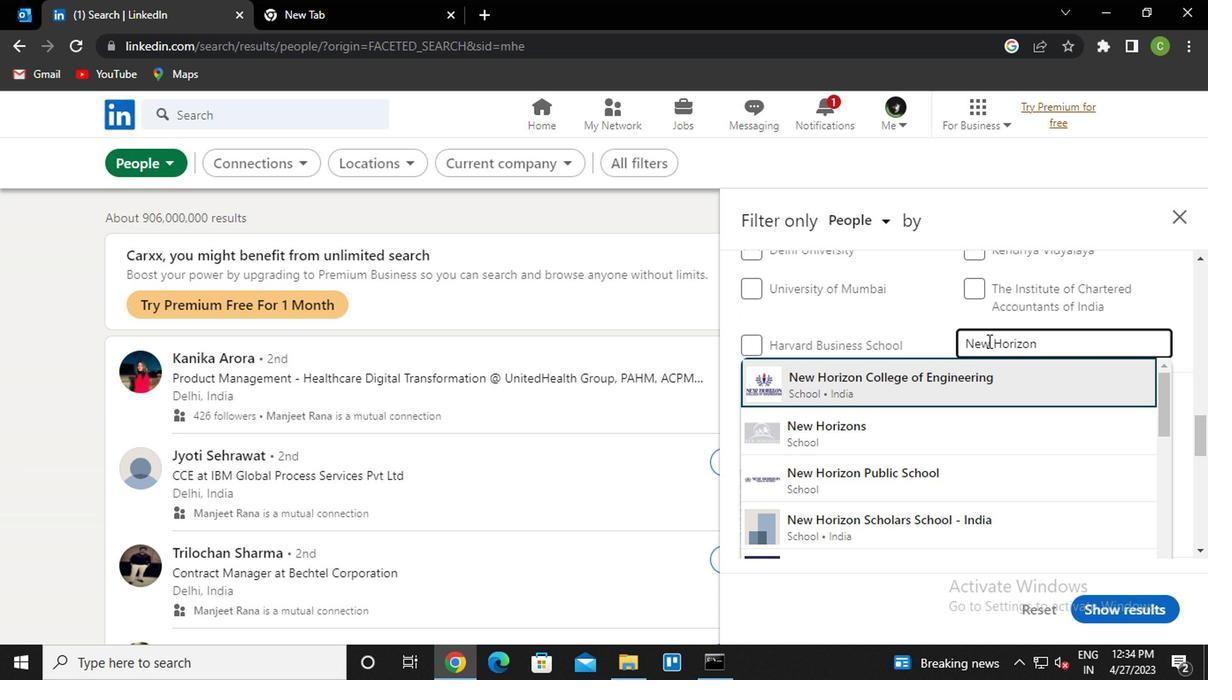 
Action: Mouse moved to (996, 331)
Screenshot: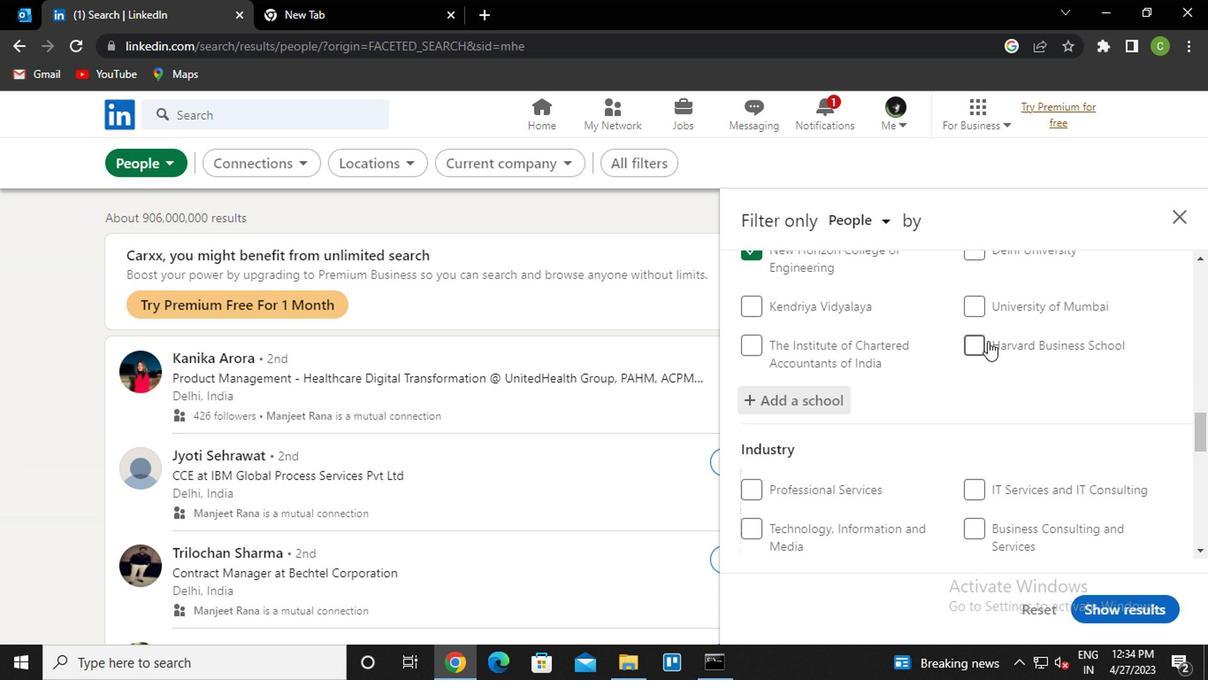 
Action: Mouse scrolled (996, 331) with delta (0, 0)
Screenshot: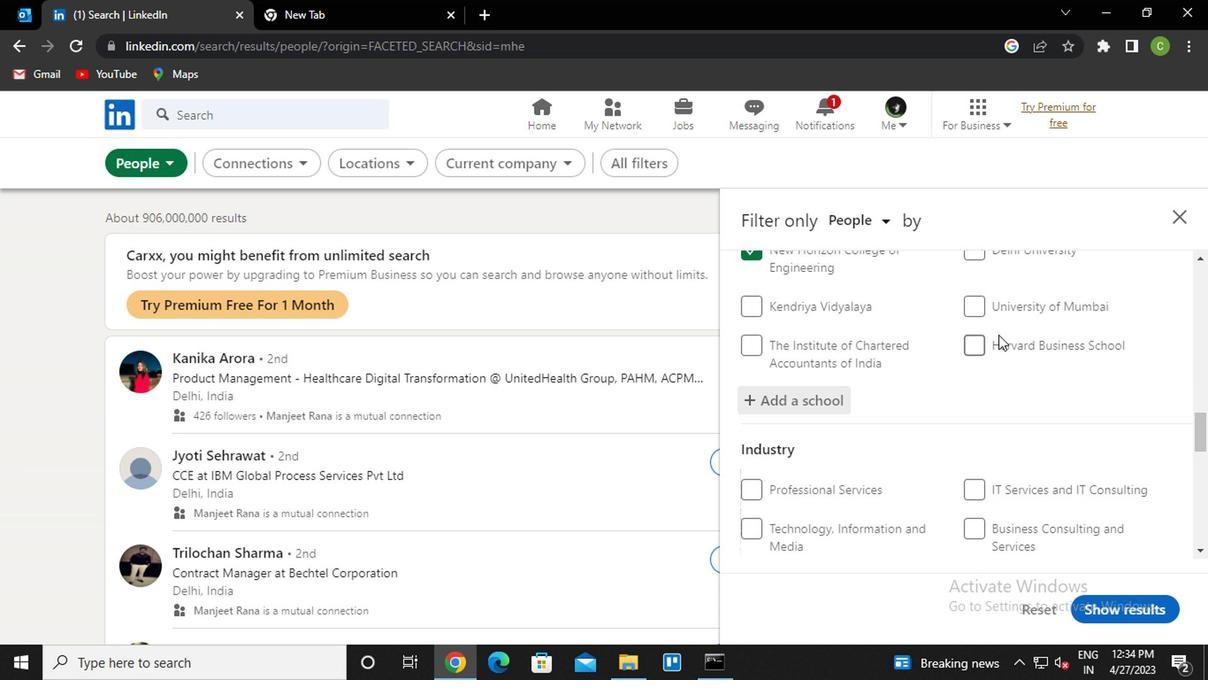 
Action: Mouse moved to (996, 332)
Screenshot: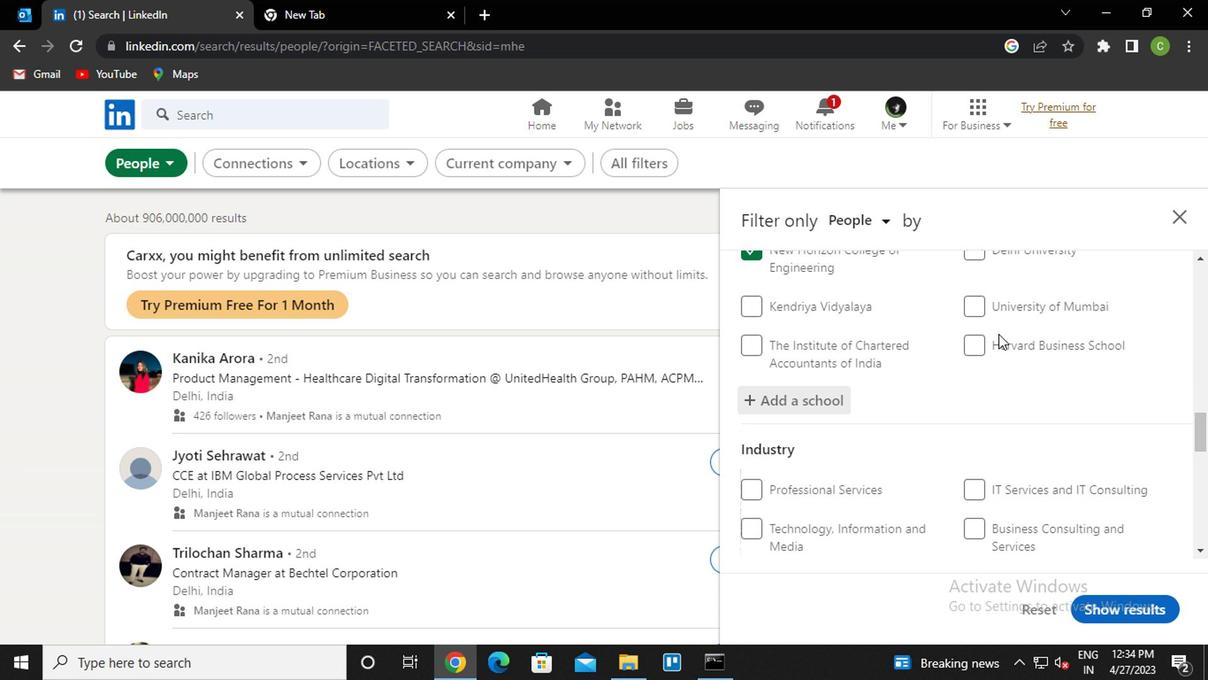 
Action: Mouse scrolled (996, 331) with delta (0, 0)
Screenshot: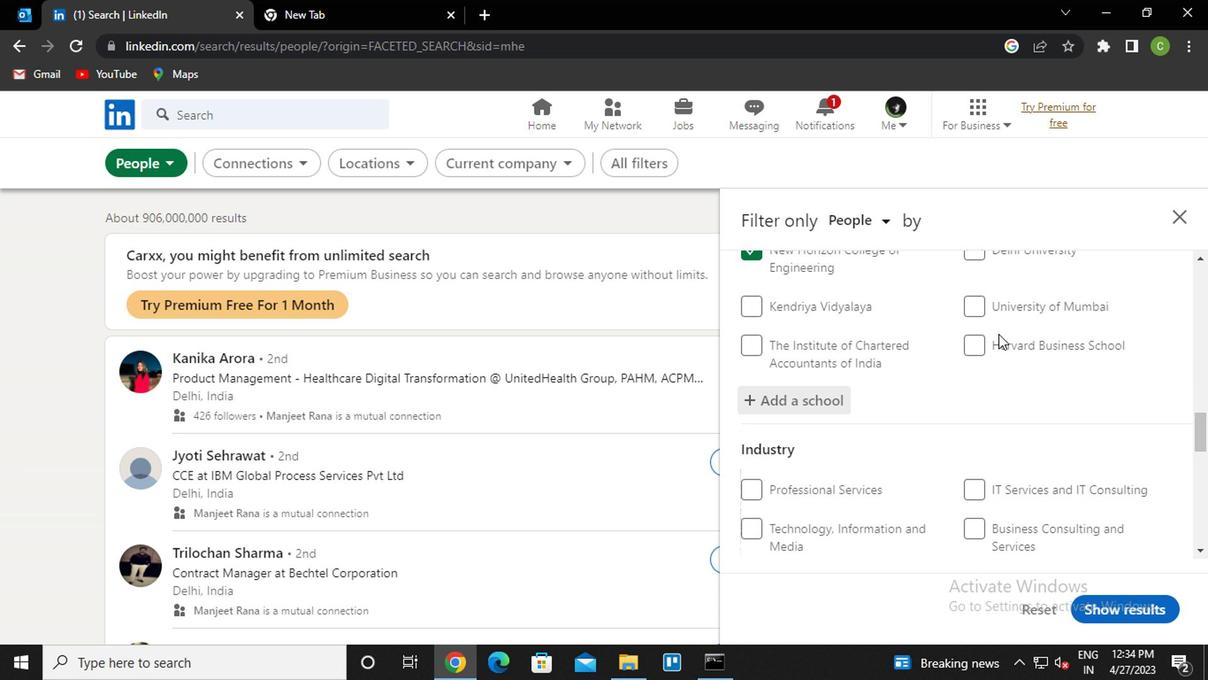 
Action: Mouse moved to (1003, 400)
Screenshot: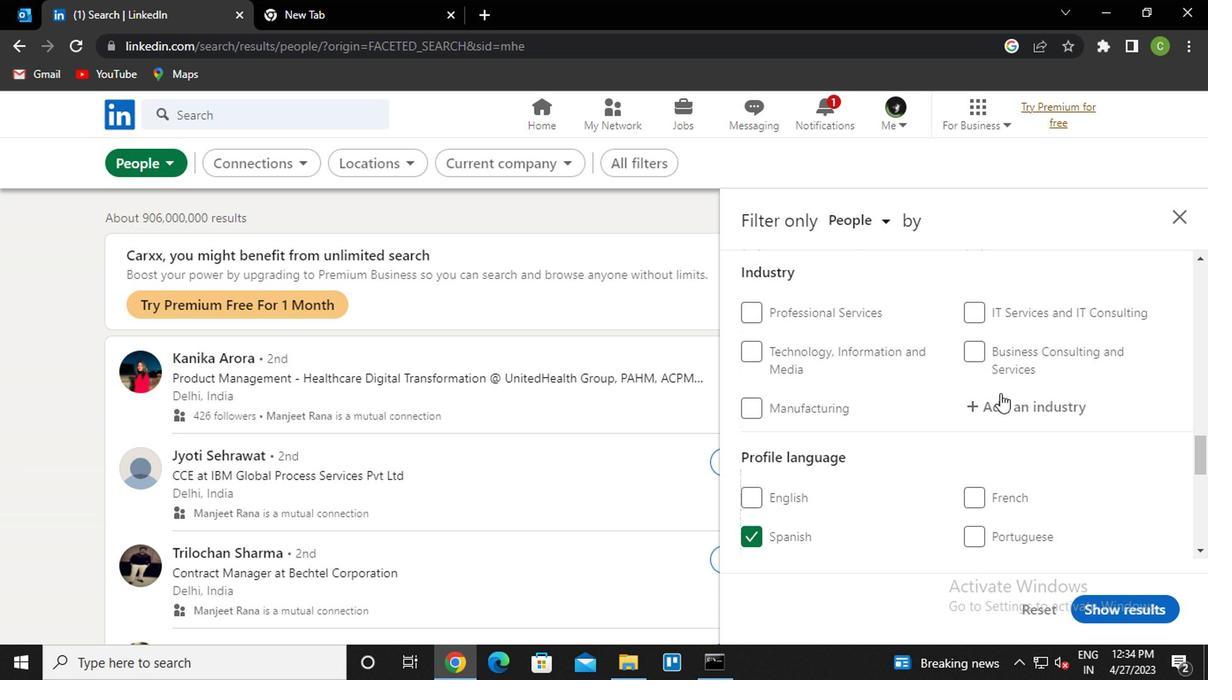 
Action: Mouse pressed left at (1003, 400)
Screenshot: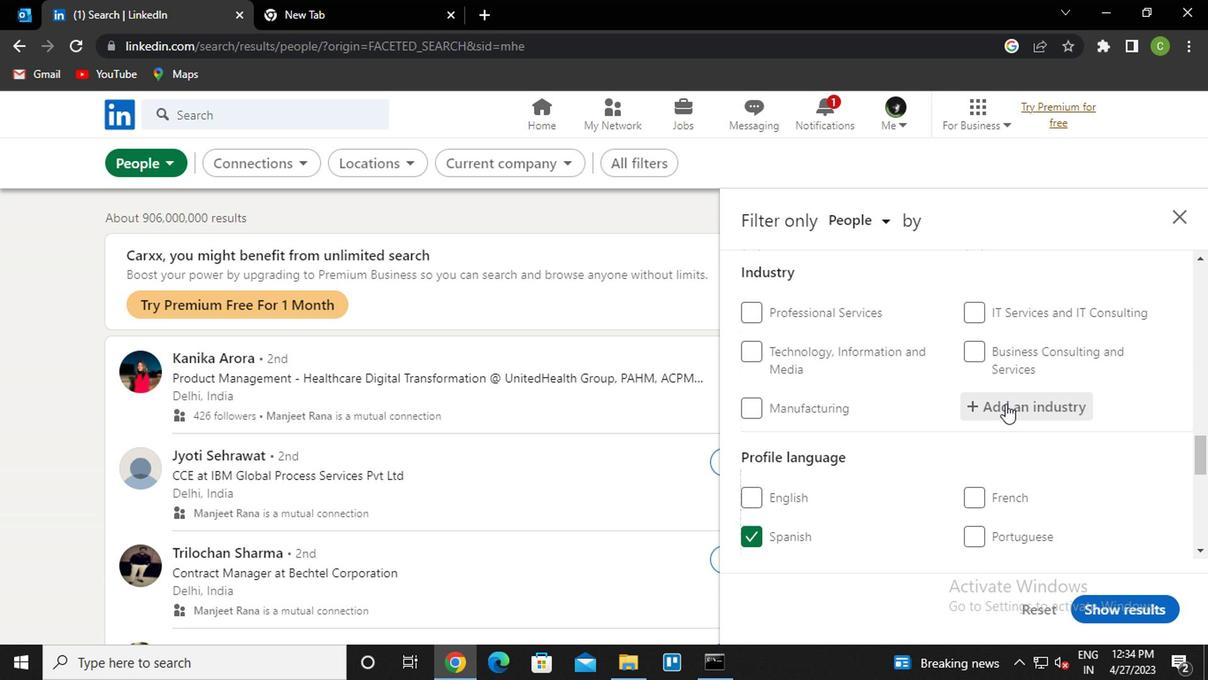 
Action: Key pressed <Key.caps_lock>h<Key.caps_lock>ousing<Key.space><Key.down><Key.enter>
Screenshot: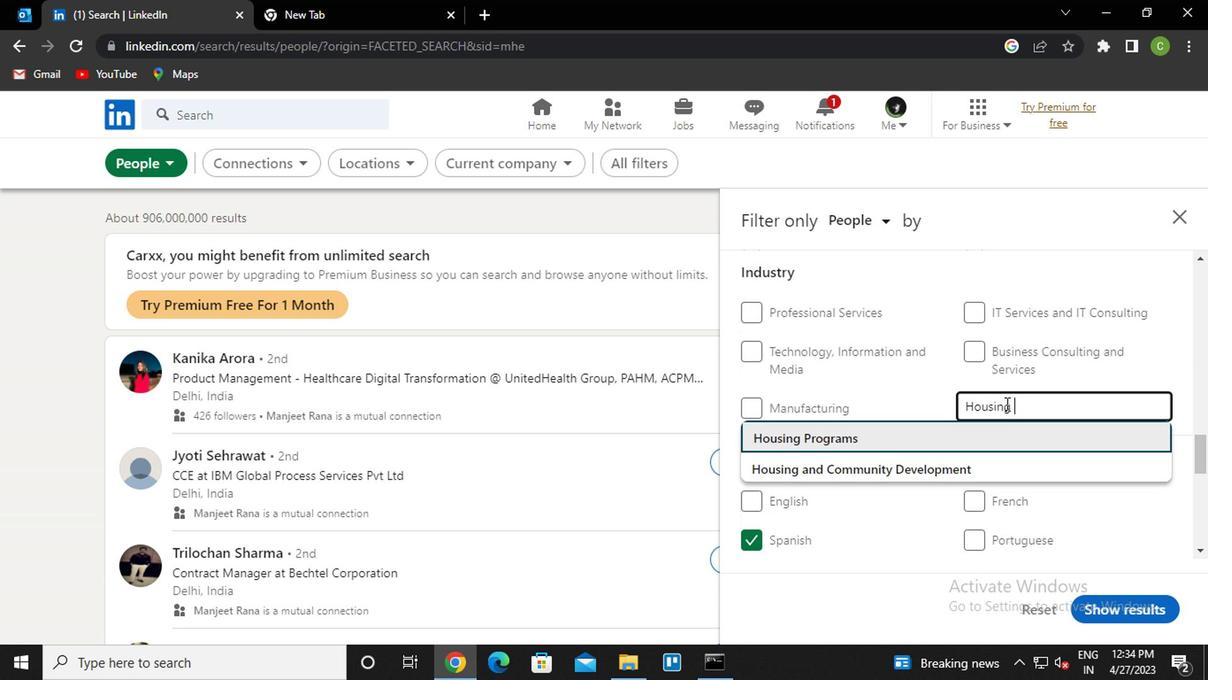 
Action: Mouse moved to (1055, 376)
Screenshot: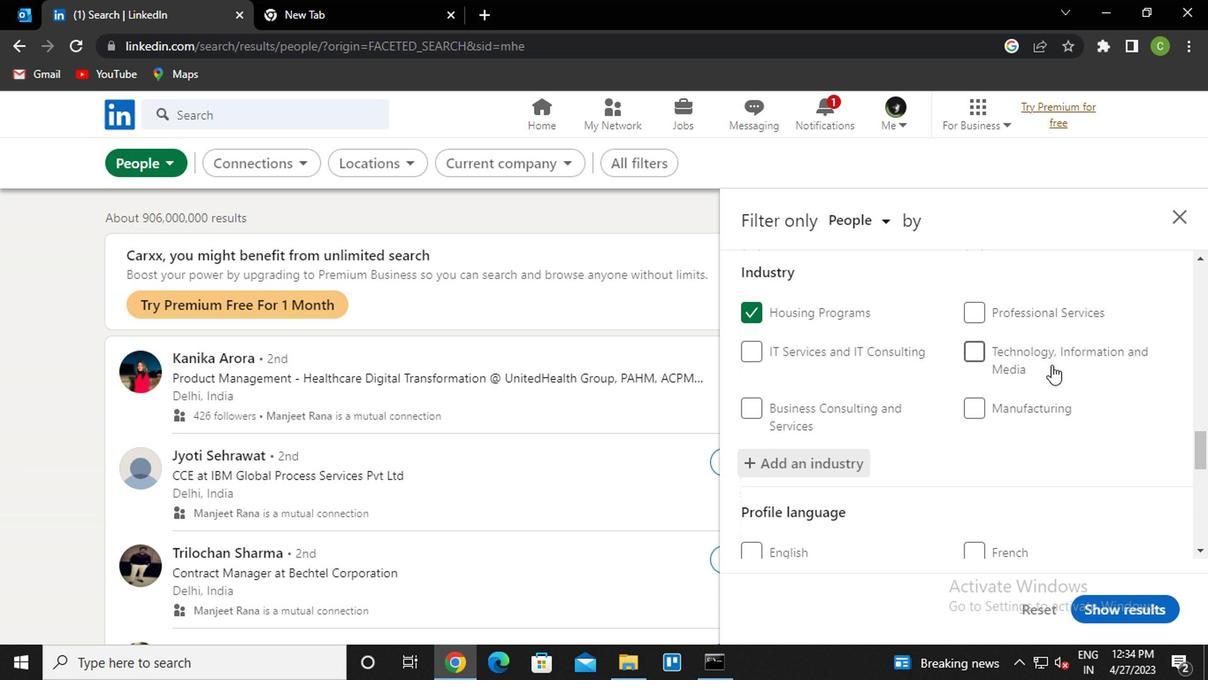 
Action: Mouse scrolled (1055, 375) with delta (0, 0)
Screenshot: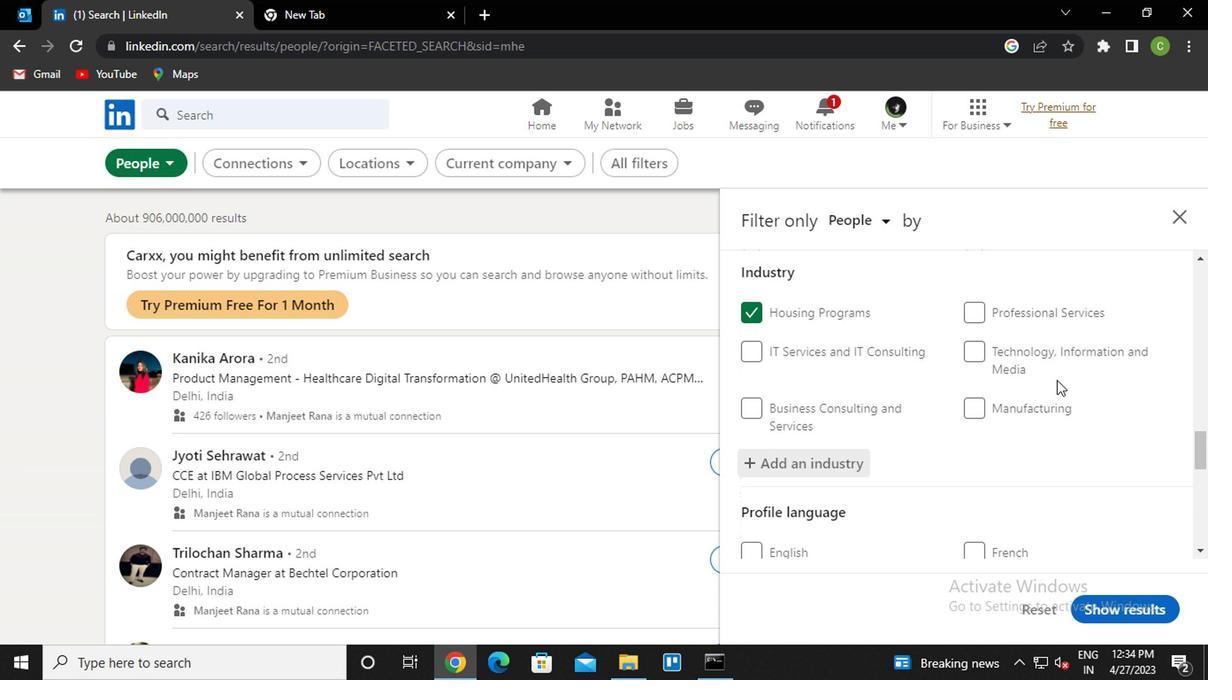 
Action: Mouse scrolled (1055, 375) with delta (0, 0)
Screenshot: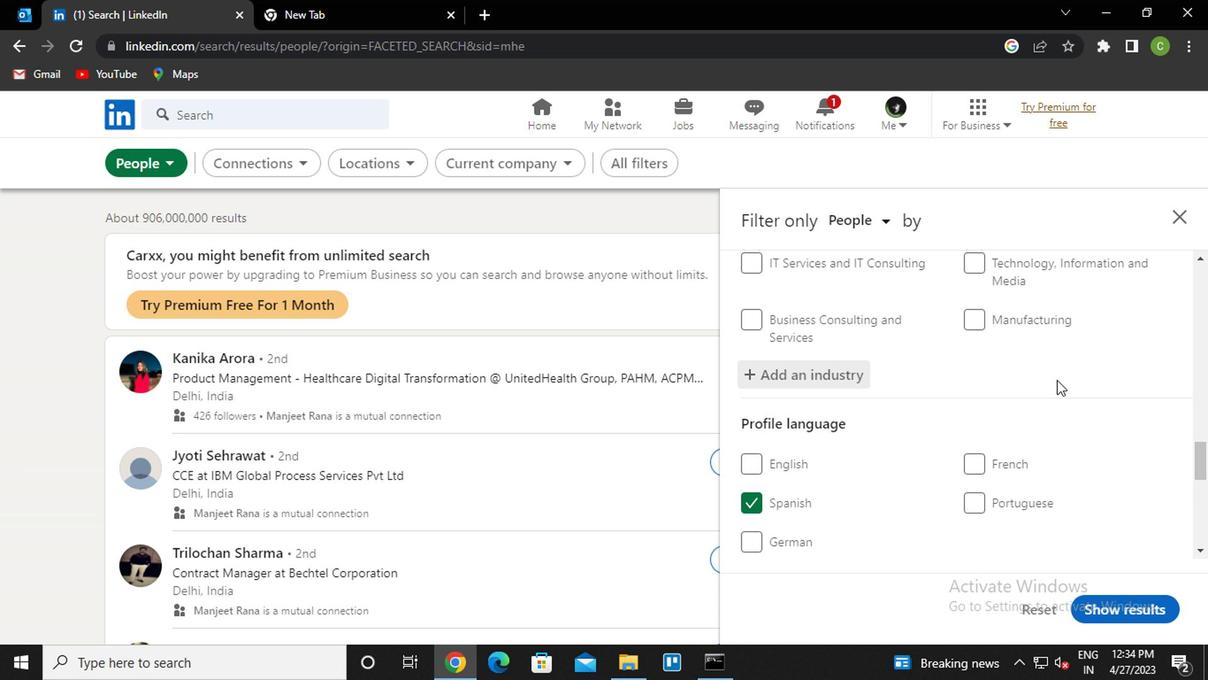
Action: Mouse scrolled (1055, 375) with delta (0, 0)
Screenshot: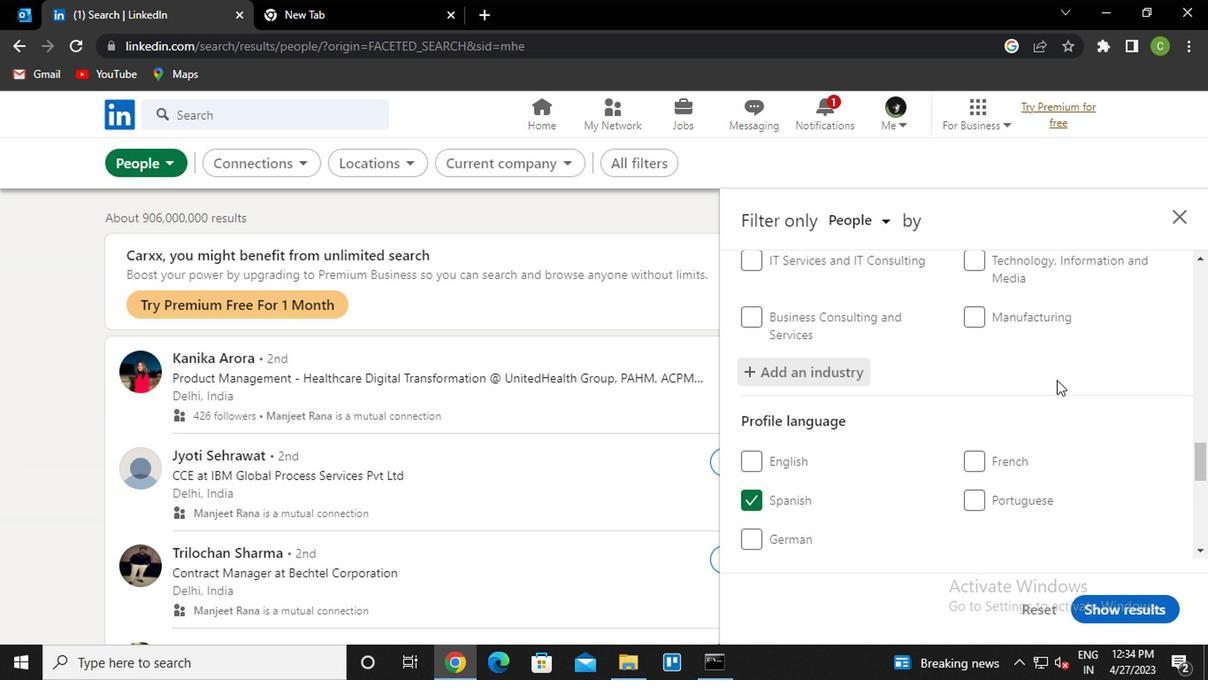 
Action: Mouse scrolled (1055, 375) with delta (0, 0)
Screenshot: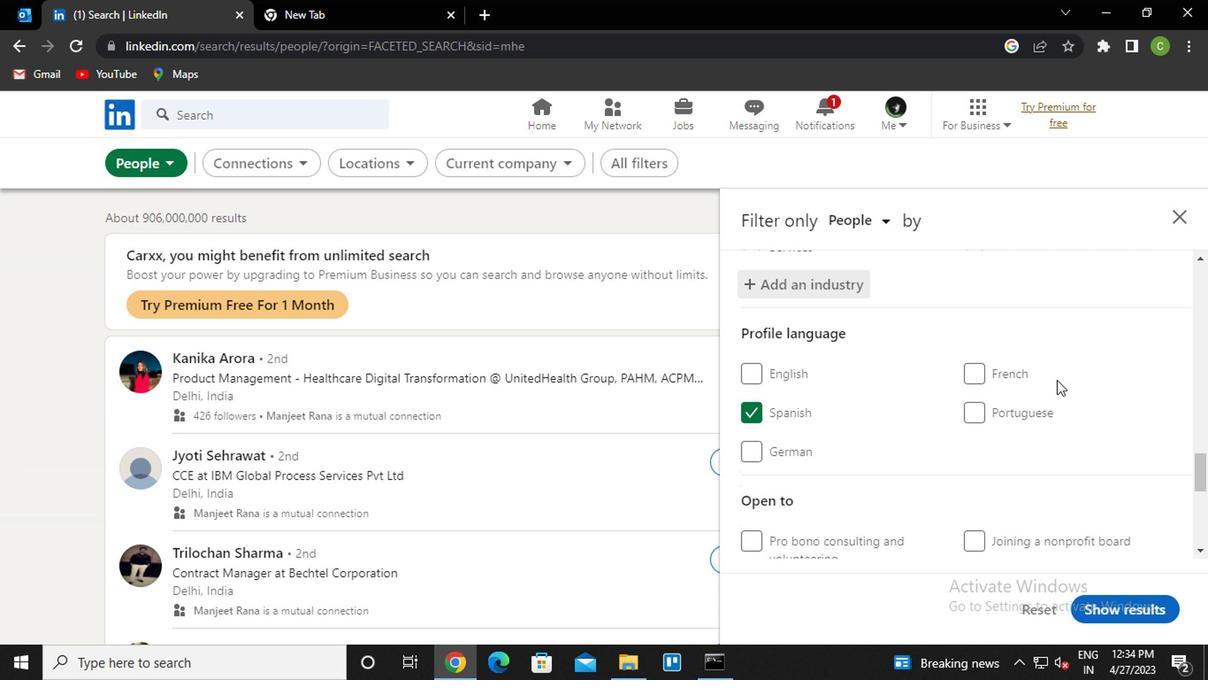 
Action: Mouse scrolled (1055, 375) with delta (0, 0)
Screenshot: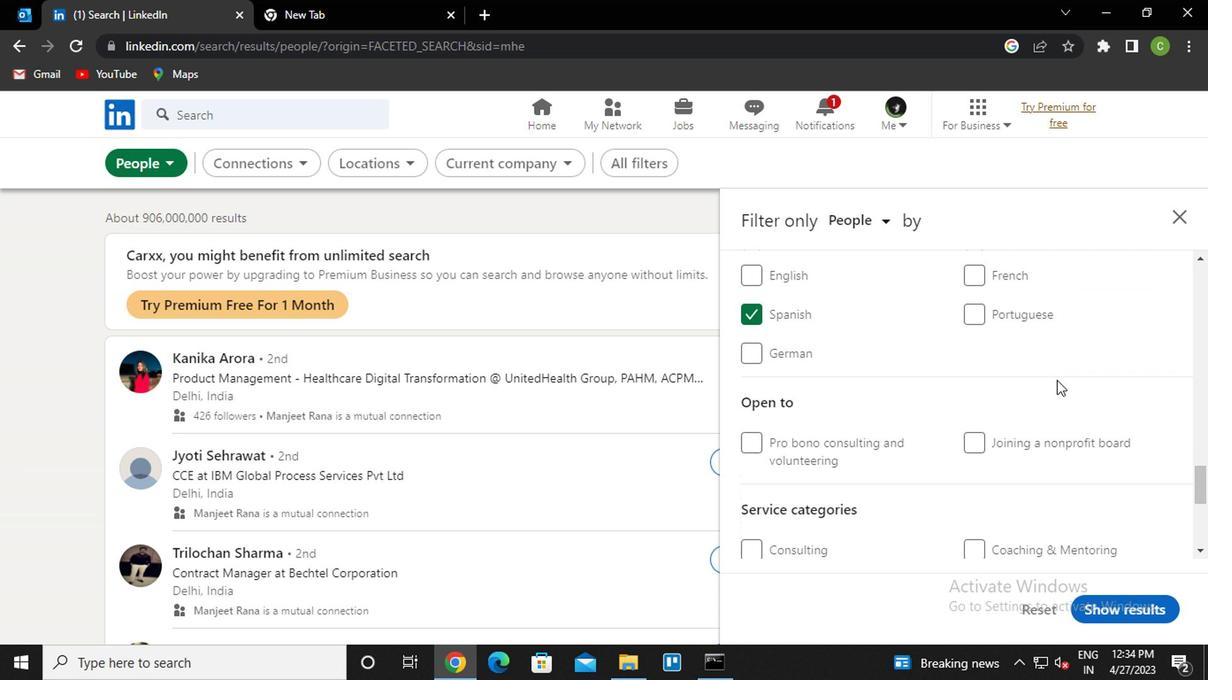 
Action: Mouse moved to (1033, 387)
Screenshot: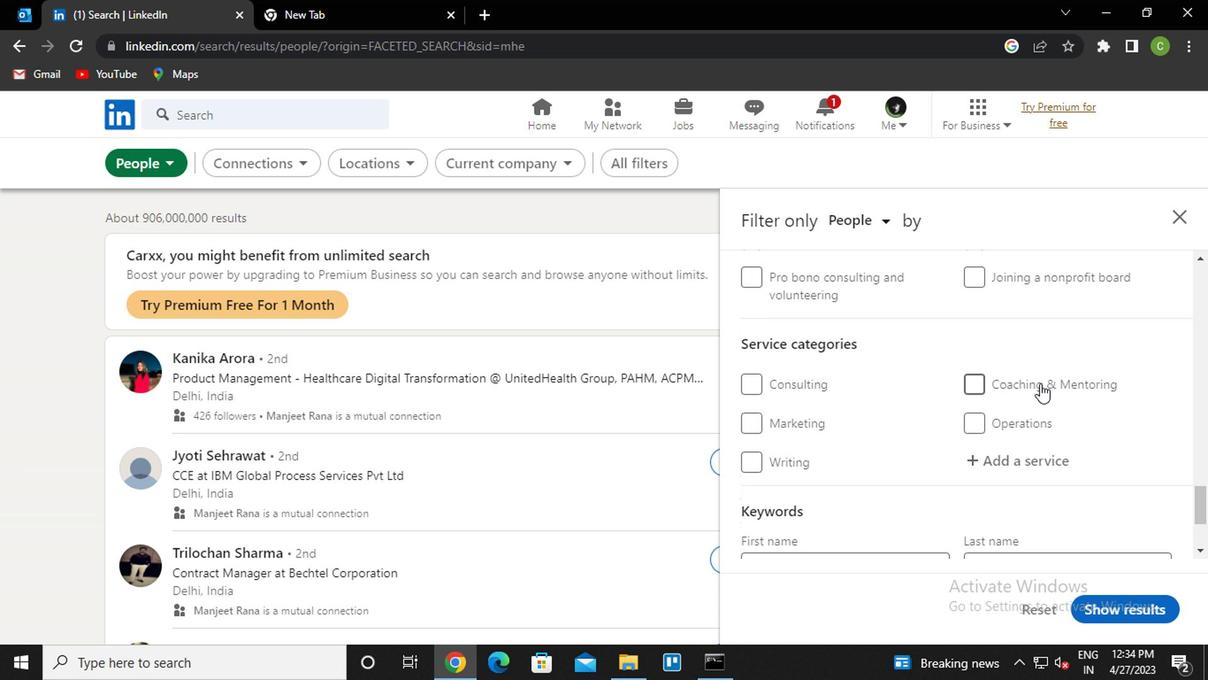 
Action: Mouse scrolled (1033, 386) with delta (0, 0)
Screenshot: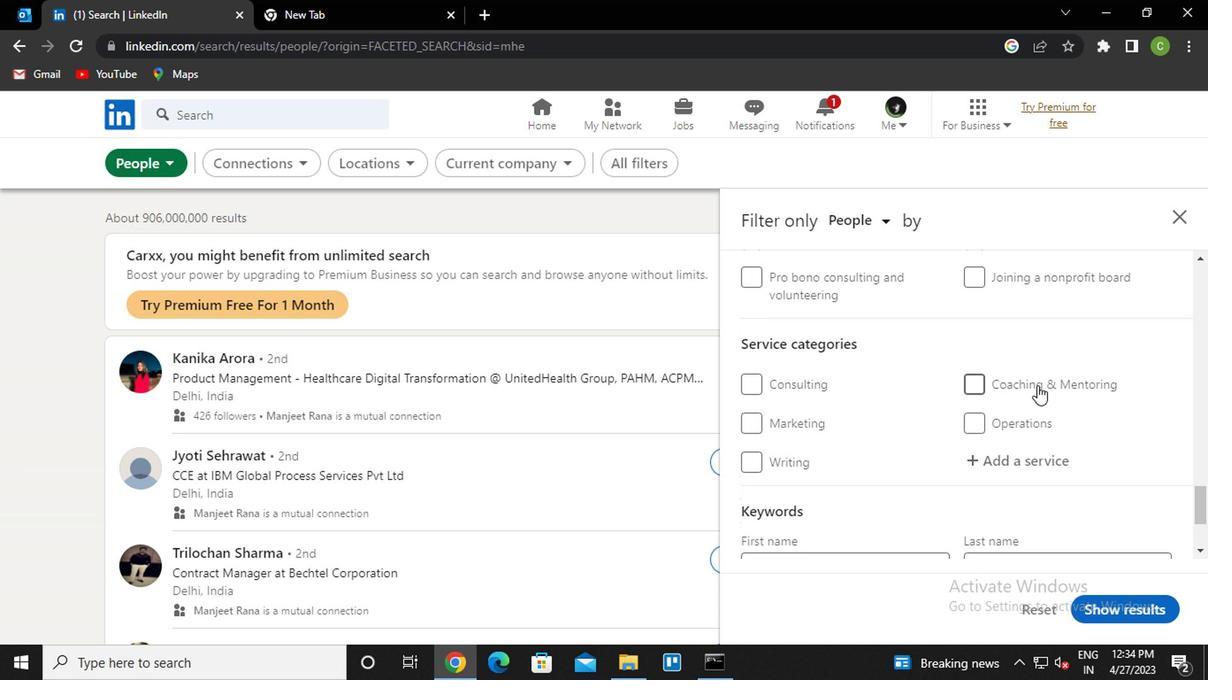
Action: Mouse moved to (1015, 369)
Screenshot: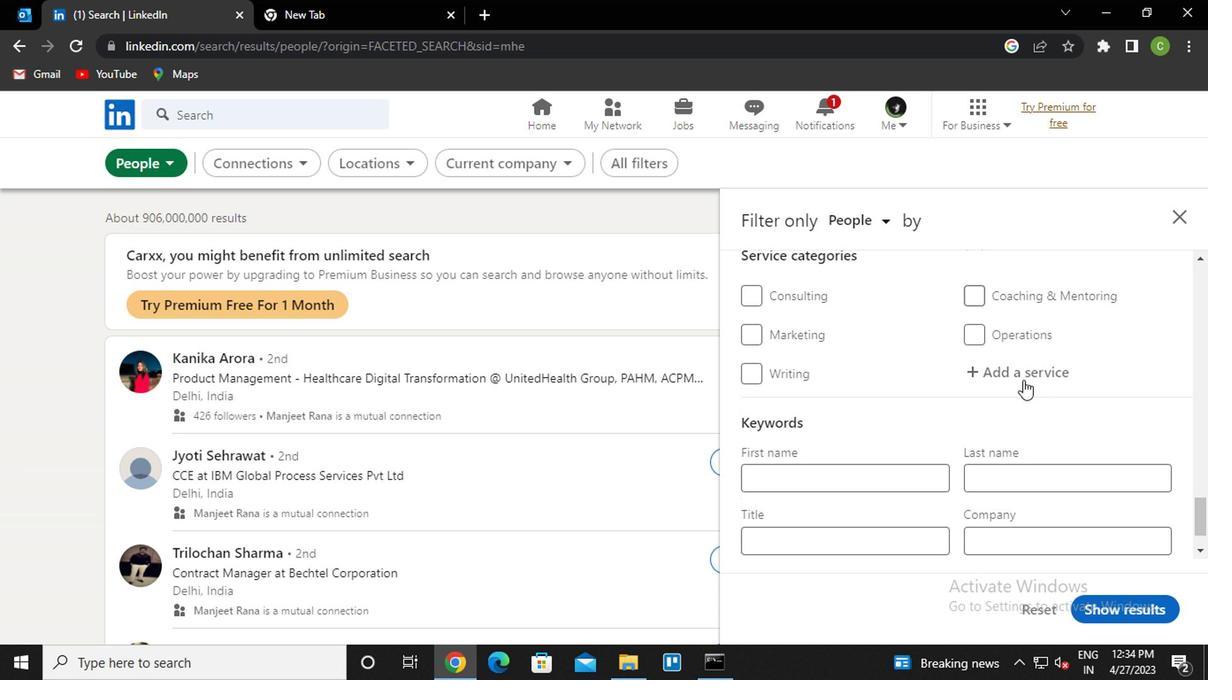 
Action: Mouse pressed left at (1015, 369)
Screenshot: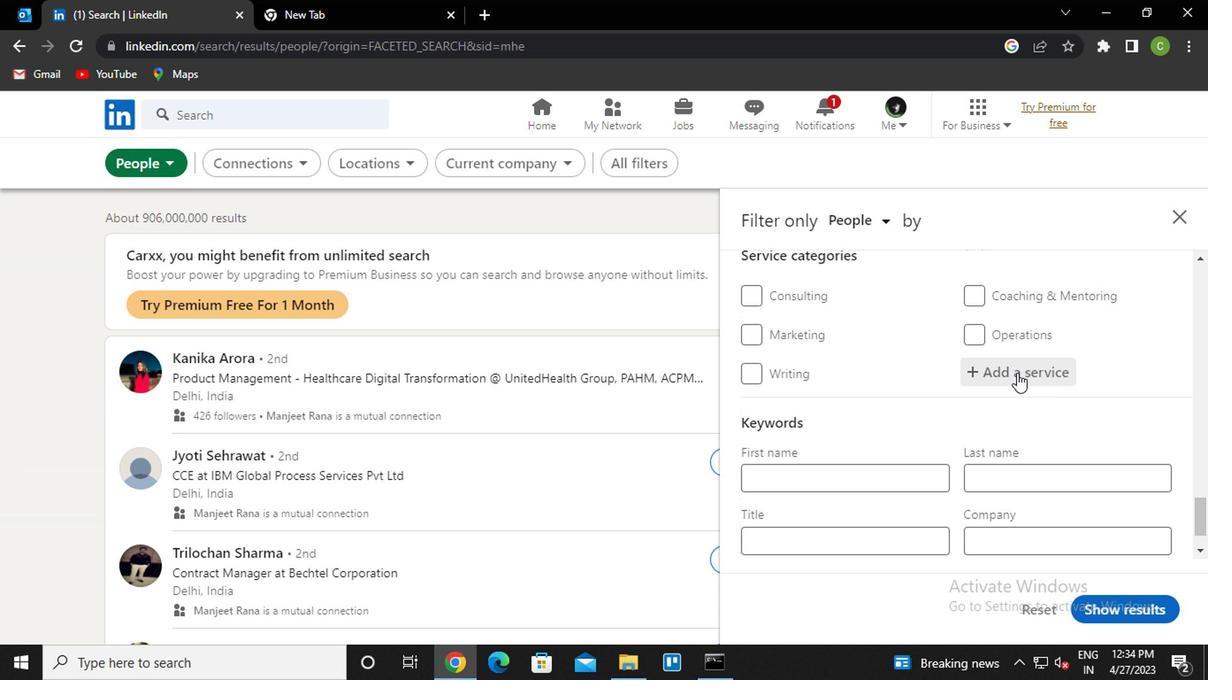 
Action: Key pressed <Key.caps_lock>r<Key.caps_lock>eal<Key.space><Key.down><Key.down><Key.down><Key.enter>
Screenshot: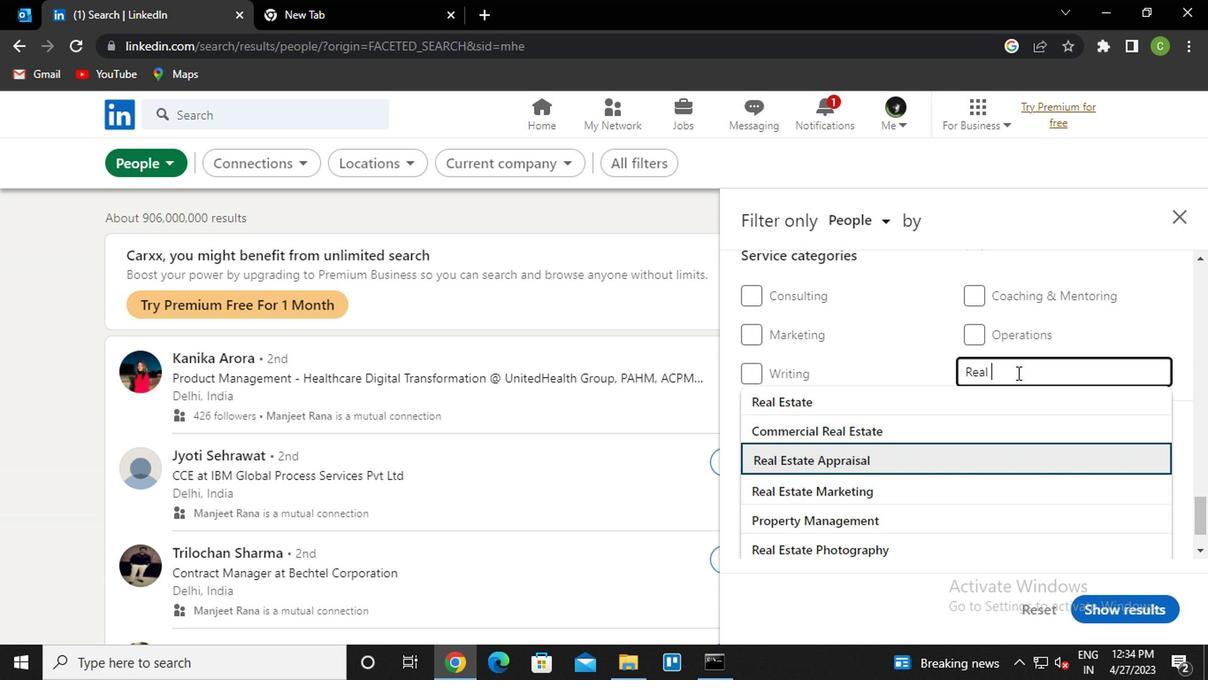 
Action: Mouse scrolled (1015, 368) with delta (0, 0)
Screenshot: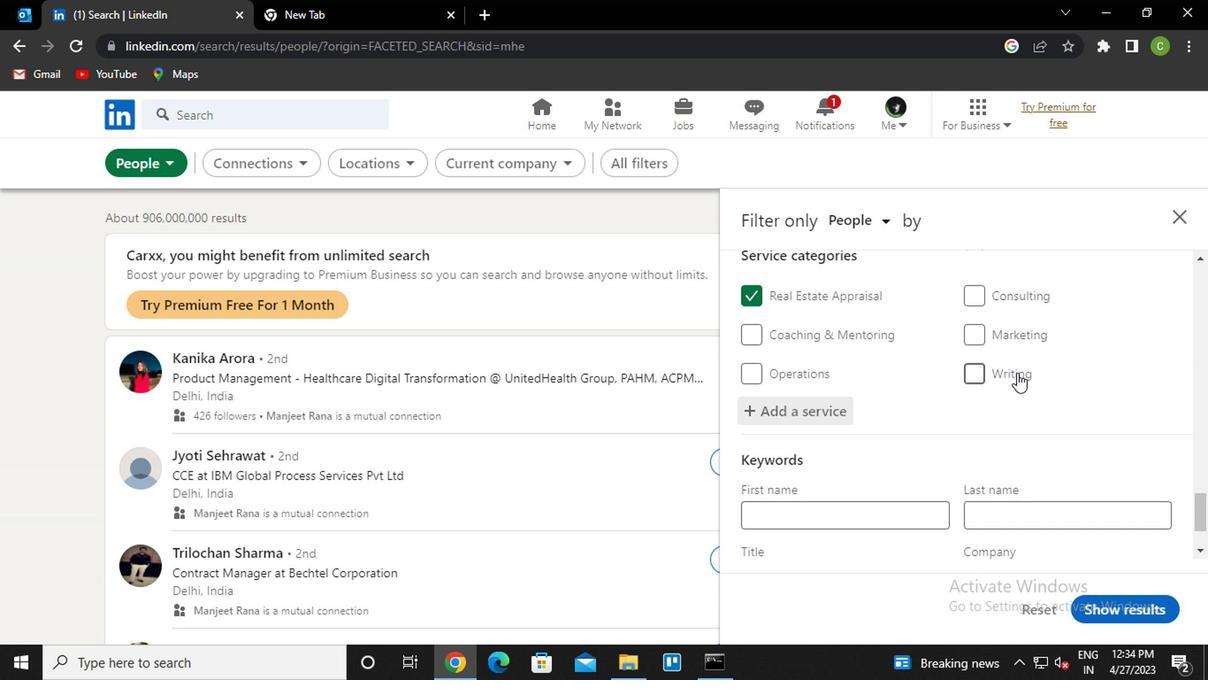 
Action: Mouse scrolled (1015, 368) with delta (0, 0)
Screenshot: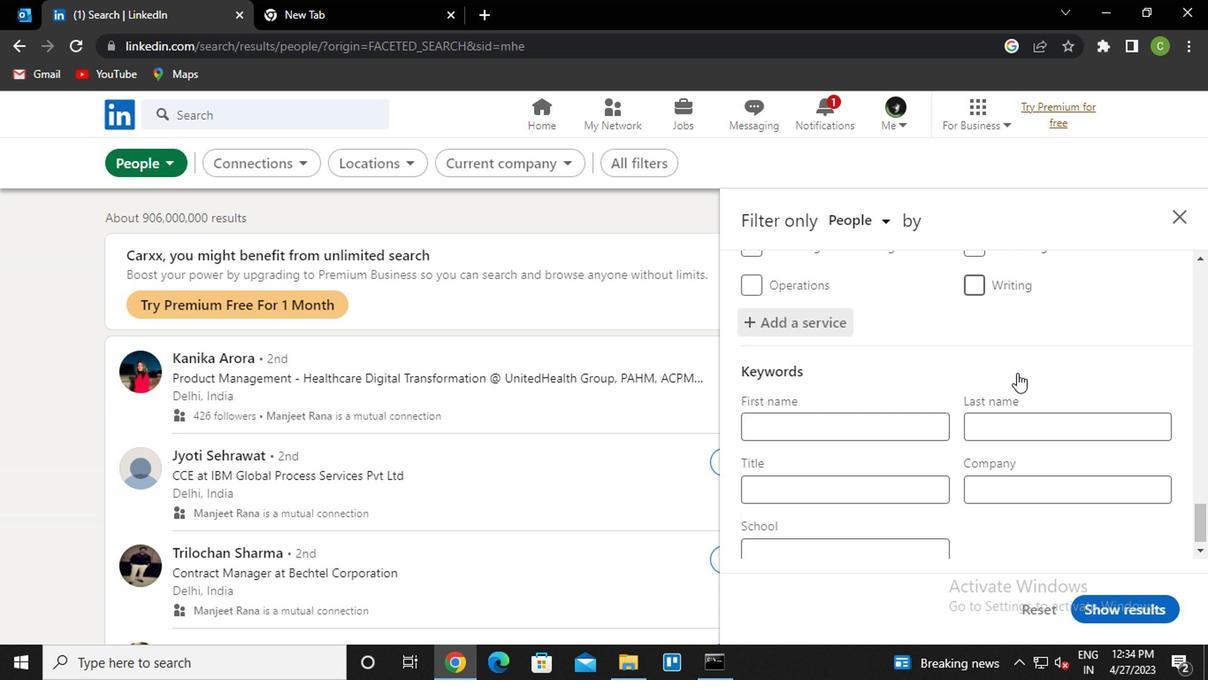 
Action: Mouse scrolled (1015, 368) with delta (0, 0)
Screenshot: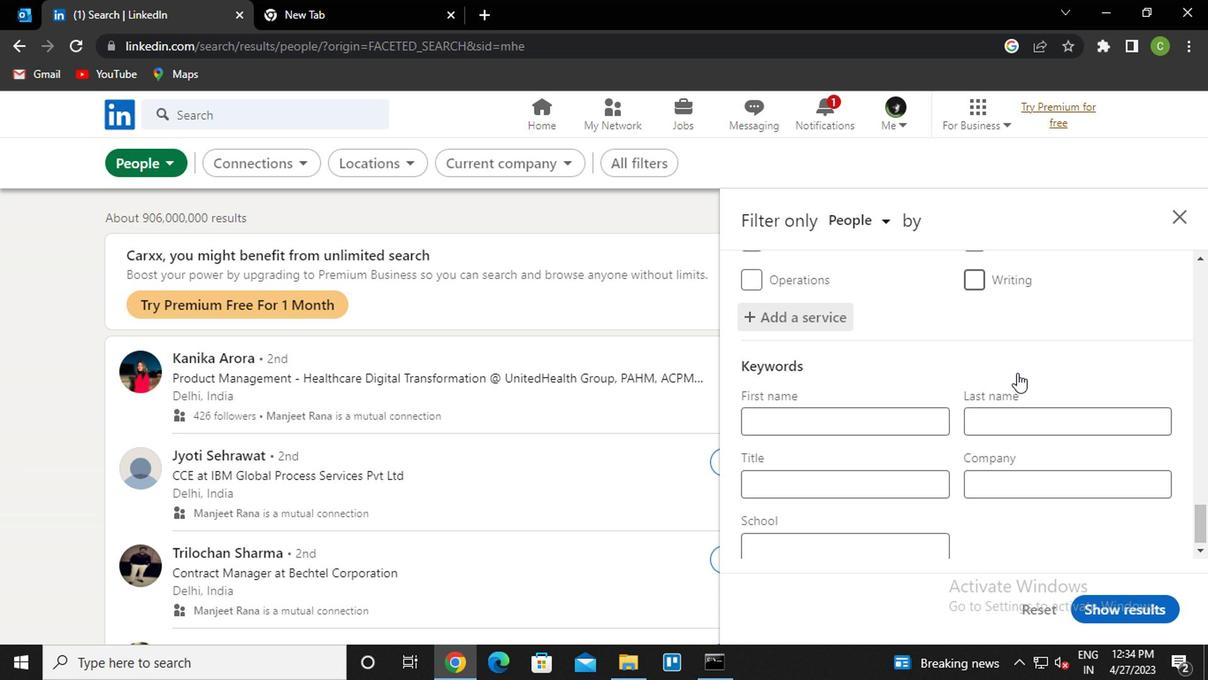 
Action: Mouse moved to (819, 467)
Screenshot: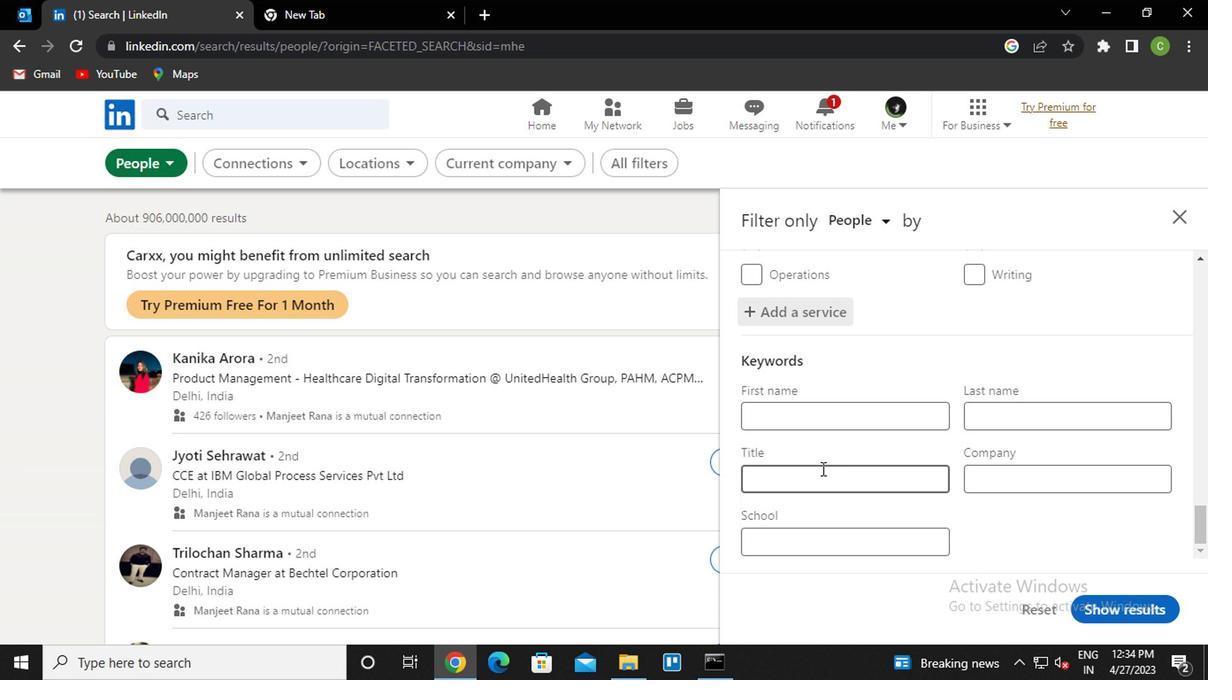 
Action: Mouse pressed left at (819, 467)
Screenshot: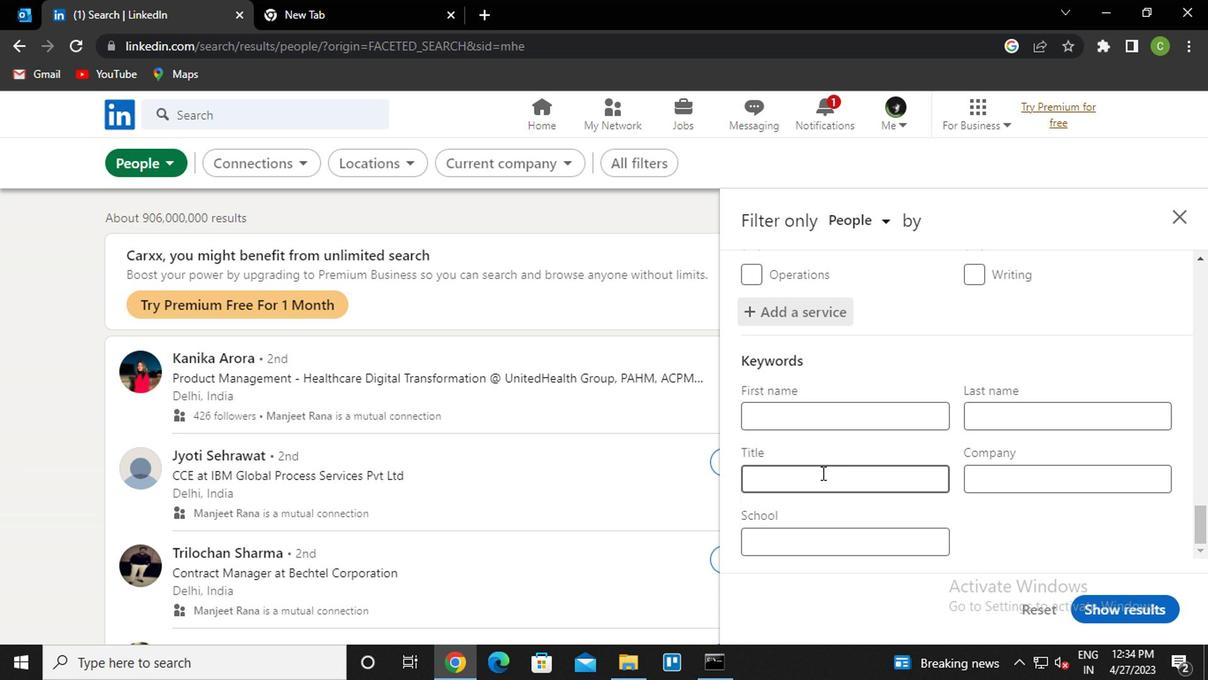 
Action: Mouse moved to (940, 338)
Screenshot: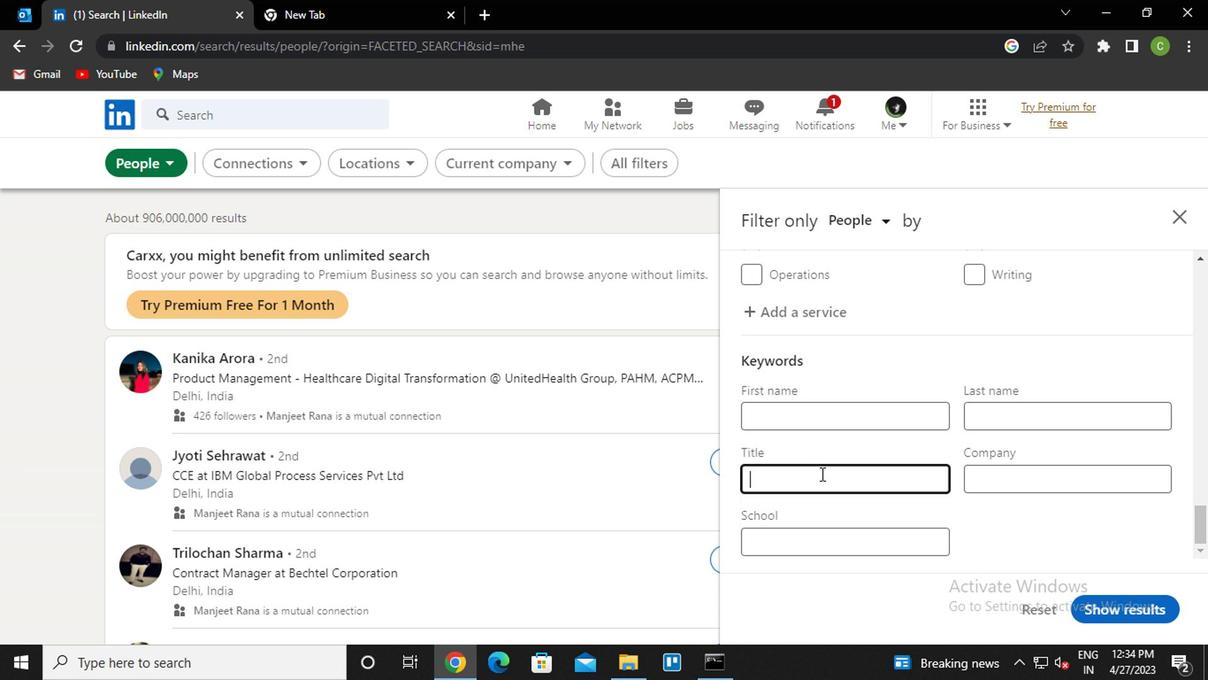 
Action: Mouse scrolled (940, 339) with delta (0, 0)
Screenshot: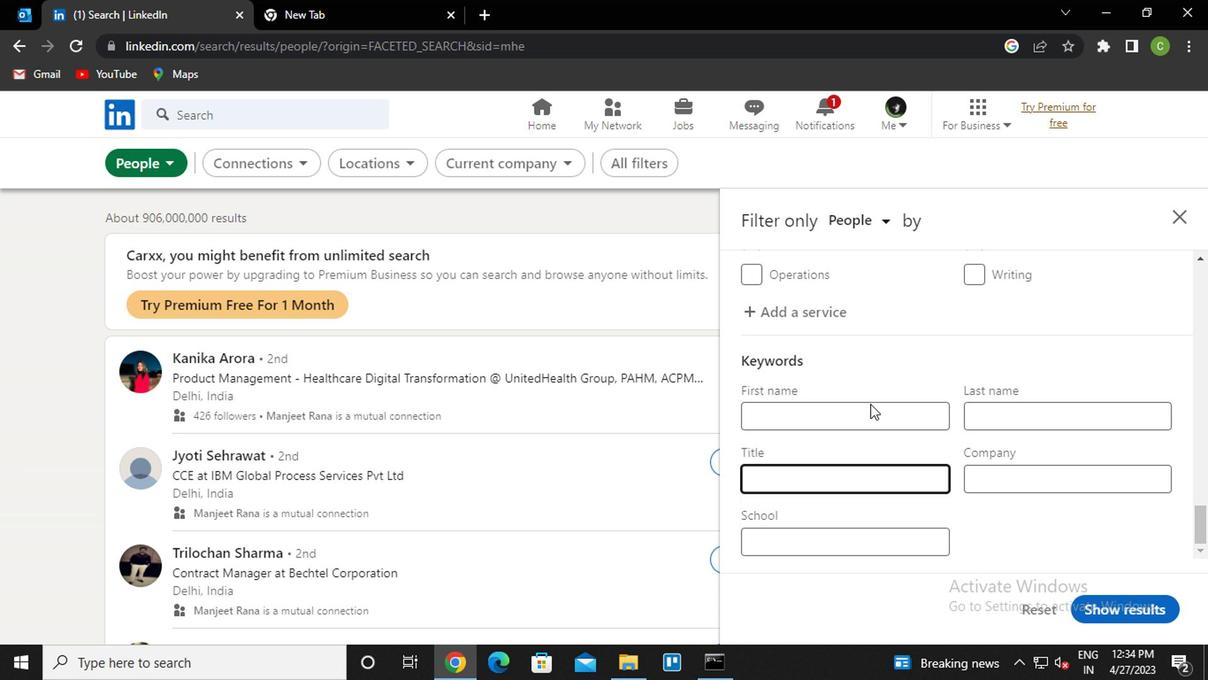 
Action: Mouse moved to (883, 461)
Screenshot: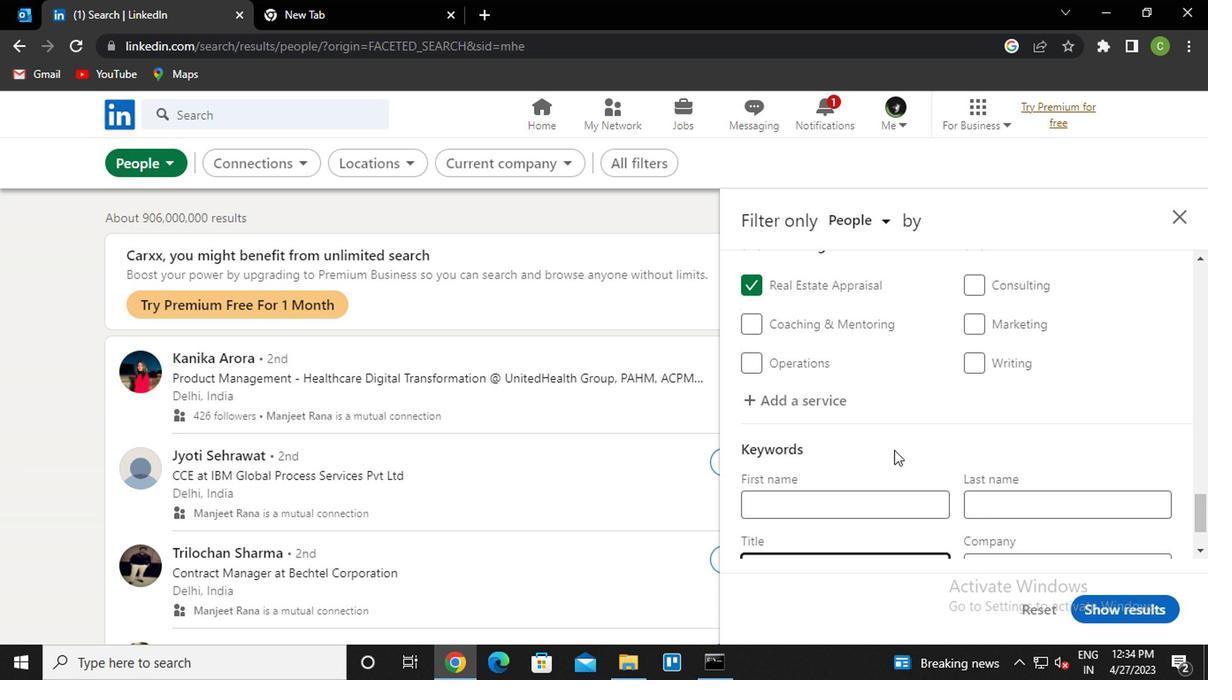 
Action: Mouse scrolled (883, 460) with delta (0, 0)
Screenshot: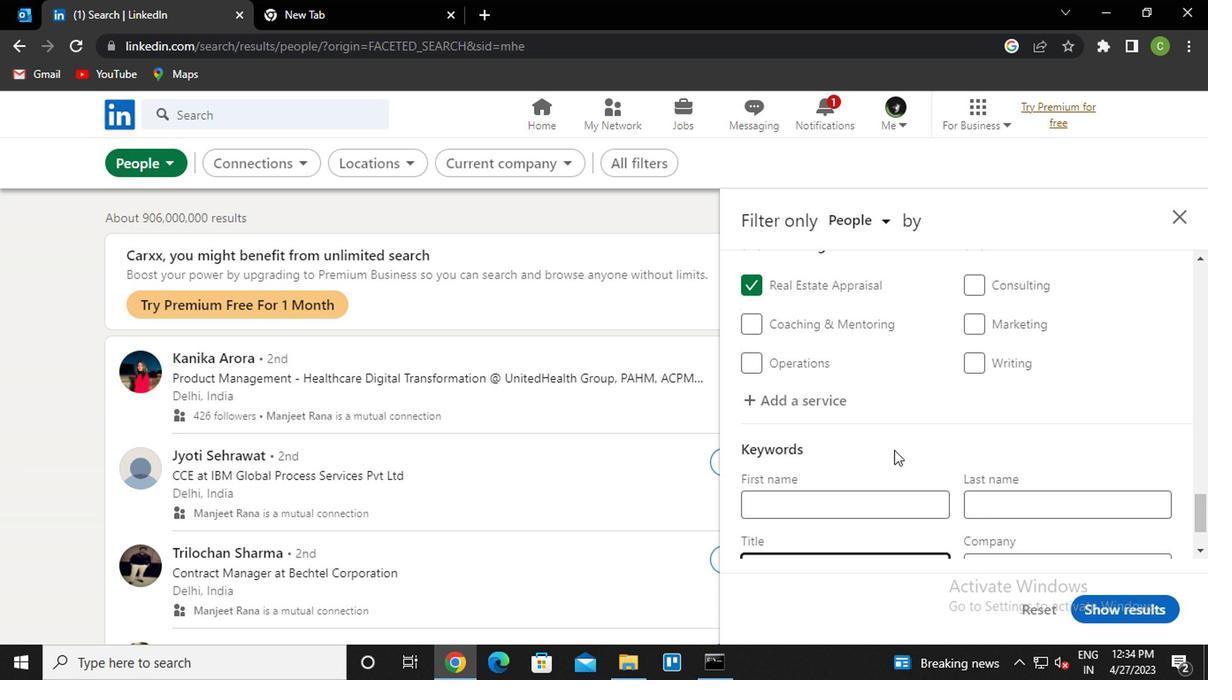 
Action: Mouse moved to (843, 482)
Screenshot: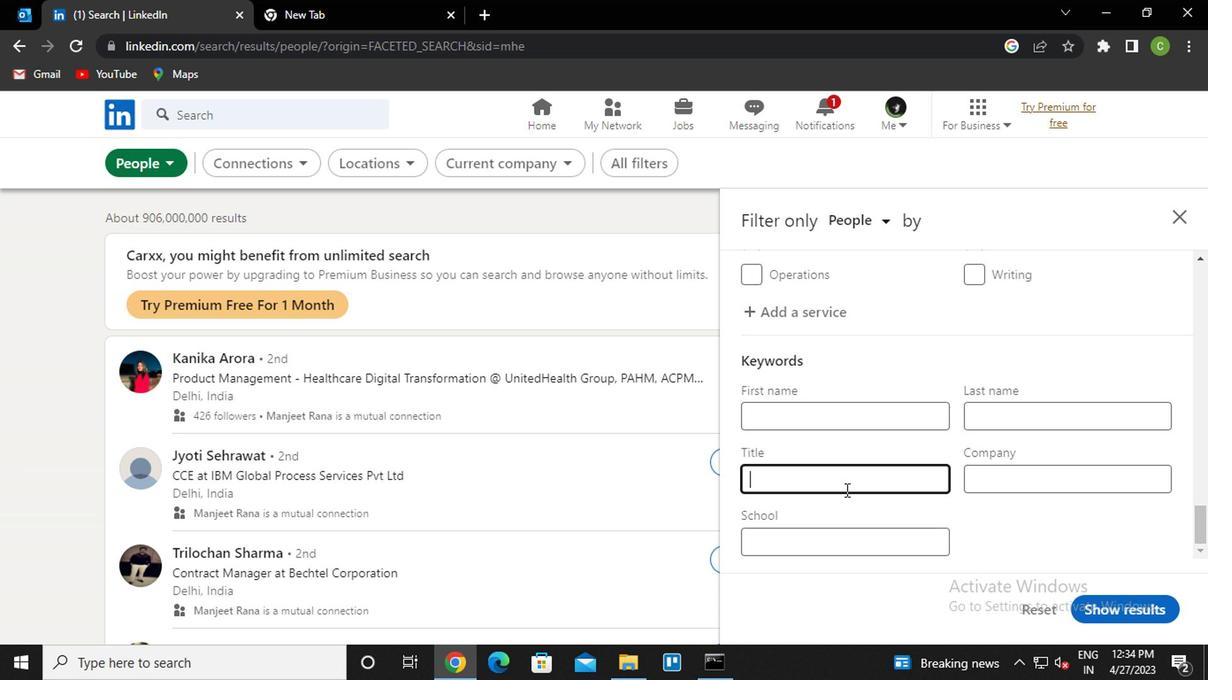 
Action: Mouse pressed left at (843, 482)
Screenshot: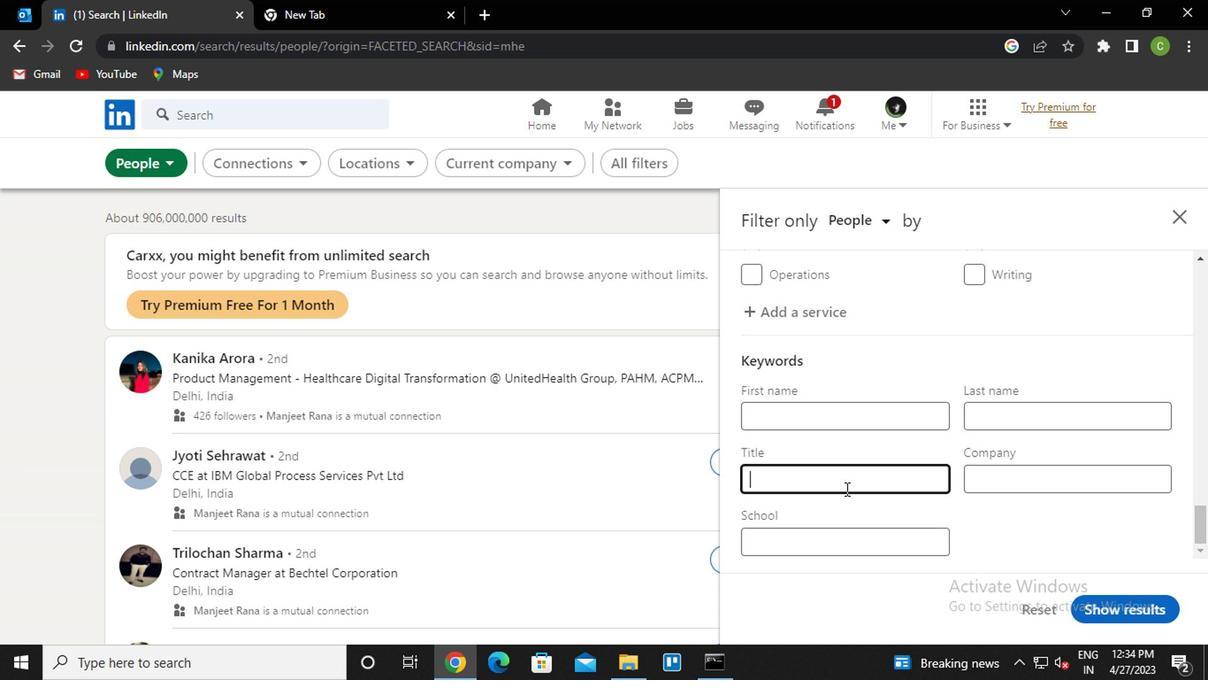 
Action: Key pressed <Key.caps_lock>d<Key.caps_lock>evops<Key.space><Key.caps_lock>e<Key.caps_lock>ngineer
Screenshot: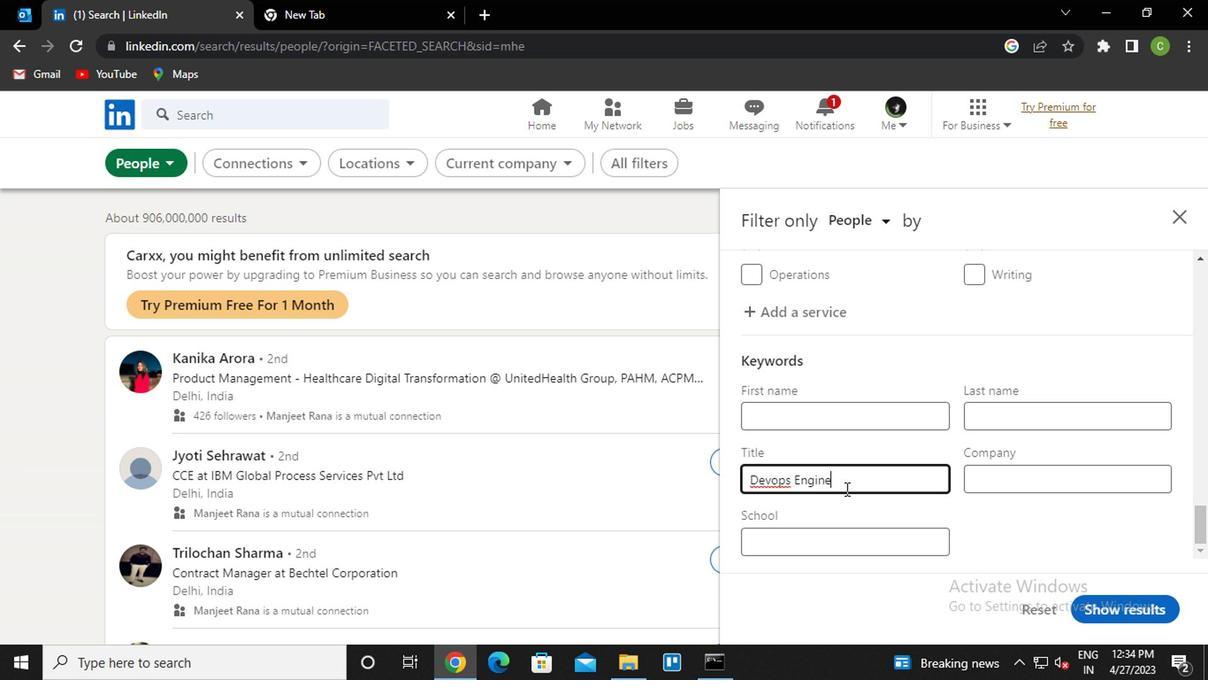
Action: Mouse moved to (1120, 609)
Screenshot: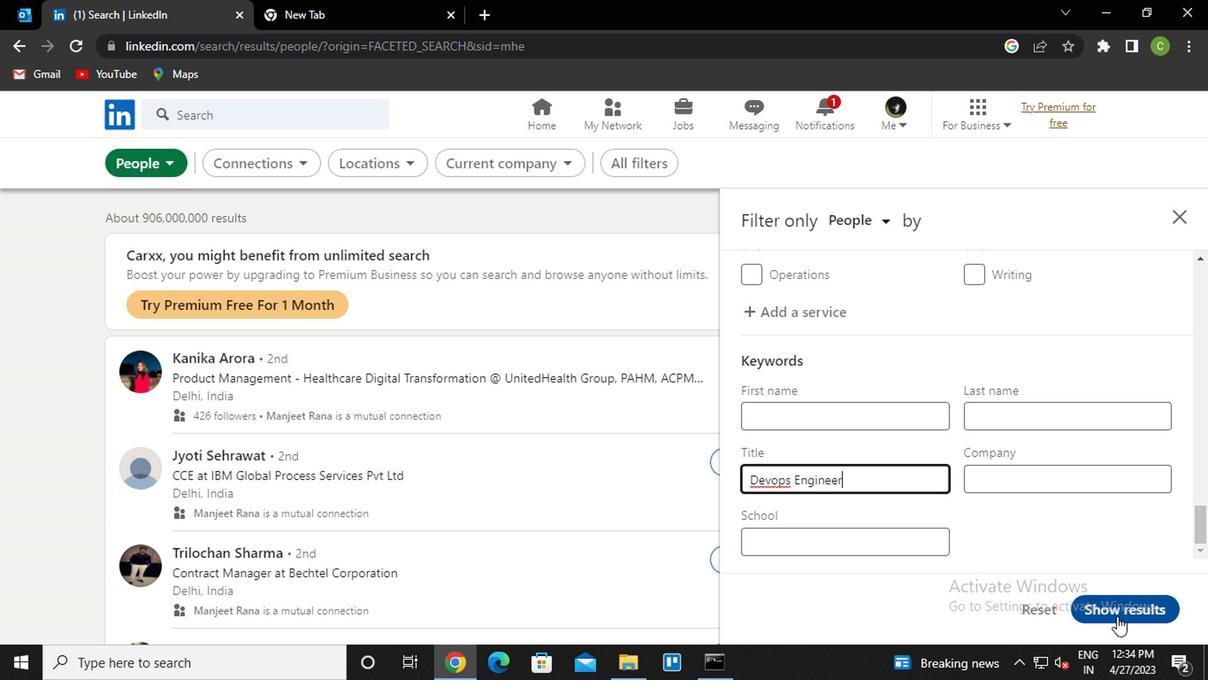 
Action: Mouse pressed left at (1120, 609)
Screenshot: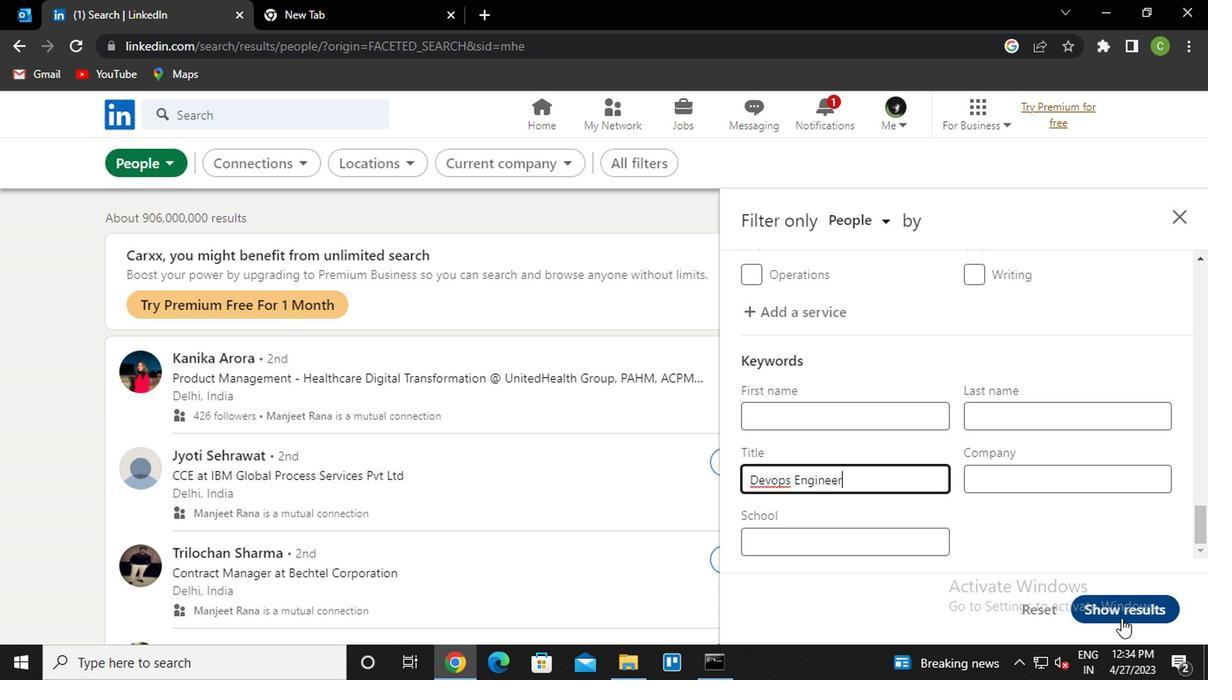 
Action: Mouse moved to (645, 526)
Screenshot: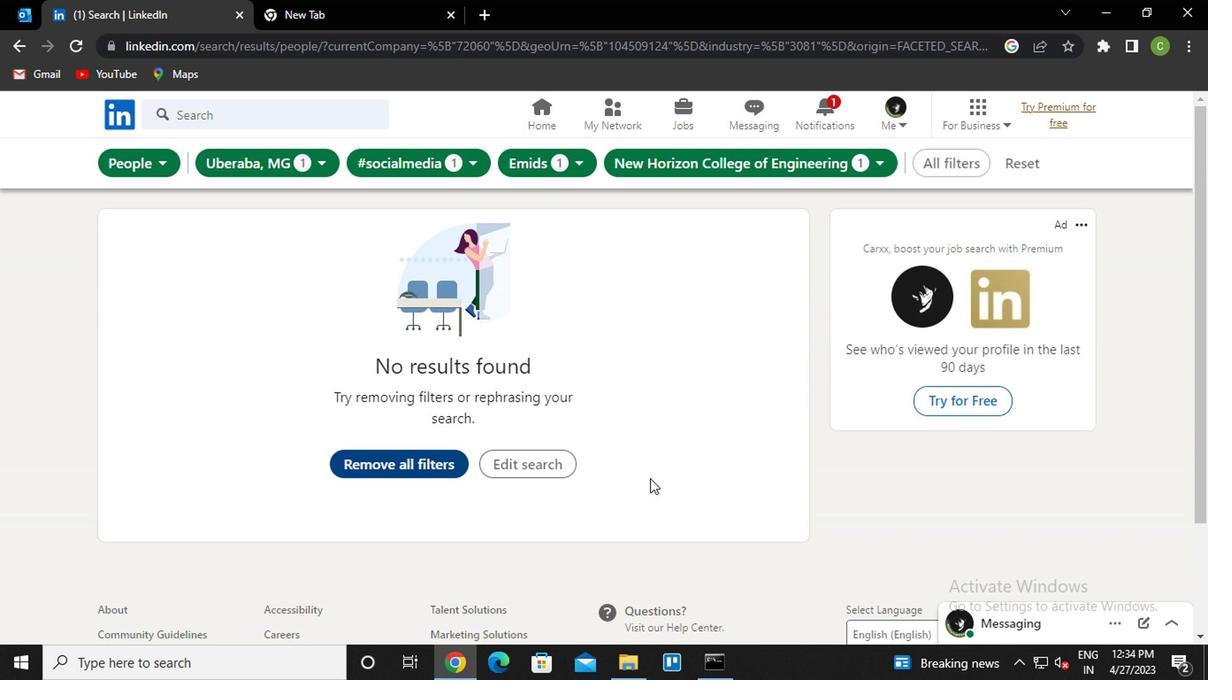 
Action: Key pressed <Key.f8>
Screenshot: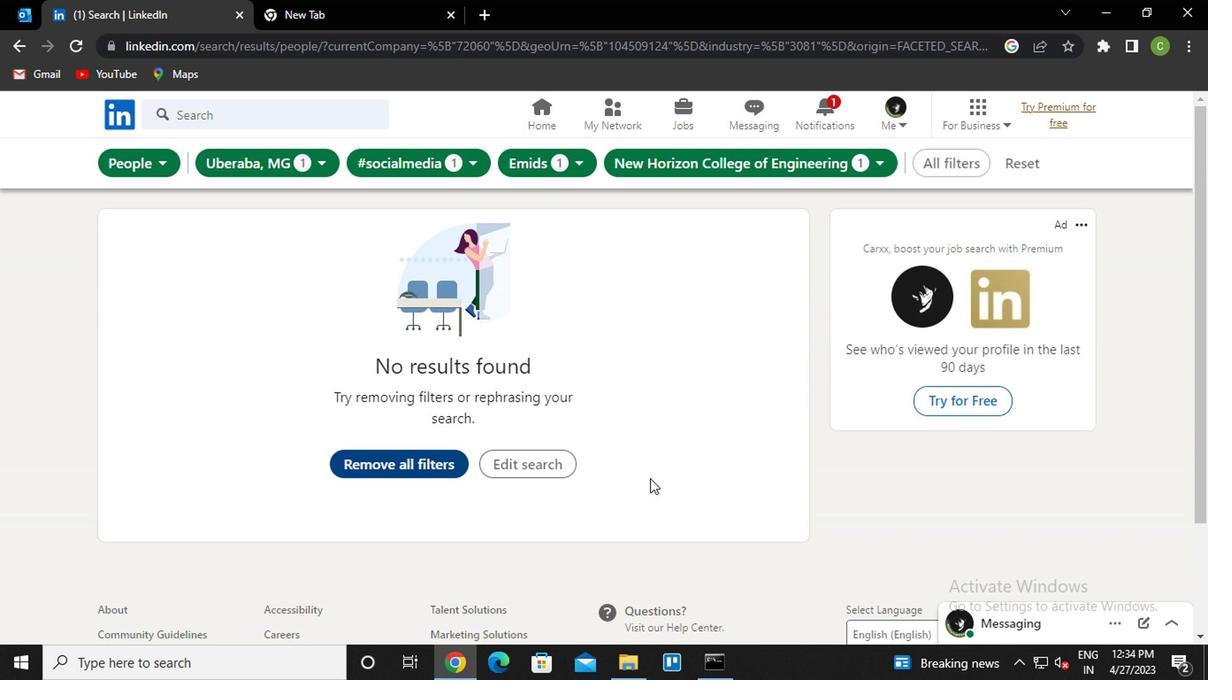 
